 Task: Search one way flight ticket for 1 adult, 5 children, 2 infants in seat and 1 infant on lap in first from Dothan: Dothan Regional Airport to Riverton: Central Wyoming Regional Airport (was Riverton Regional) on 5-4-2023. Choice of flights is Singapure airlines. Number of bags: 7 checked bags. Price is upto 97000. Outbound departure time preference is 22:30.
Action: Mouse moved to (401, 343)
Screenshot: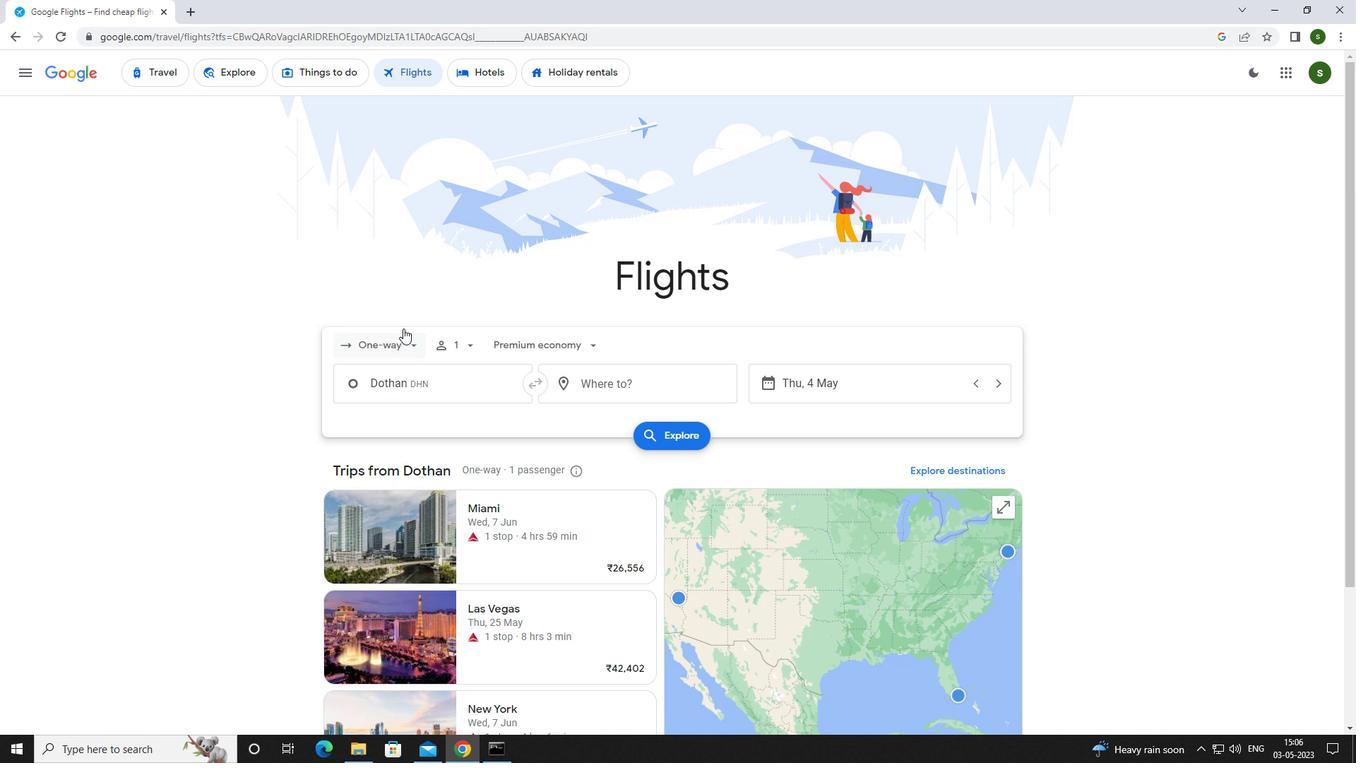 
Action: Mouse pressed left at (401, 343)
Screenshot: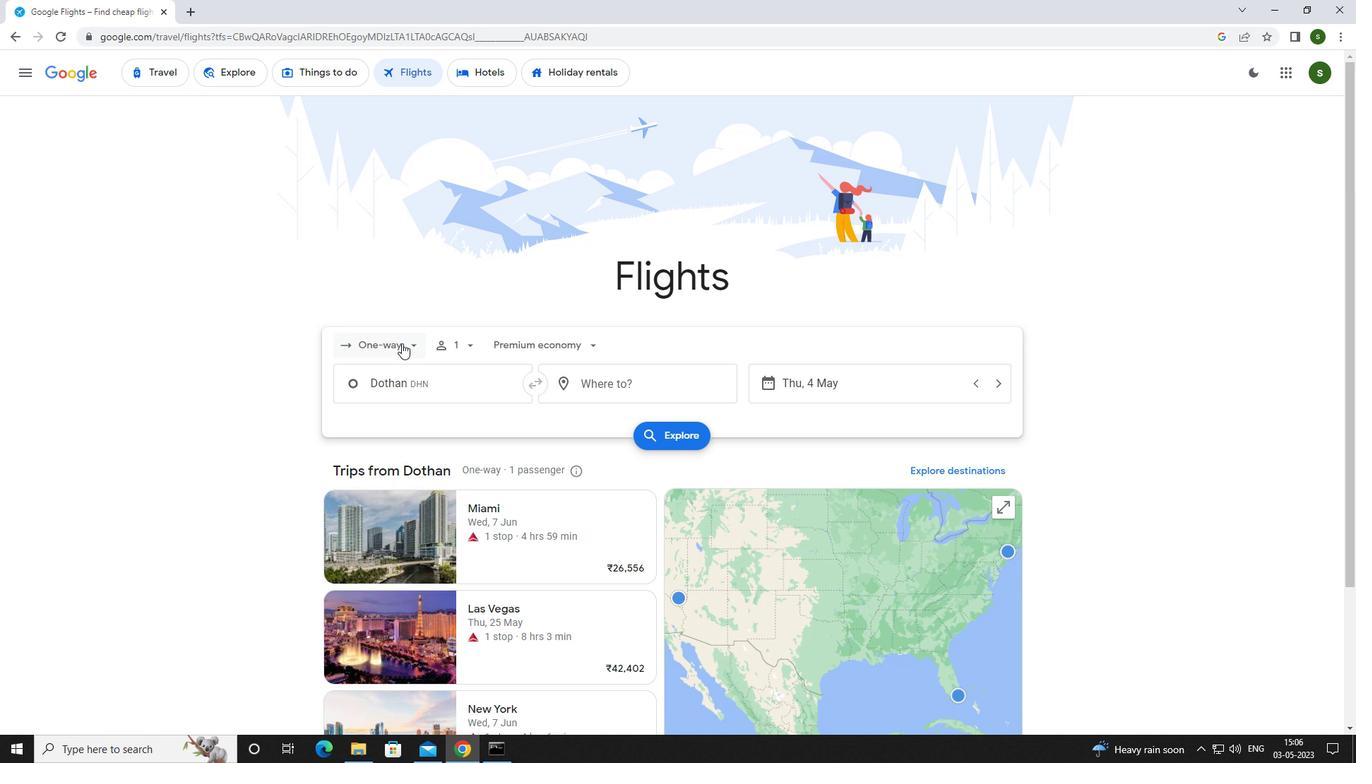 
Action: Mouse moved to (395, 411)
Screenshot: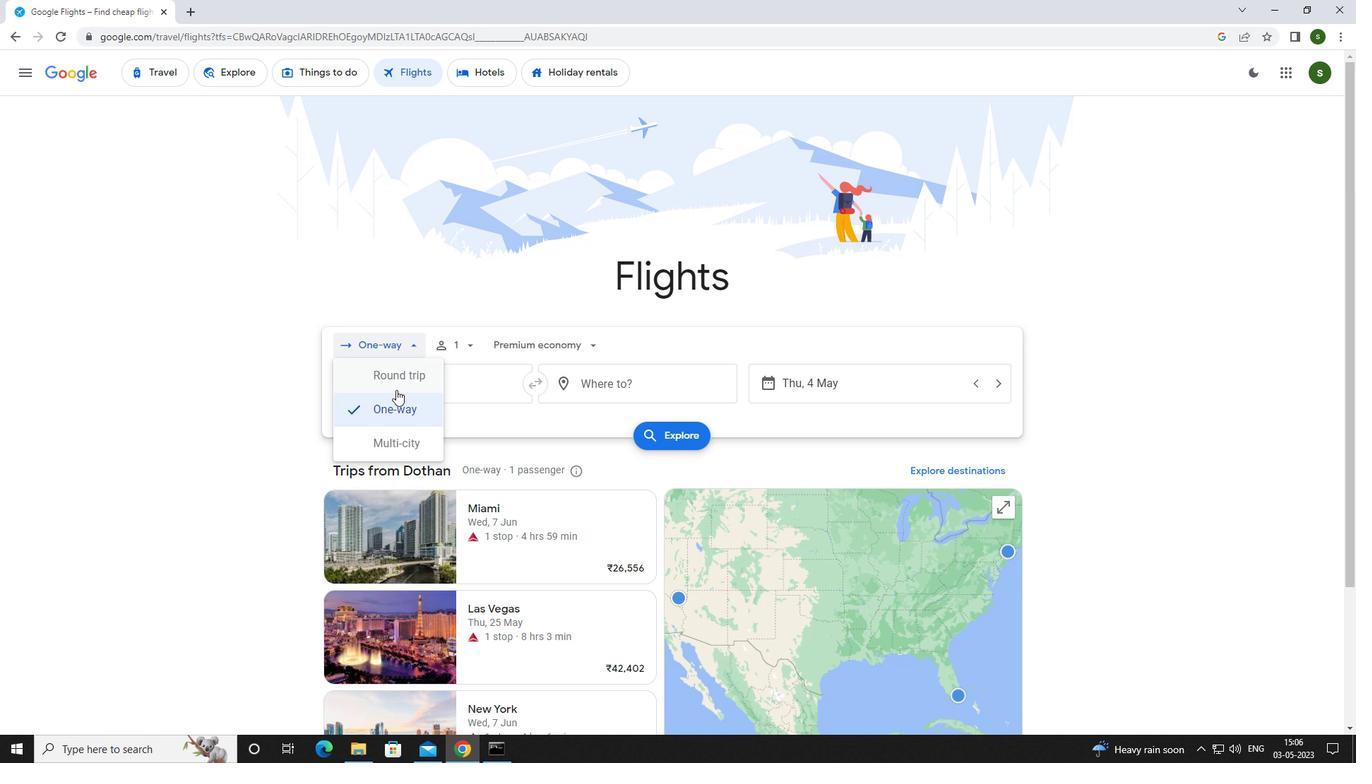 
Action: Mouse pressed left at (395, 411)
Screenshot: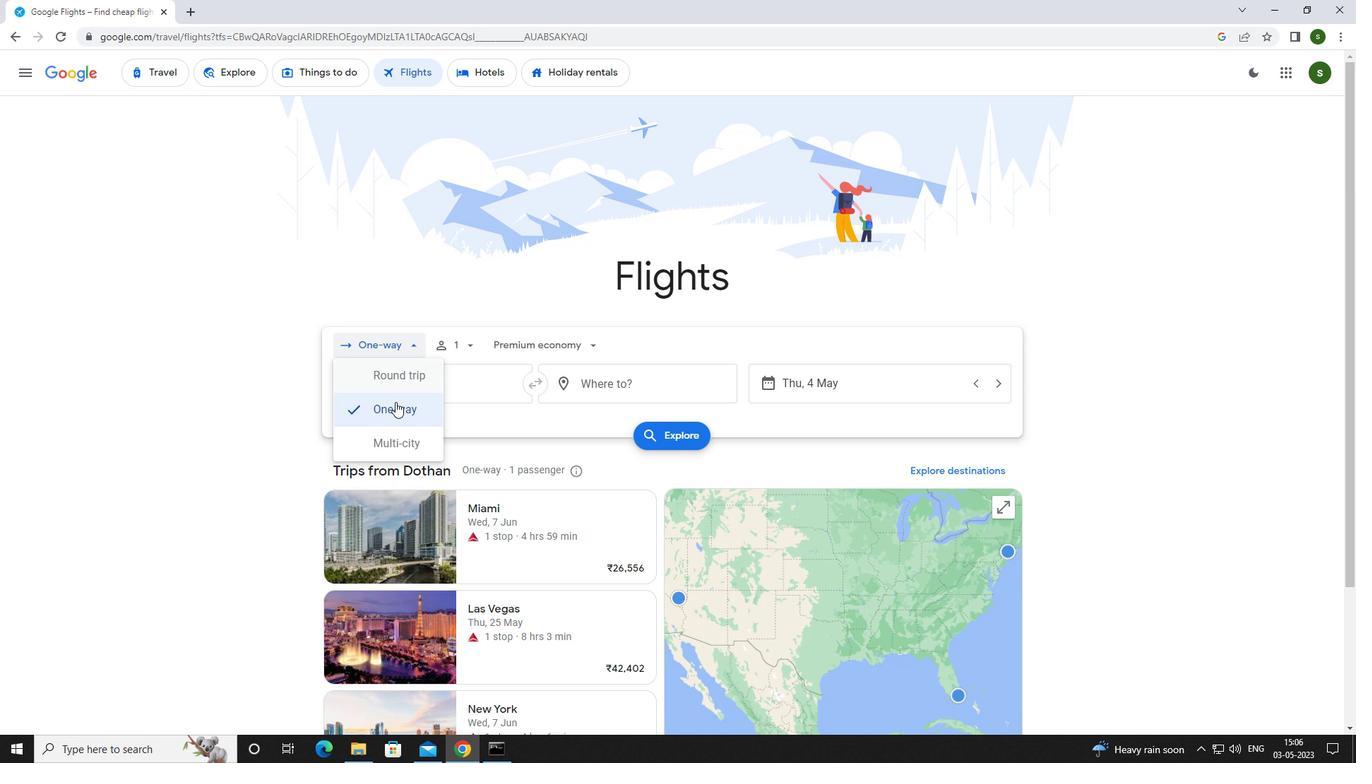 
Action: Mouse moved to (462, 346)
Screenshot: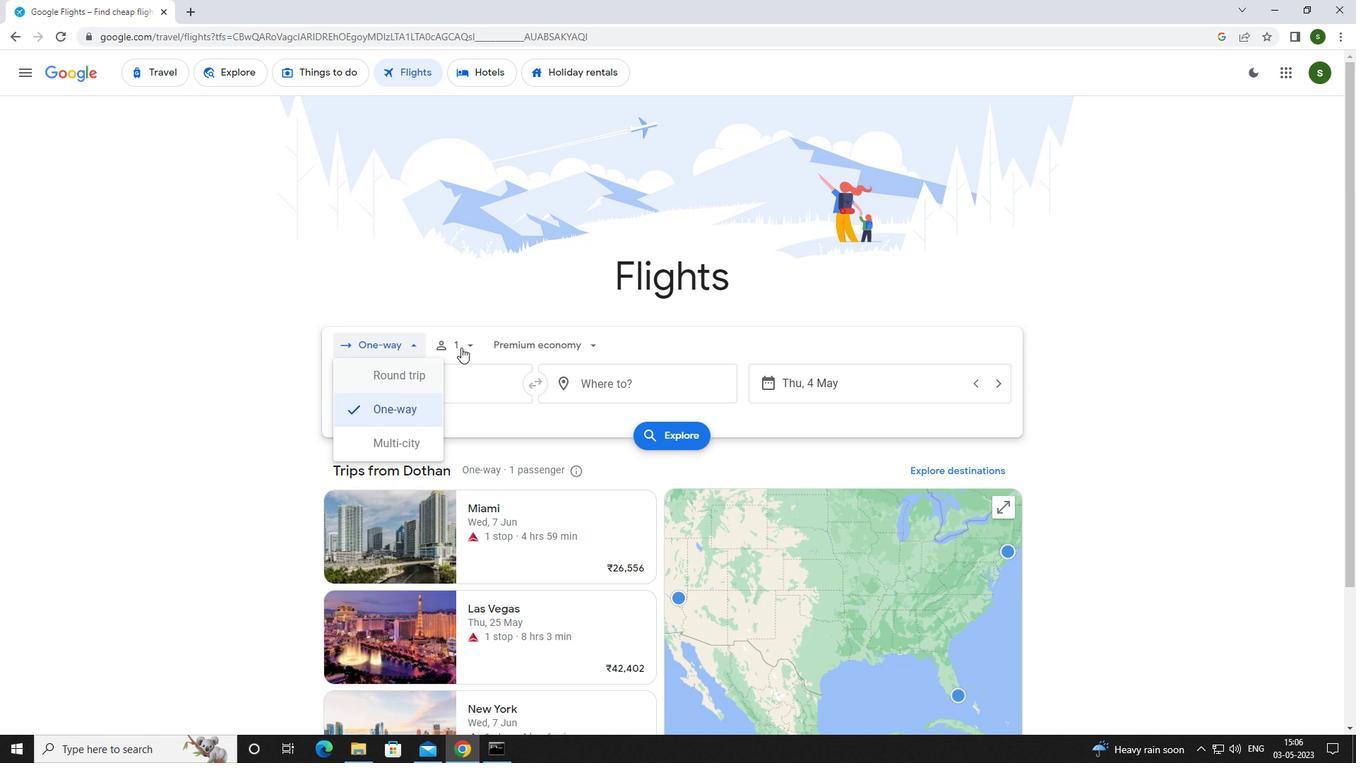 
Action: Mouse pressed left at (462, 346)
Screenshot: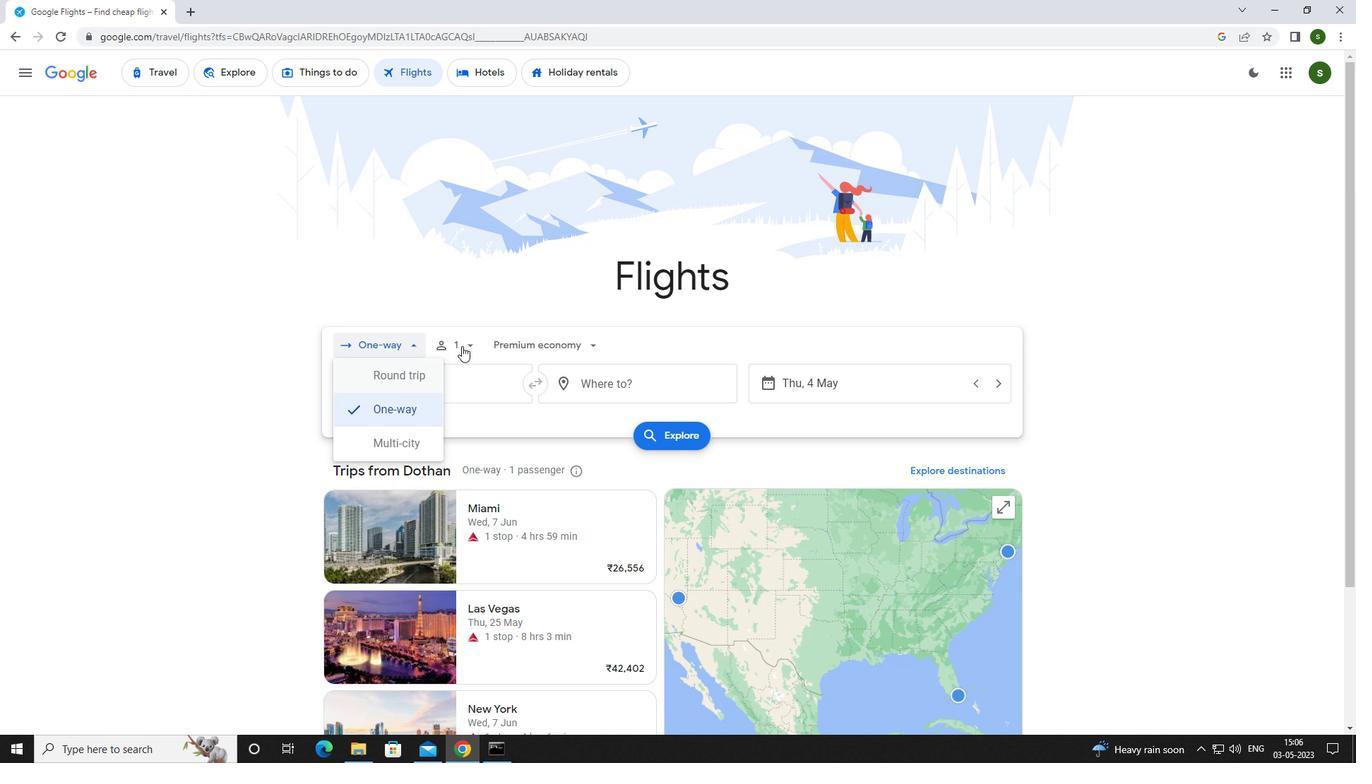 
Action: Mouse moved to (577, 415)
Screenshot: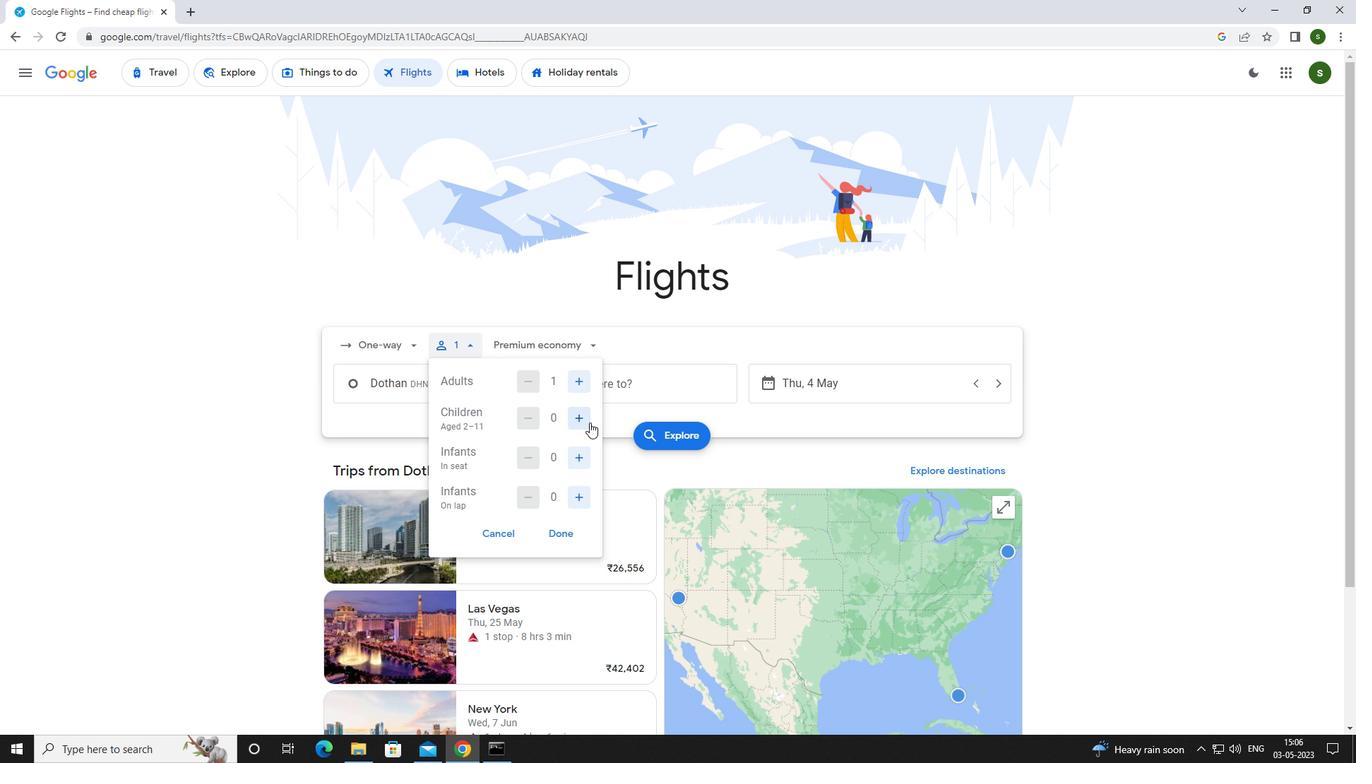 
Action: Mouse pressed left at (577, 415)
Screenshot: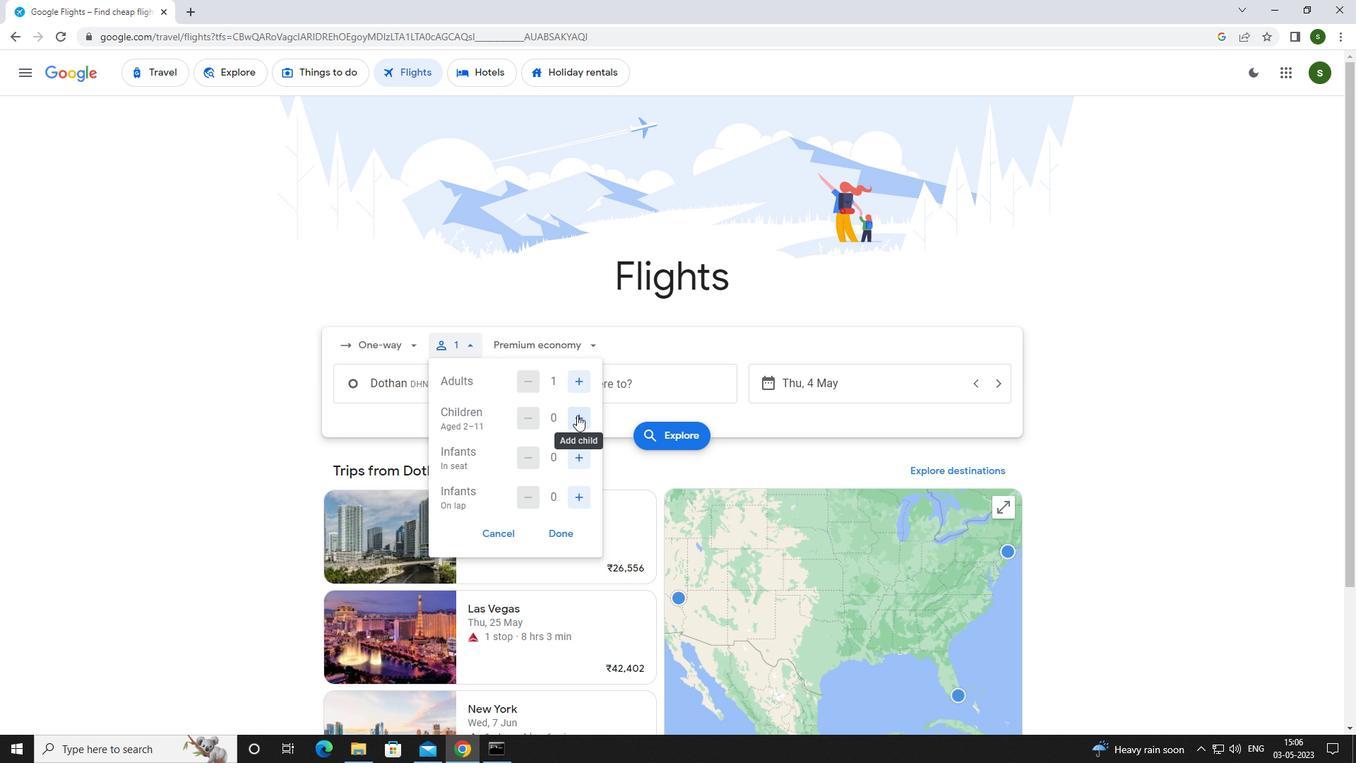 
Action: Mouse pressed left at (577, 415)
Screenshot: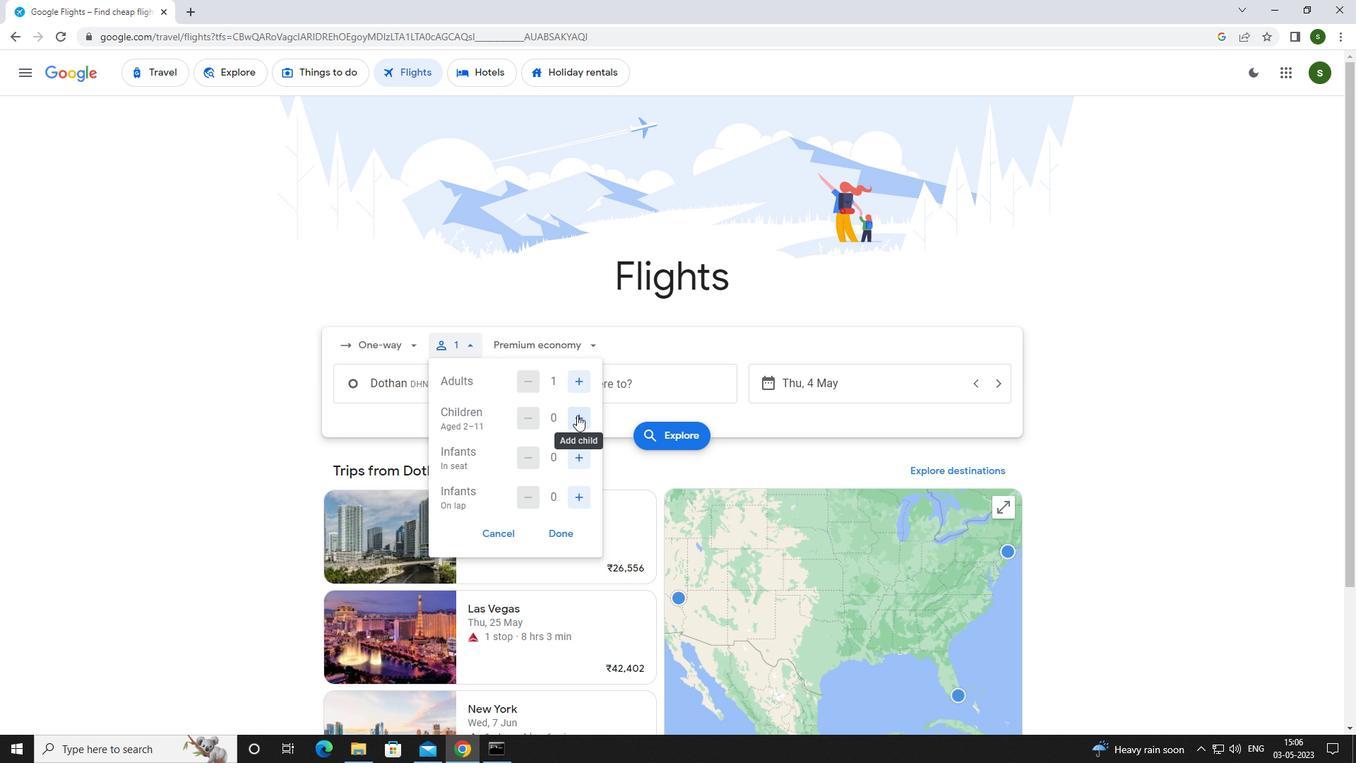 
Action: Mouse pressed left at (577, 415)
Screenshot: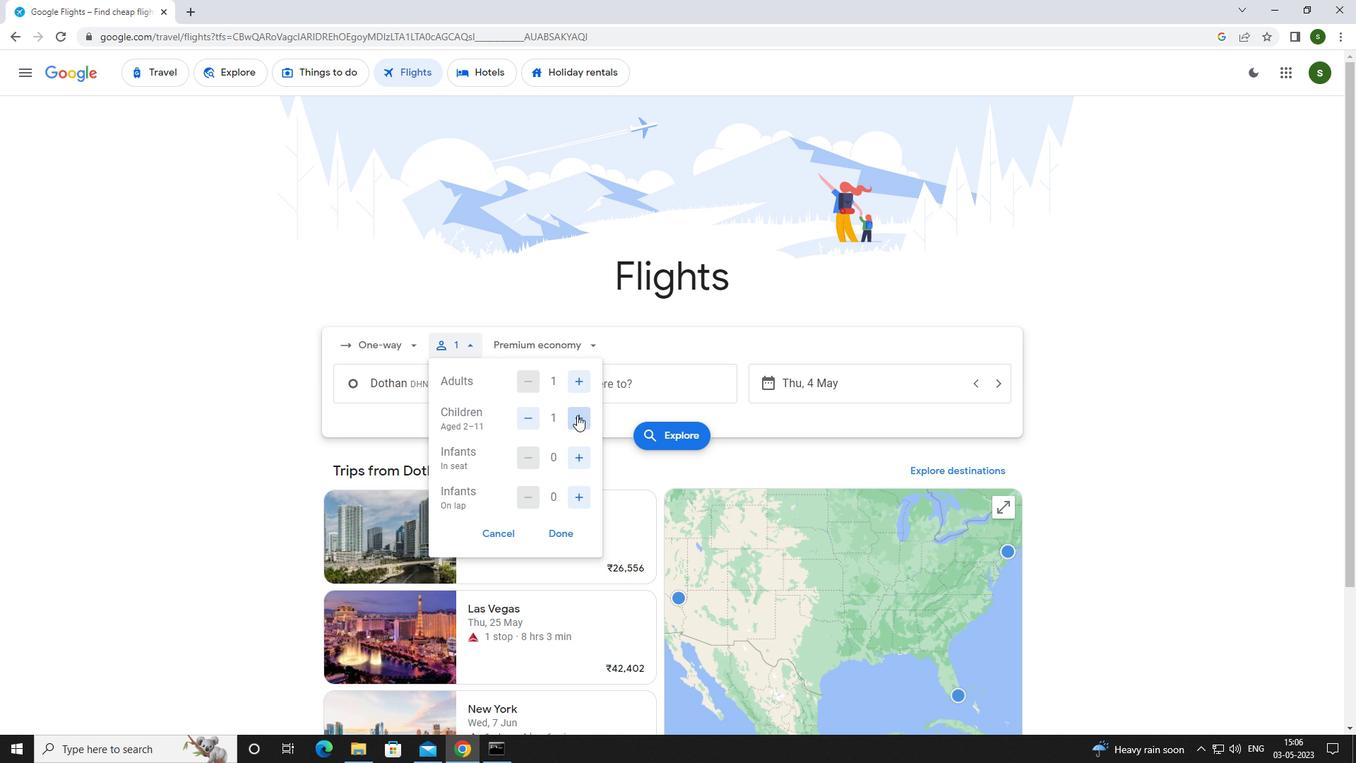
Action: Mouse pressed left at (577, 415)
Screenshot: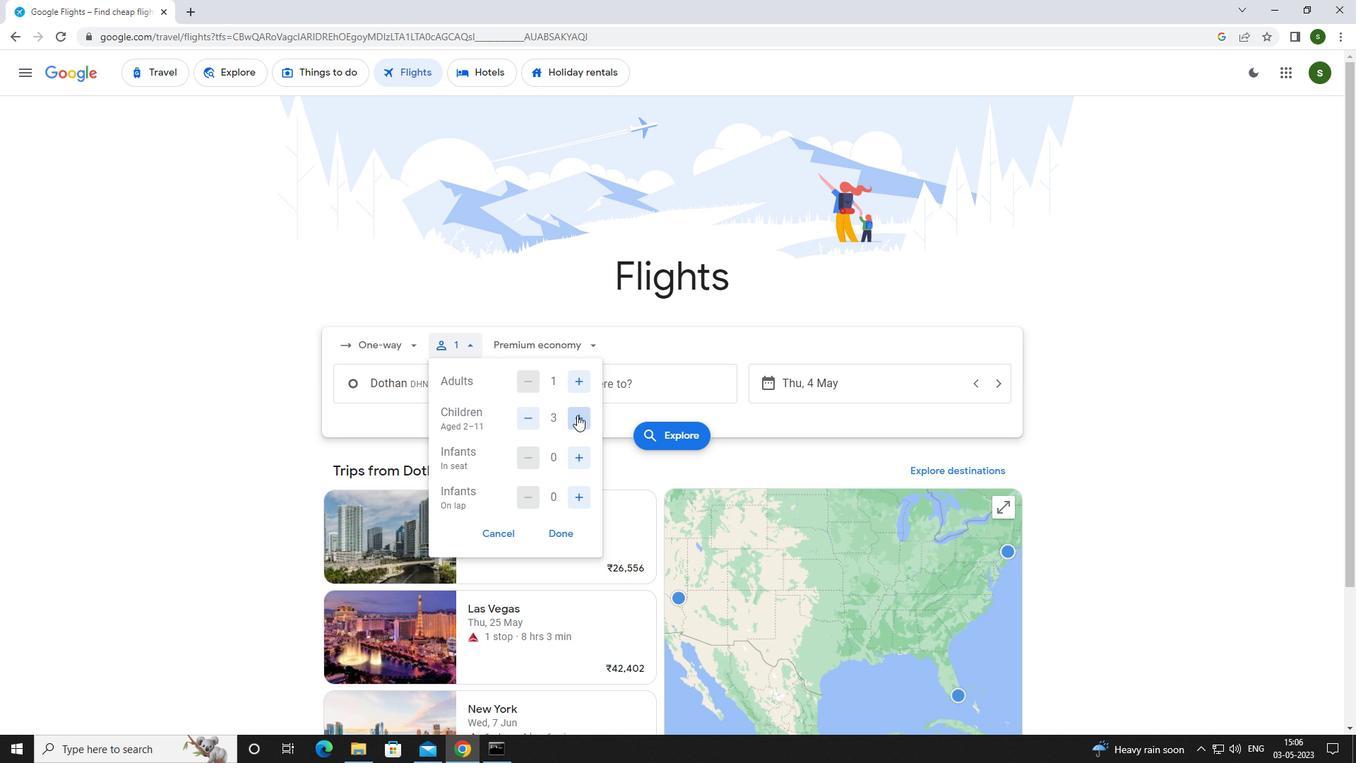 
Action: Mouse pressed left at (577, 415)
Screenshot: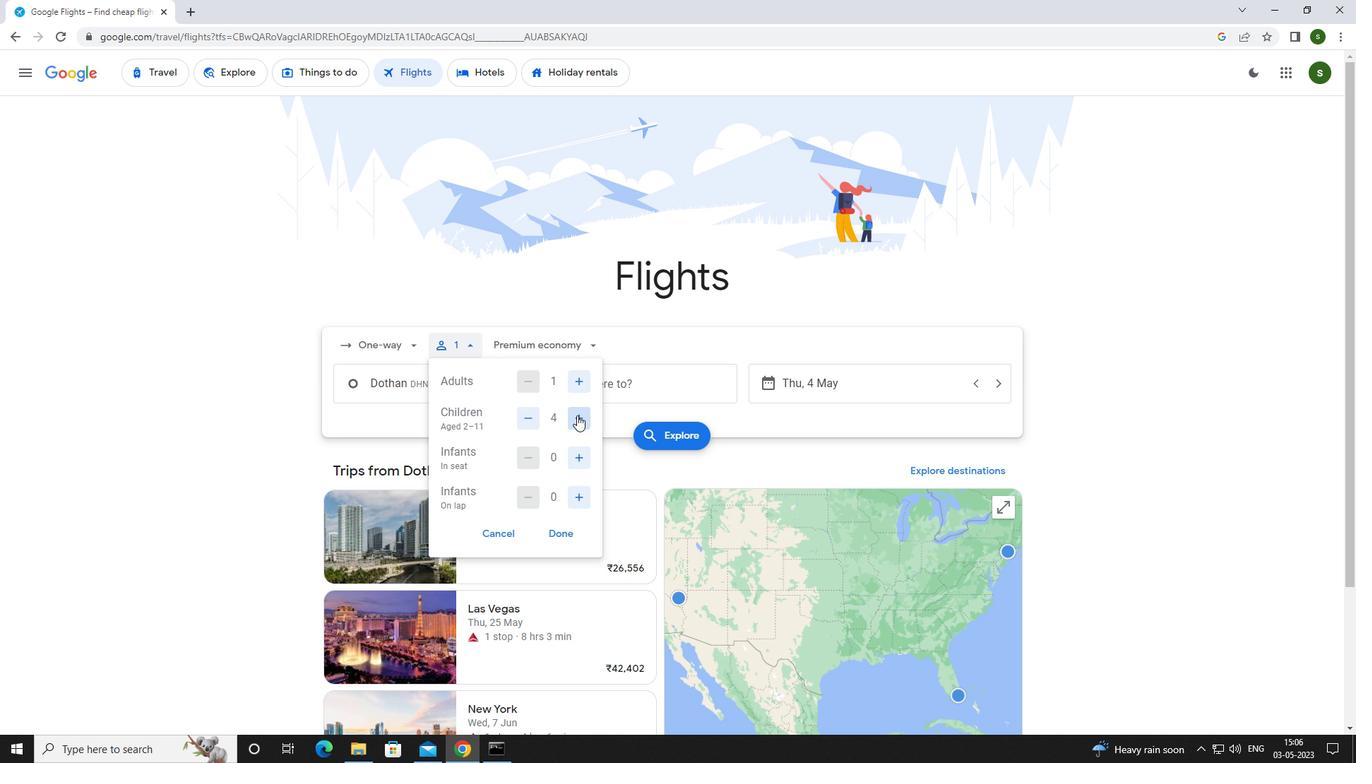 
Action: Mouse moved to (578, 456)
Screenshot: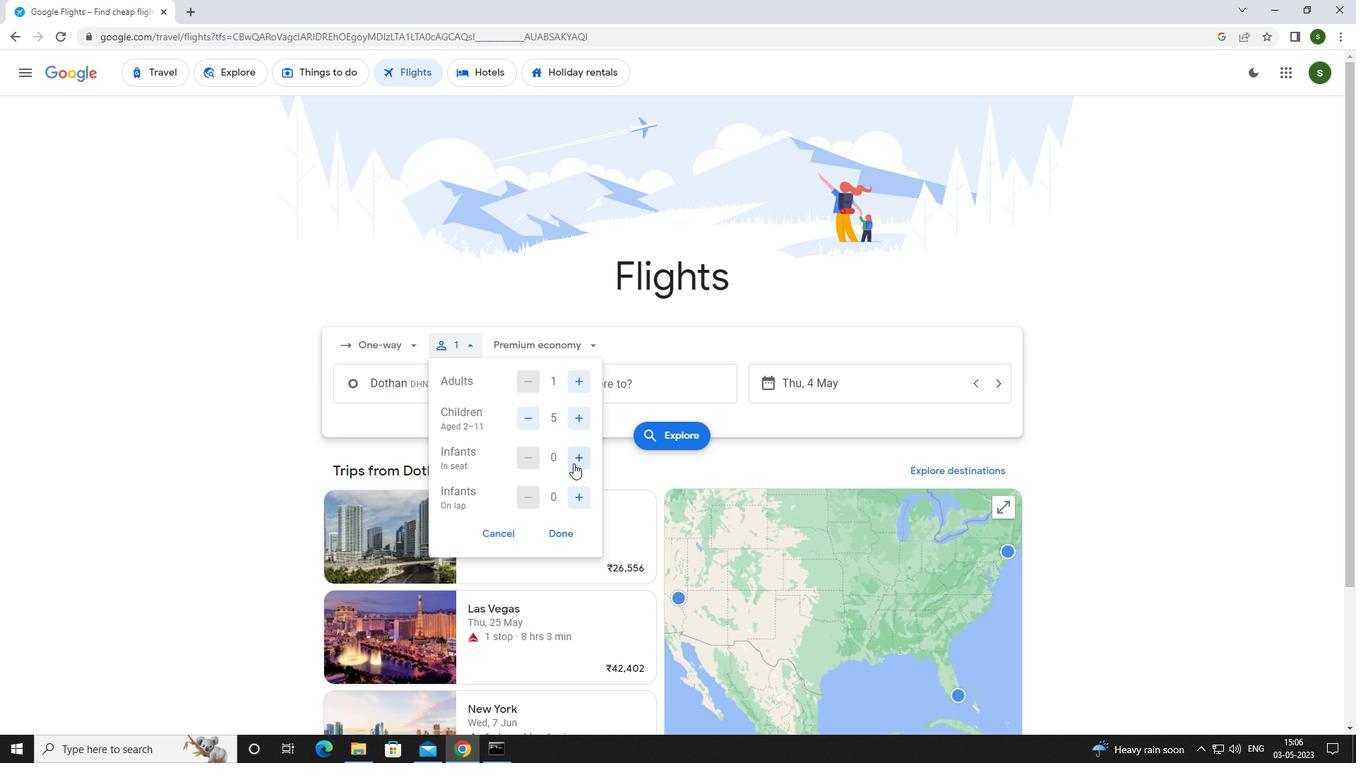 
Action: Mouse pressed left at (578, 456)
Screenshot: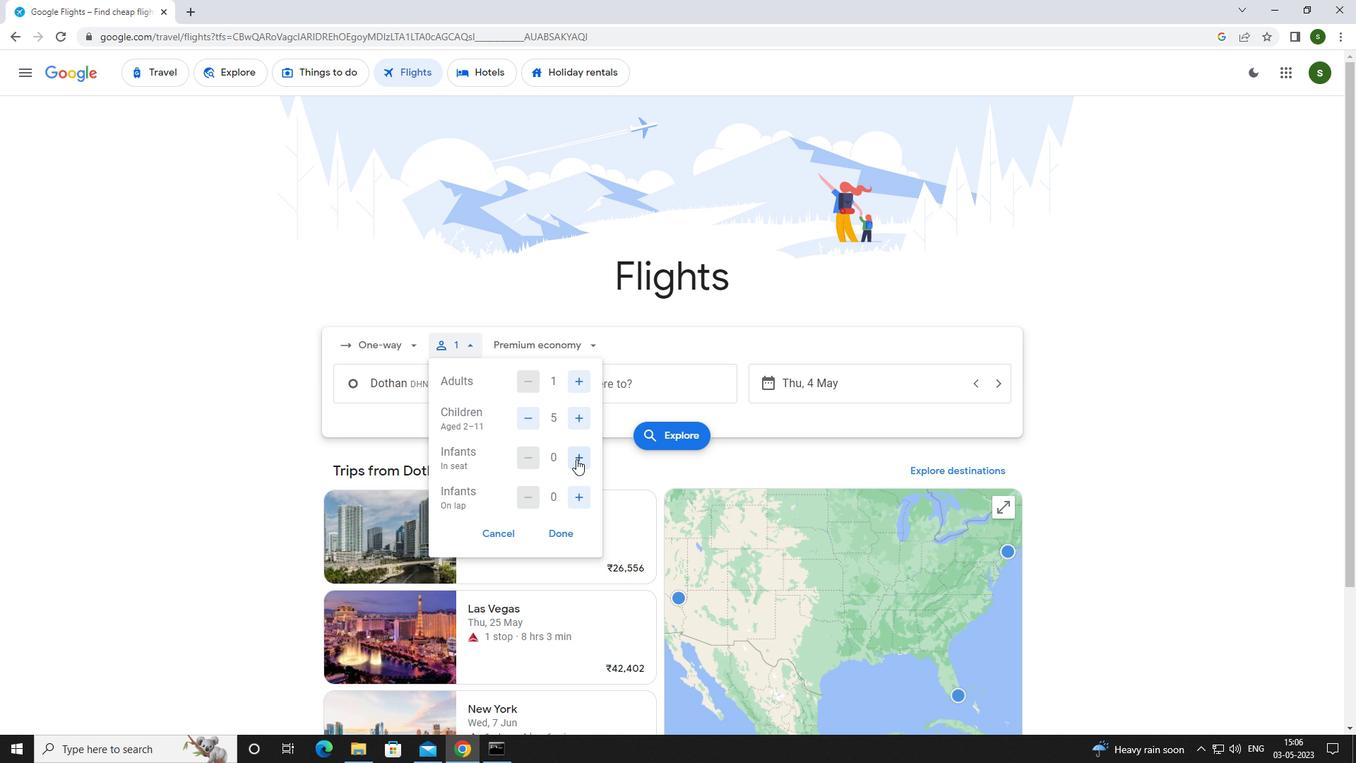 
Action: Mouse pressed left at (578, 456)
Screenshot: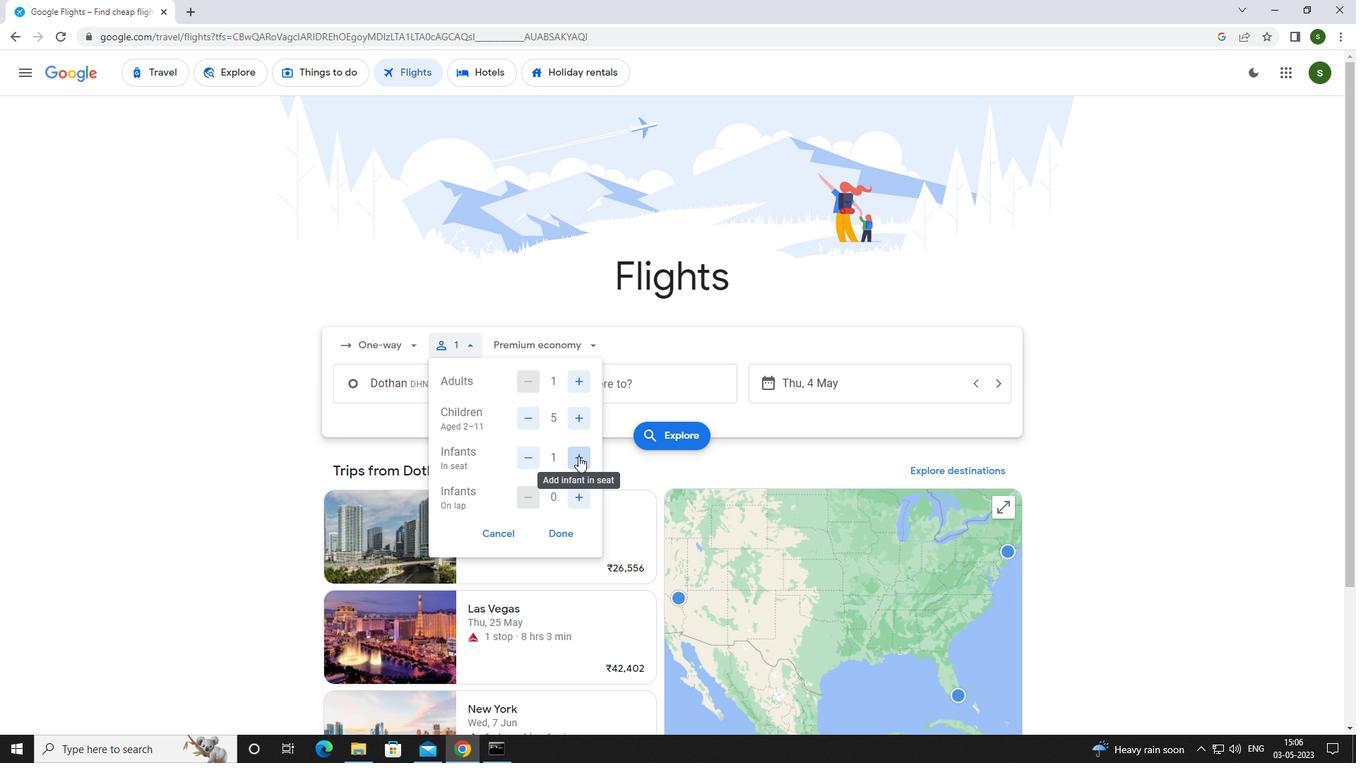 
Action: Mouse moved to (576, 488)
Screenshot: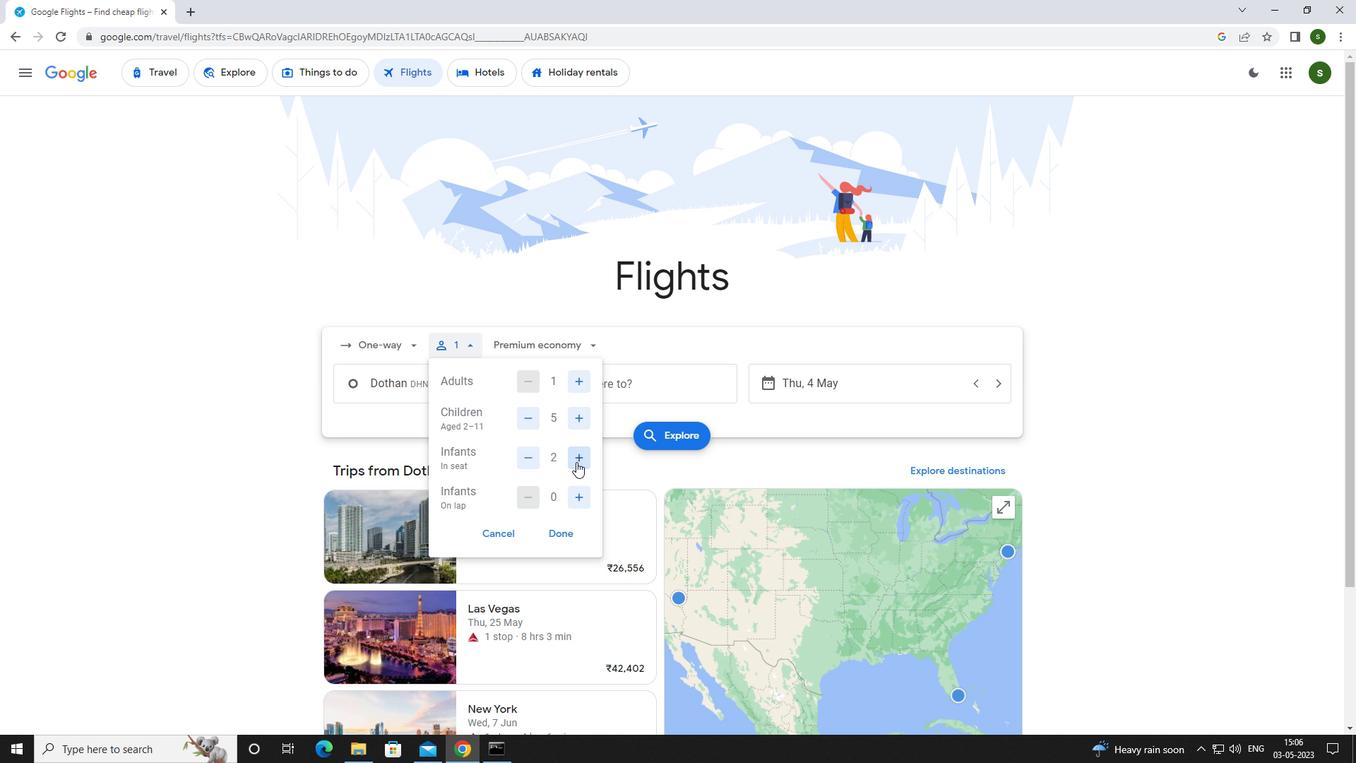 
Action: Mouse pressed left at (576, 488)
Screenshot: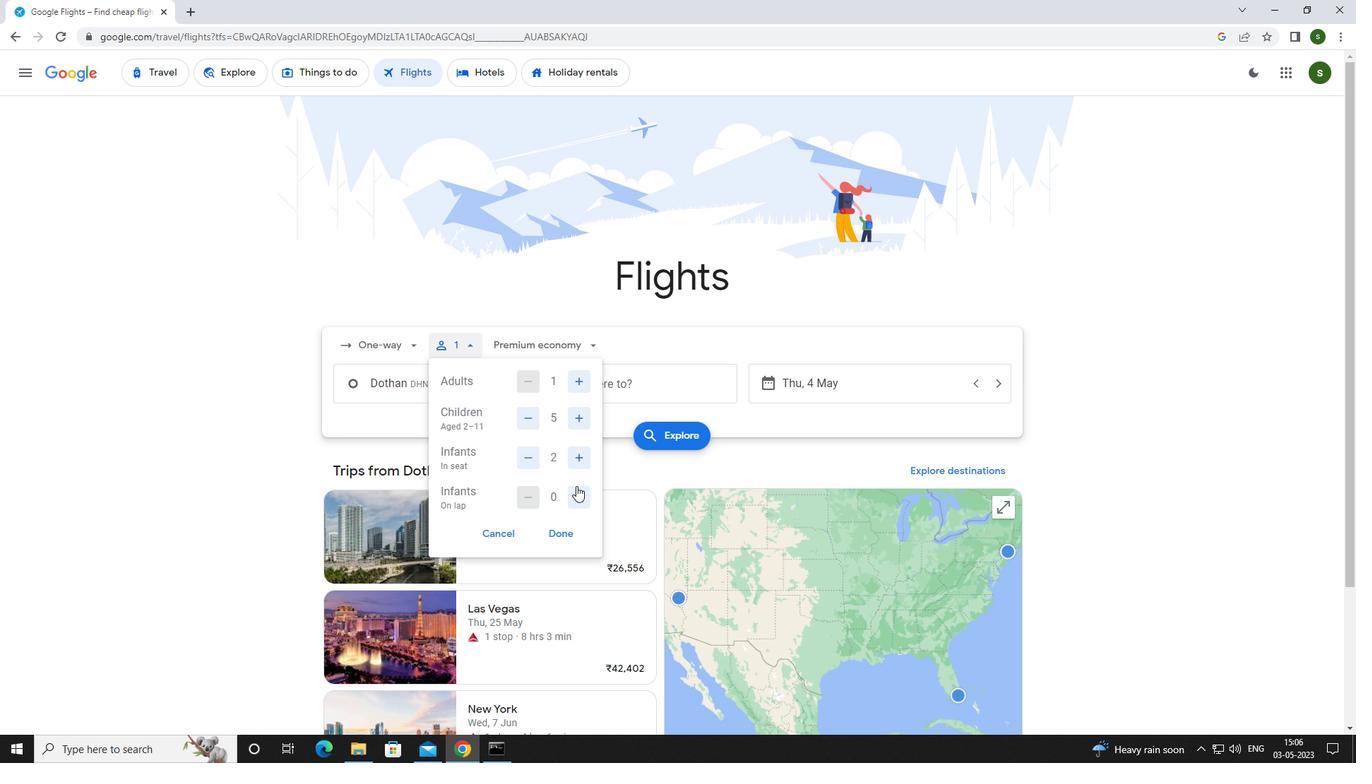 
Action: Mouse moved to (527, 457)
Screenshot: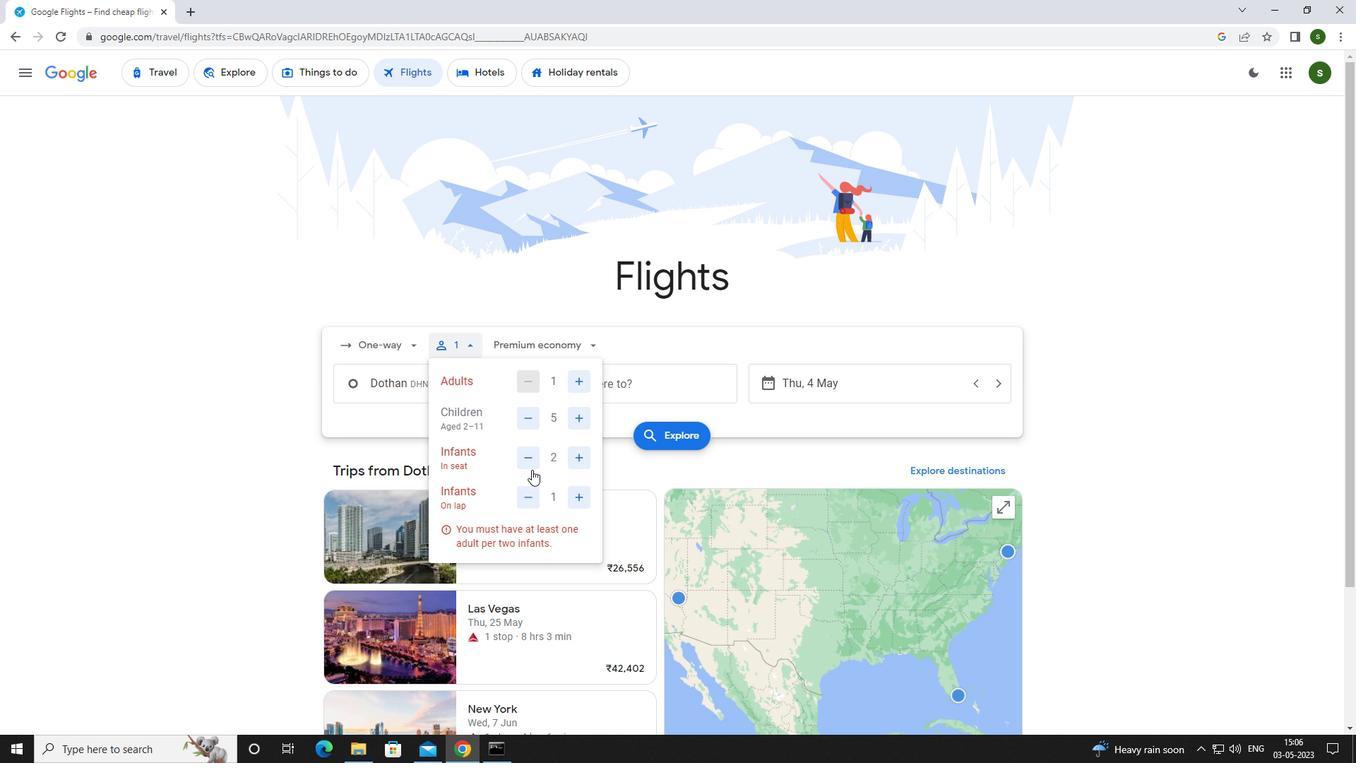 
Action: Mouse pressed left at (527, 457)
Screenshot: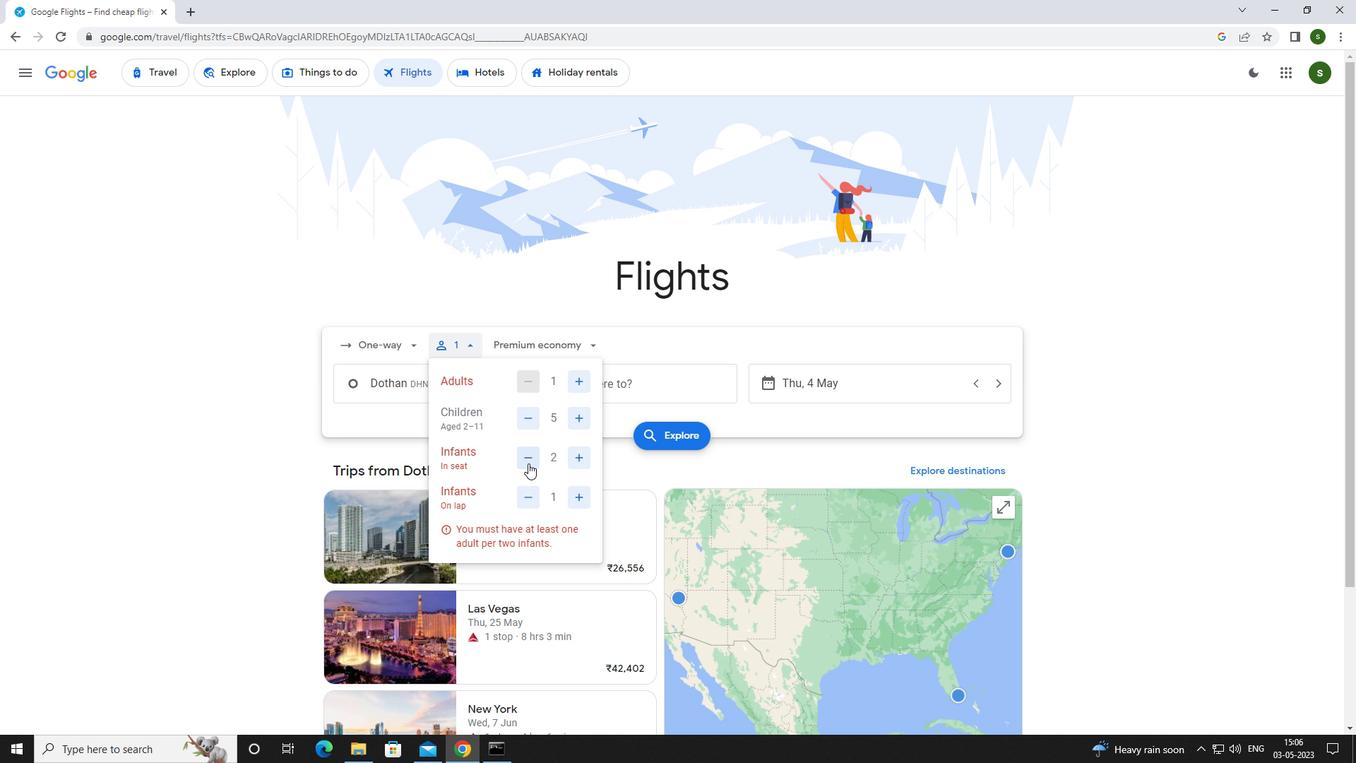 
Action: Mouse moved to (590, 344)
Screenshot: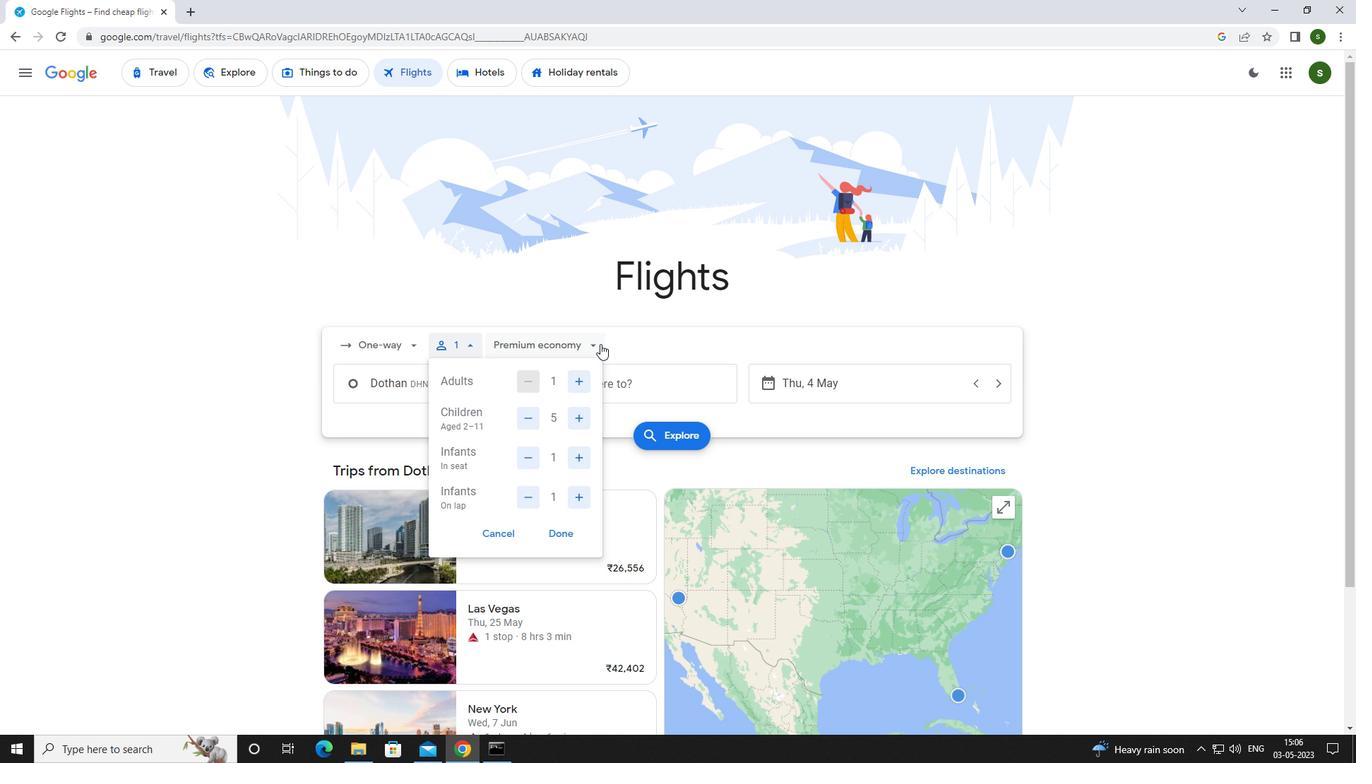 
Action: Mouse pressed left at (590, 344)
Screenshot: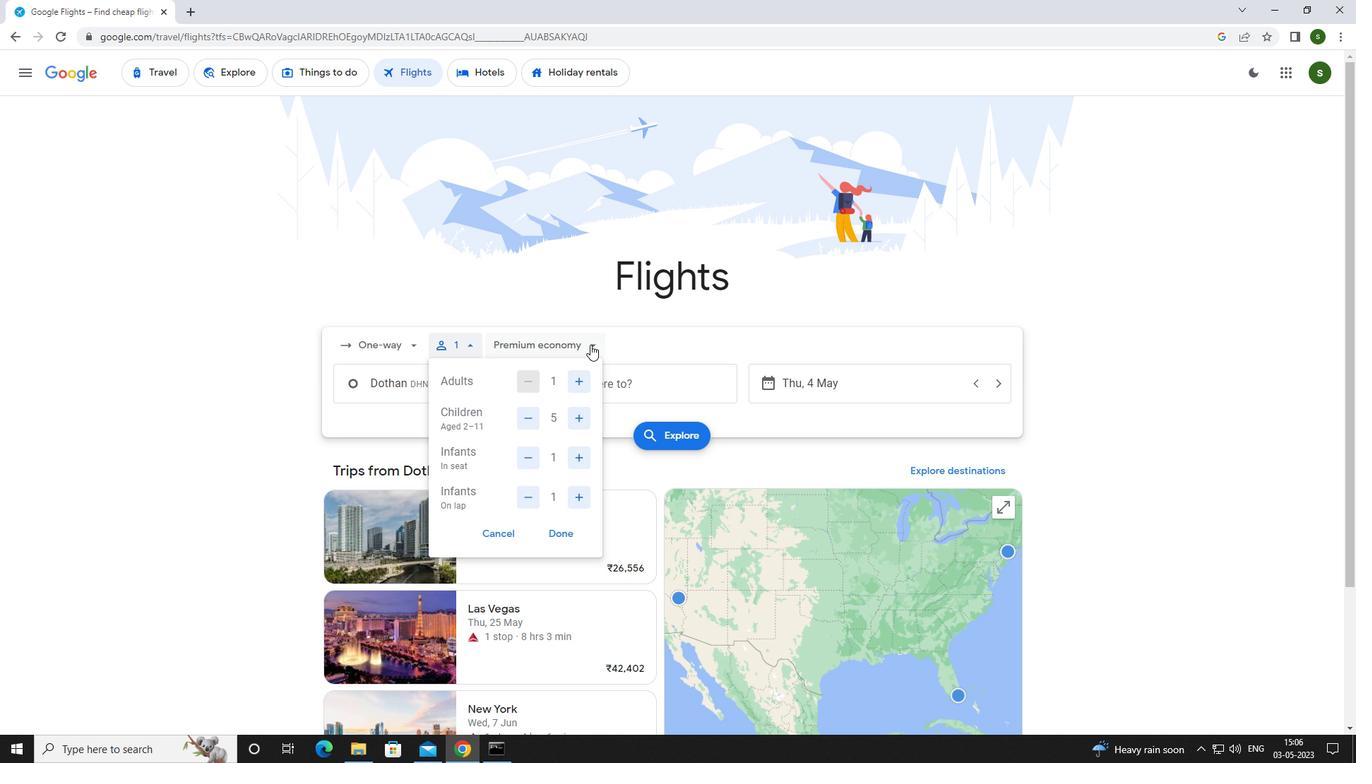 
Action: Mouse moved to (546, 476)
Screenshot: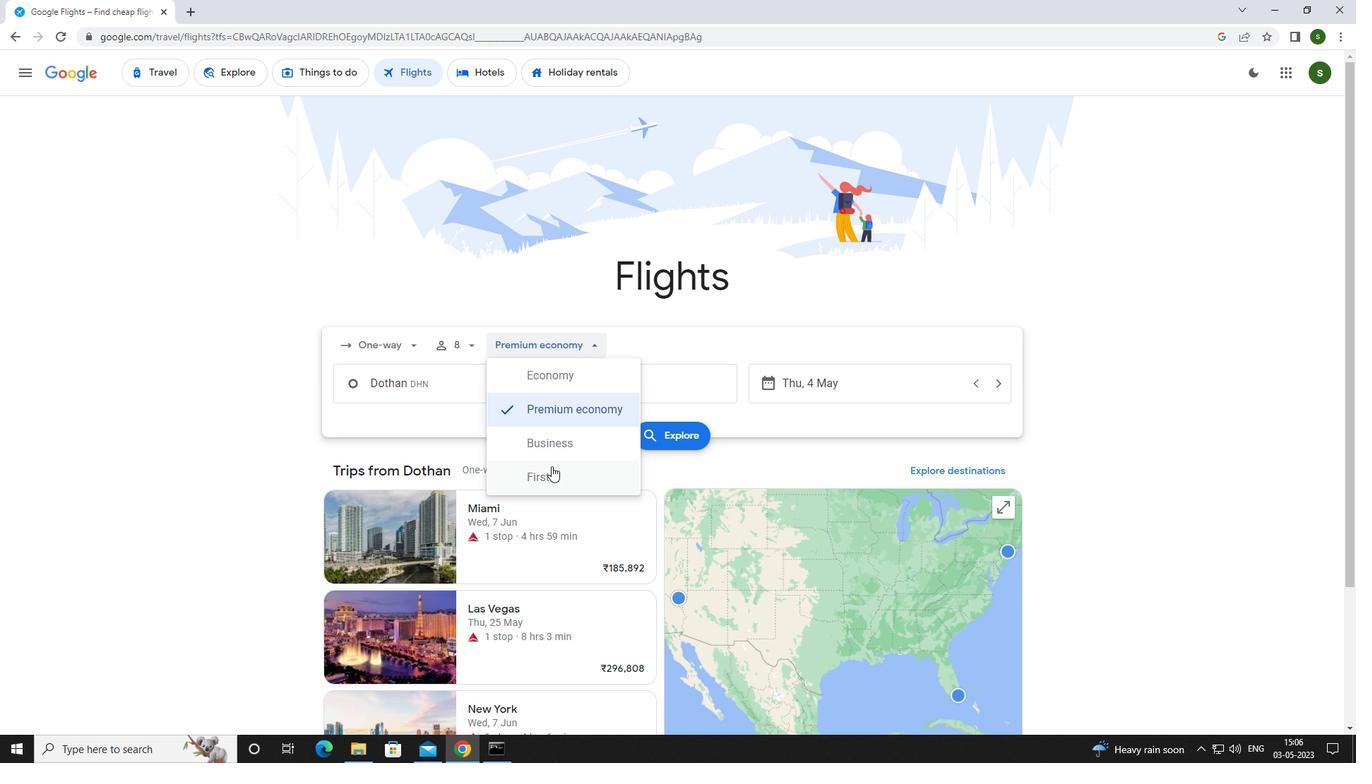 
Action: Mouse pressed left at (546, 476)
Screenshot: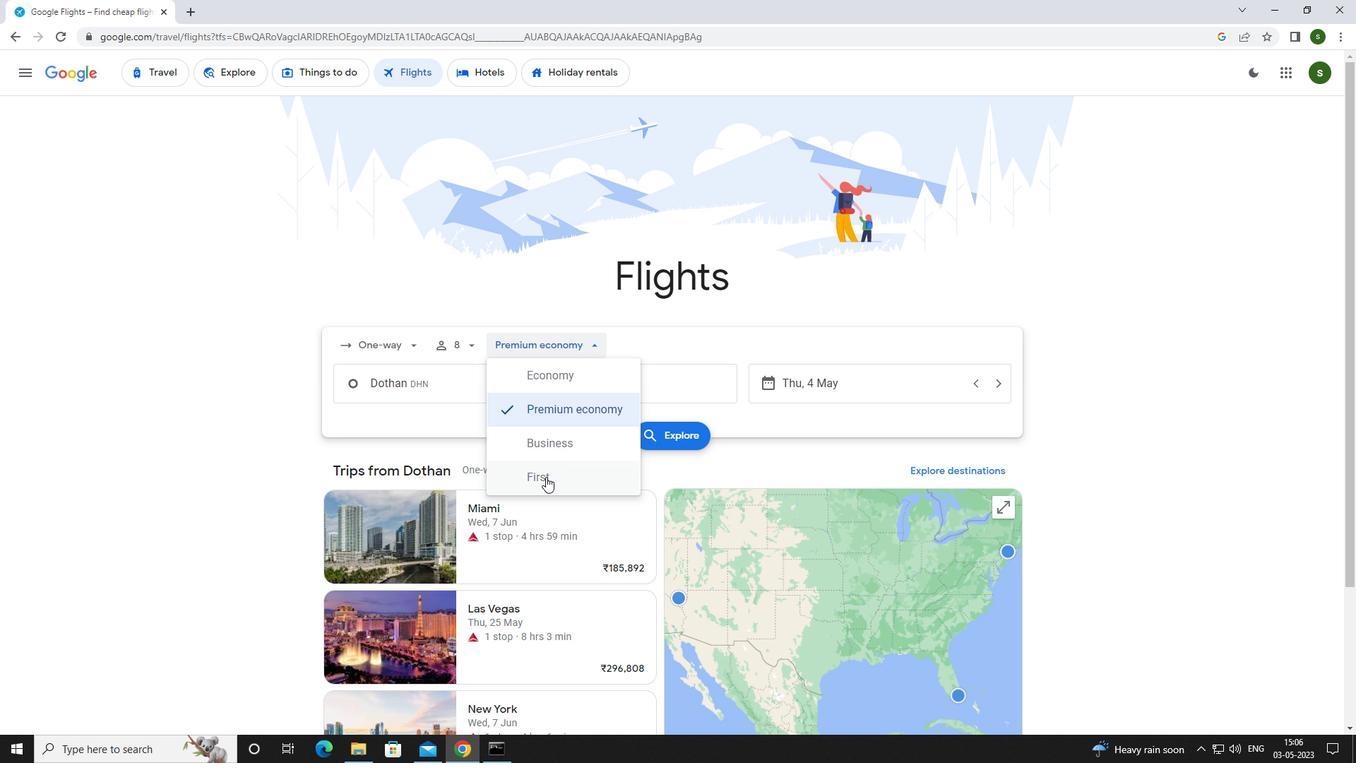 
Action: Mouse moved to (438, 385)
Screenshot: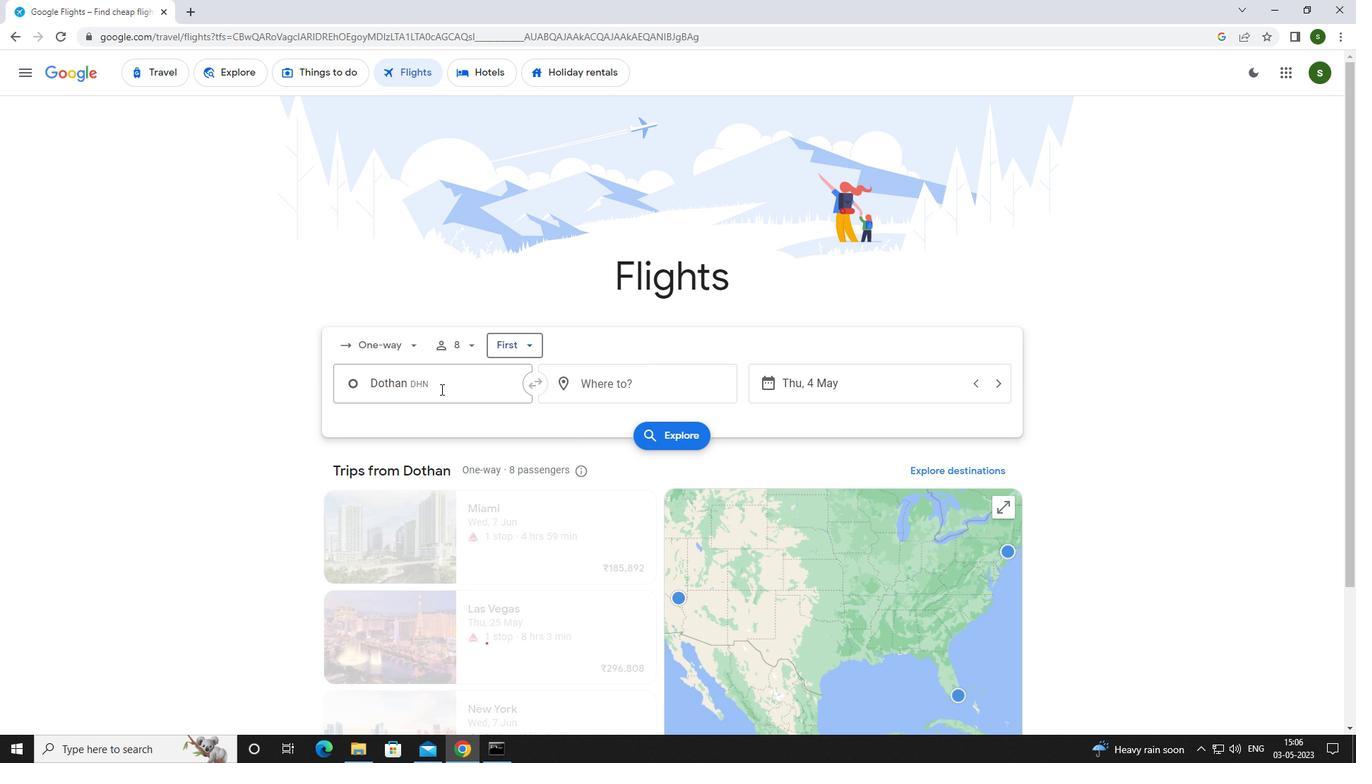 
Action: Mouse pressed left at (438, 385)
Screenshot: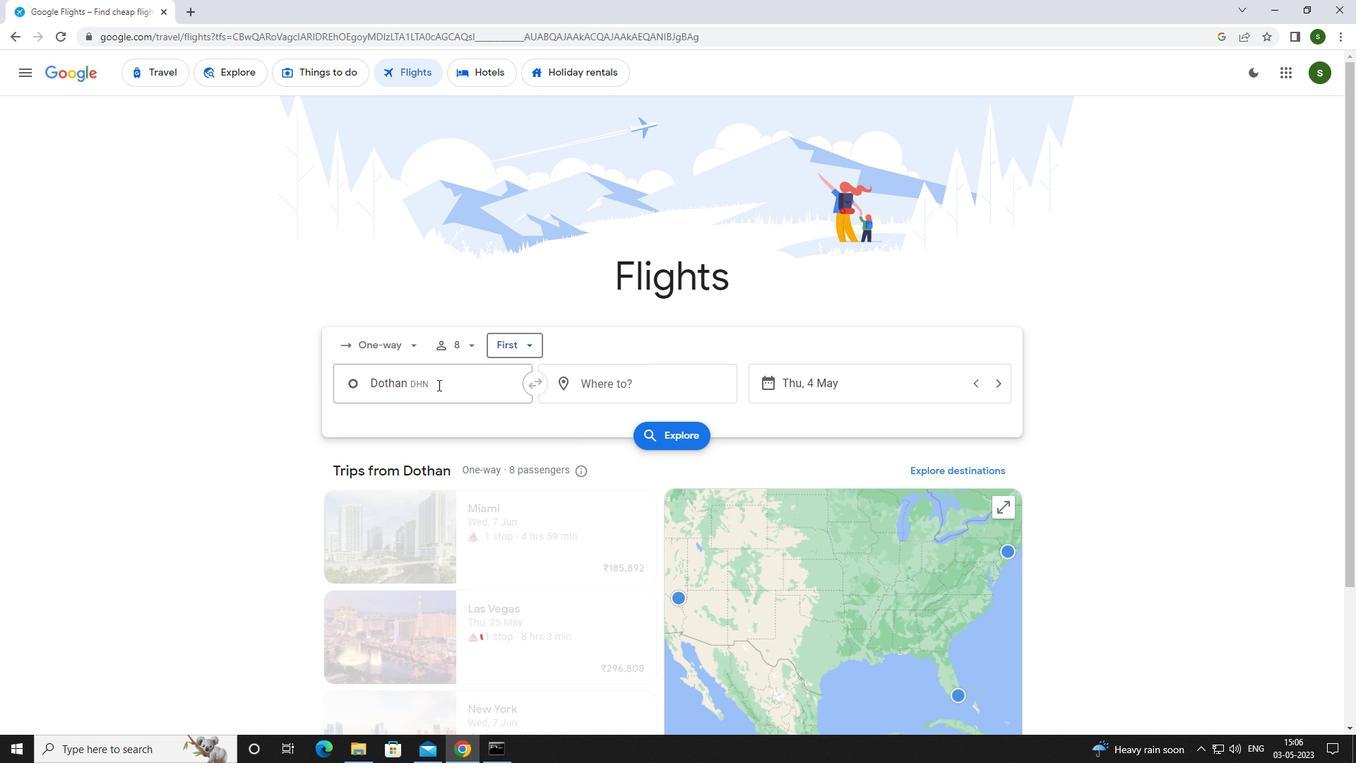 
Action: Mouse moved to (440, 383)
Screenshot: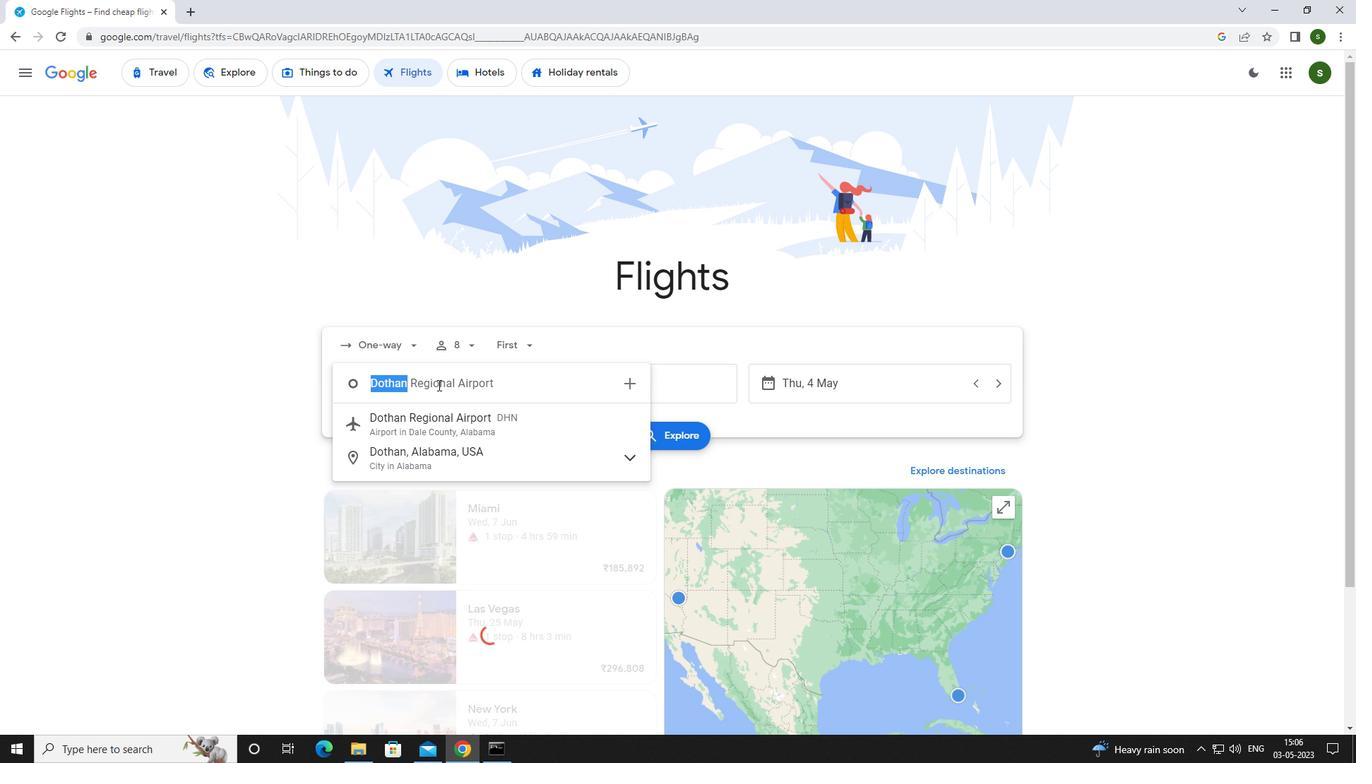 
Action: Key pressed <Key.backspace>d<Key.caps_lock>othan
Screenshot: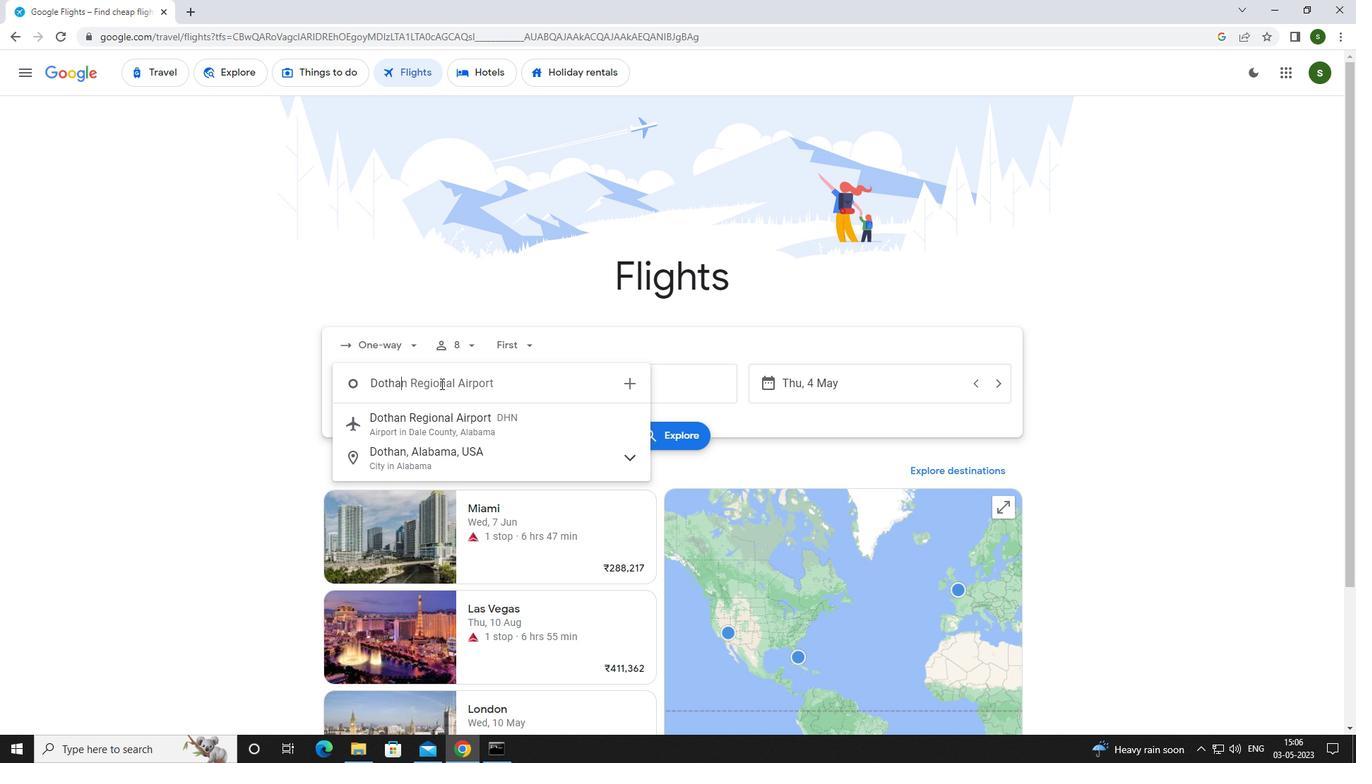 
Action: Mouse moved to (443, 430)
Screenshot: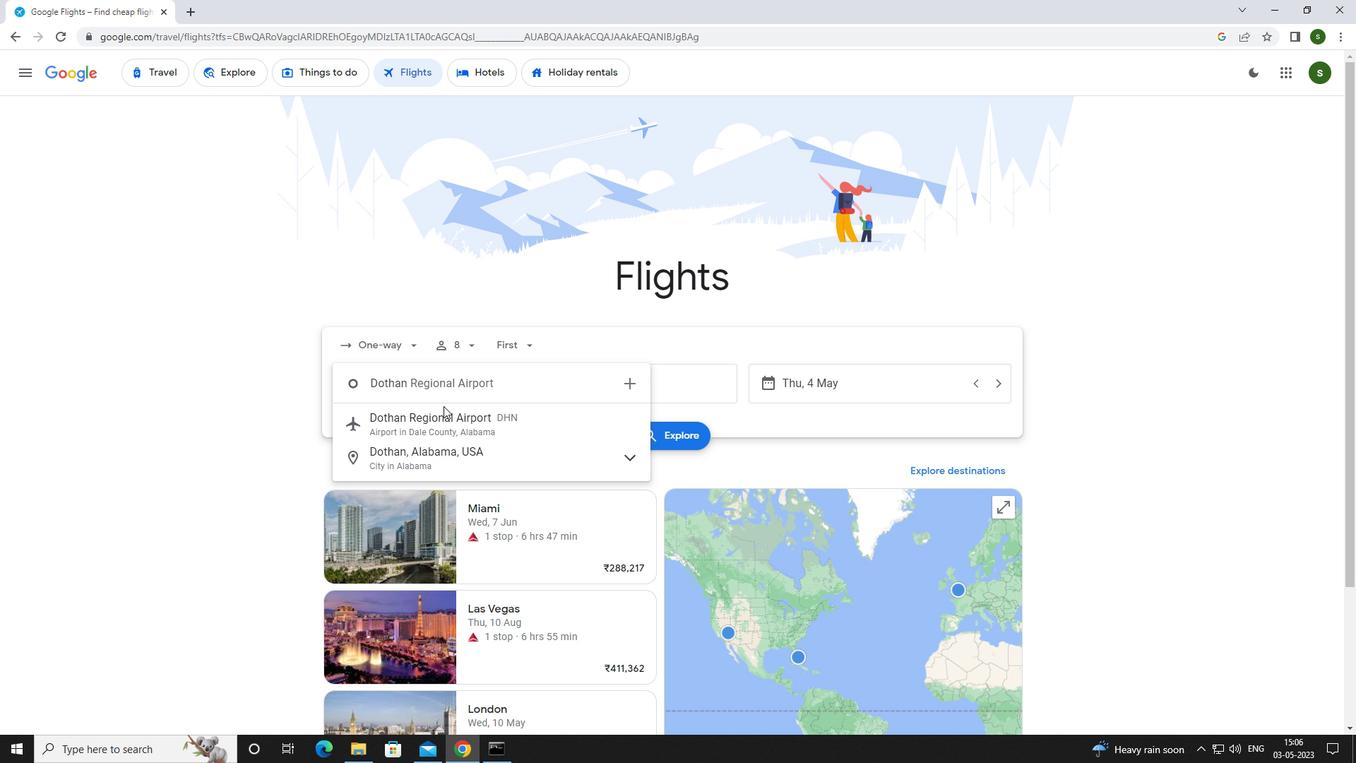 
Action: Mouse pressed left at (443, 430)
Screenshot: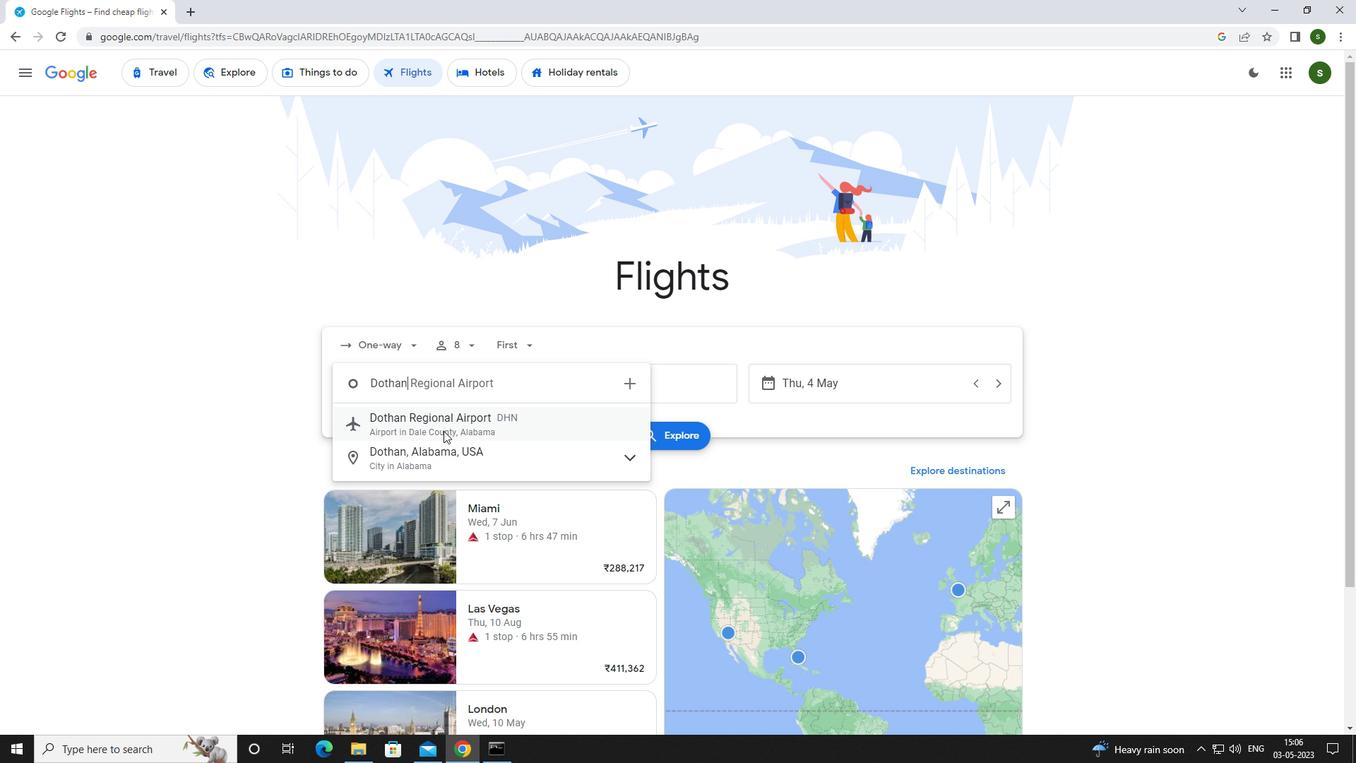 
Action: Mouse moved to (637, 382)
Screenshot: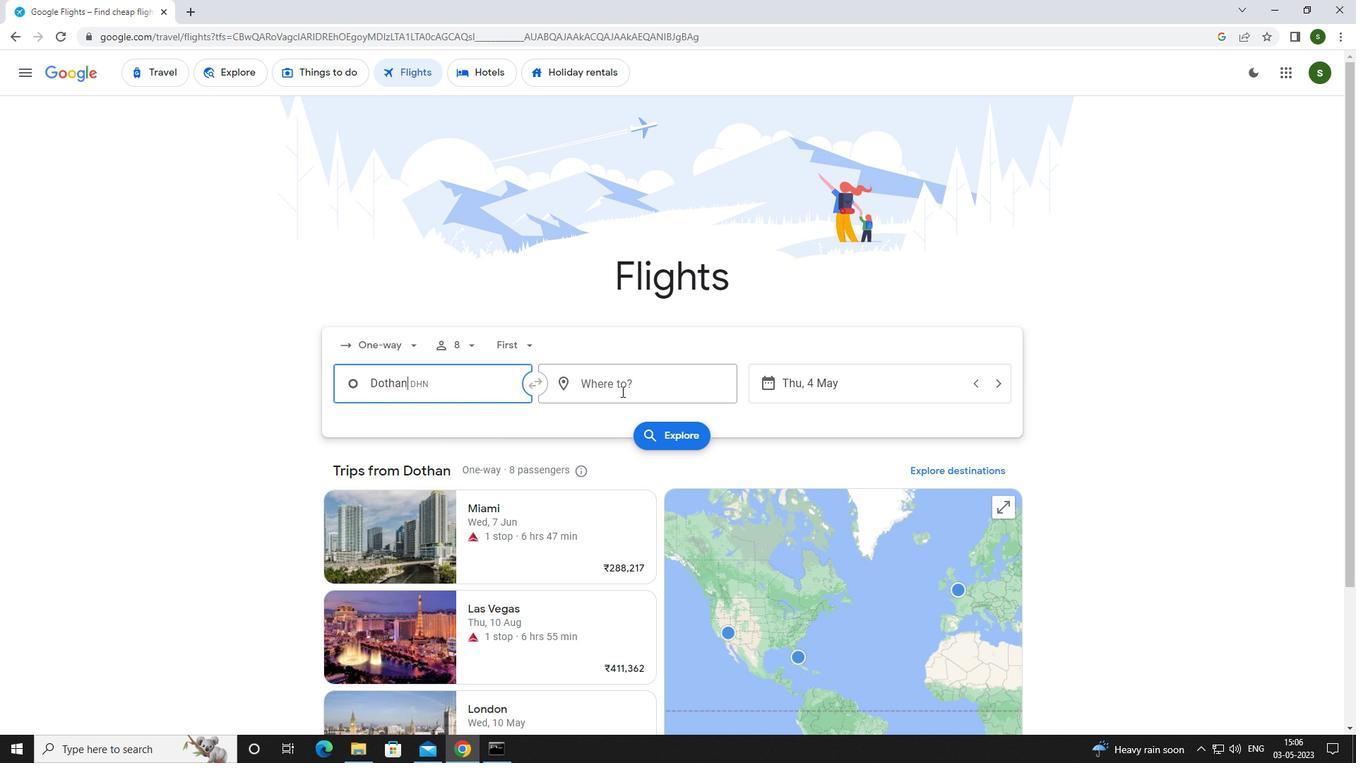 
Action: Mouse pressed left at (637, 382)
Screenshot: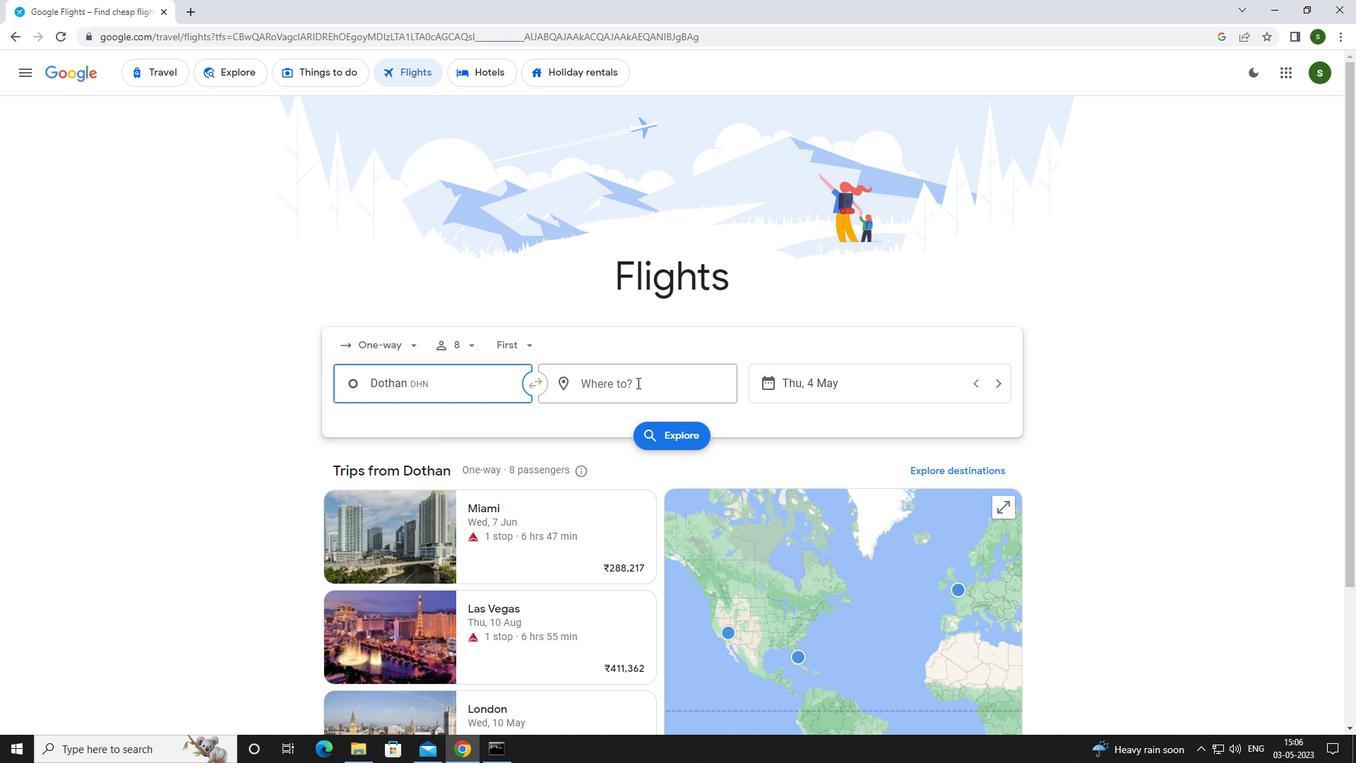 
Action: Mouse moved to (625, 385)
Screenshot: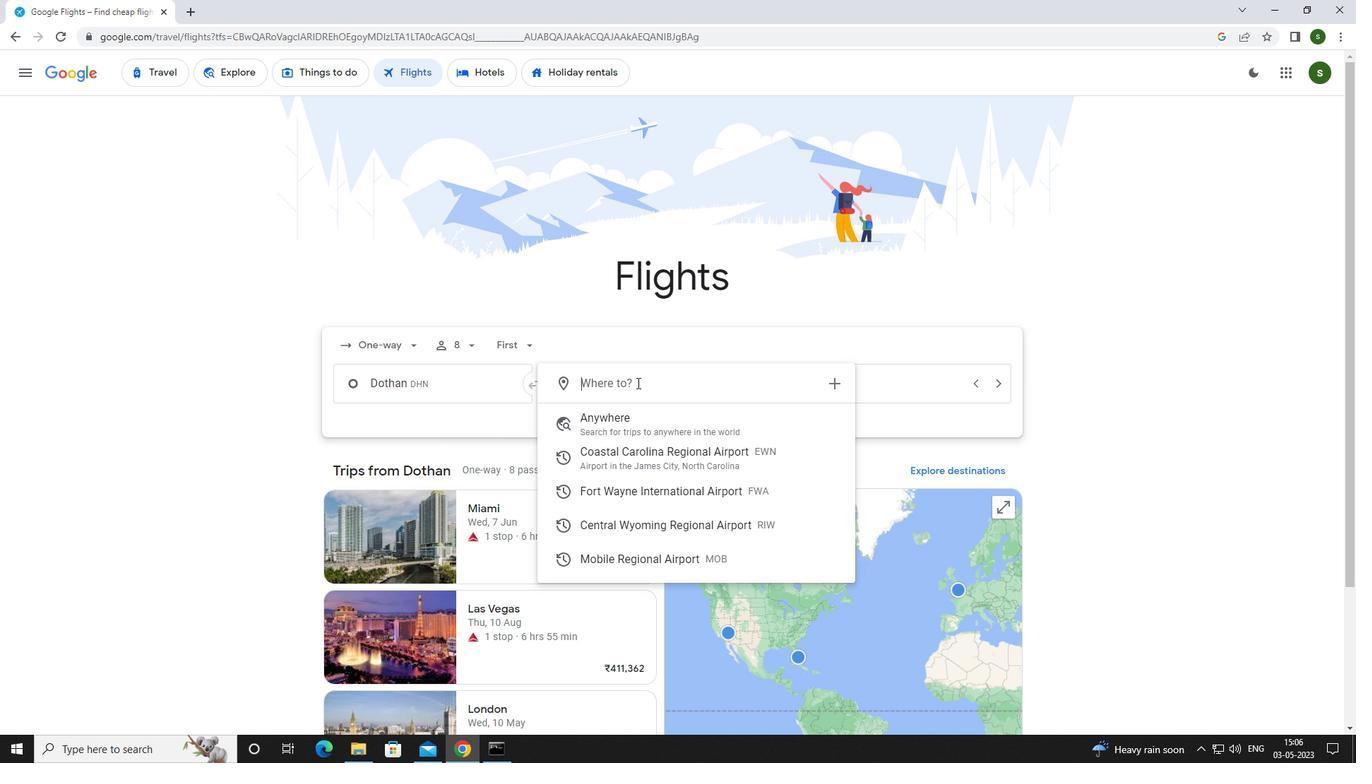 
Action: Key pressed <Key.caps_lock>r<Key.caps_lock>iverton
Screenshot: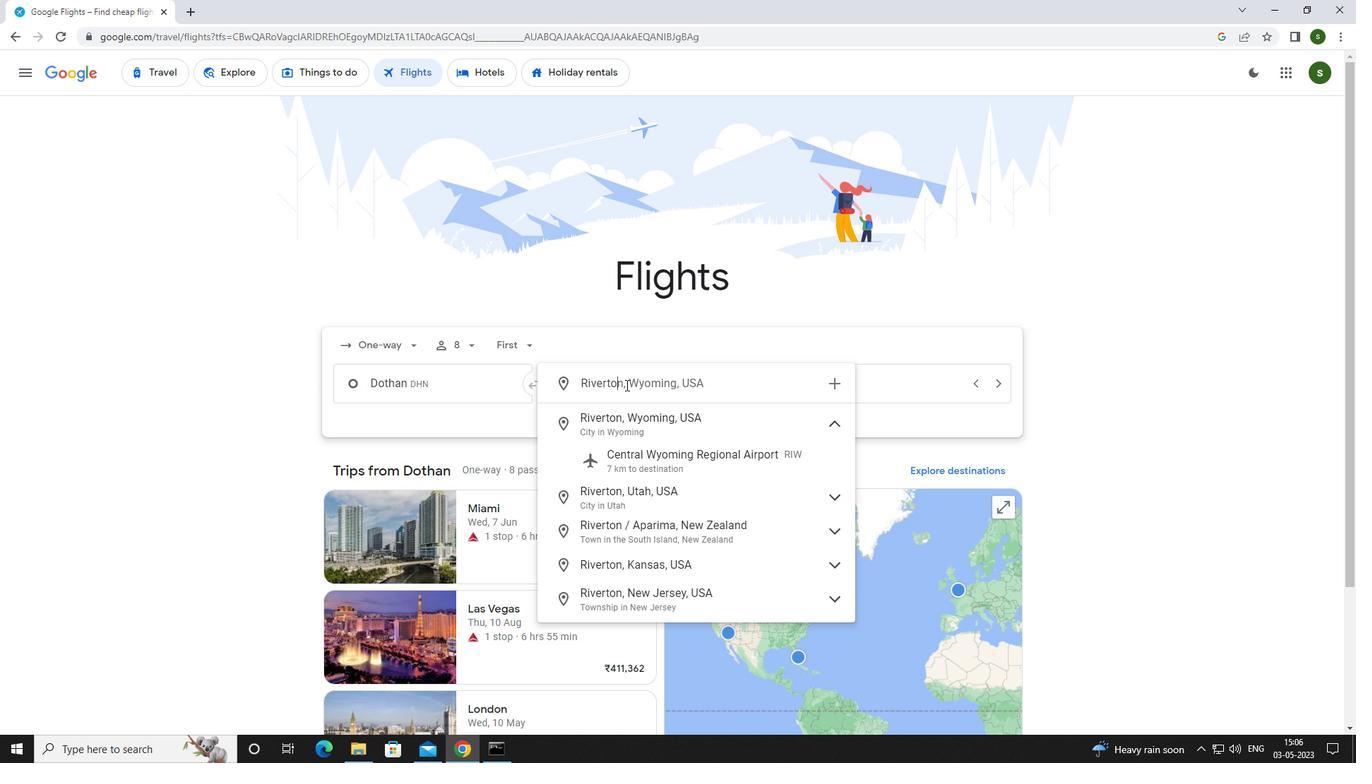 
Action: Mouse moved to (642, 458)
Screenshot: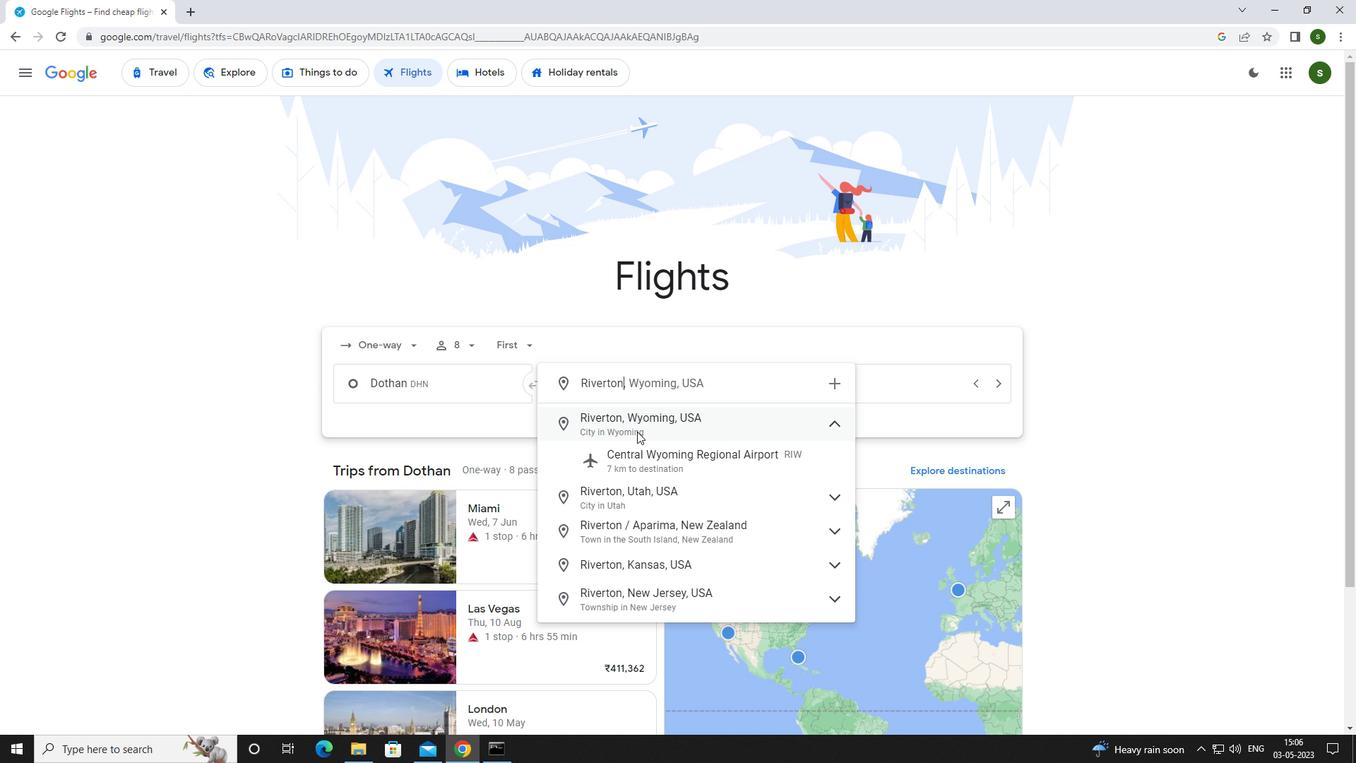 
Action: Mouse pressed left at (642, 458)
Screenshot: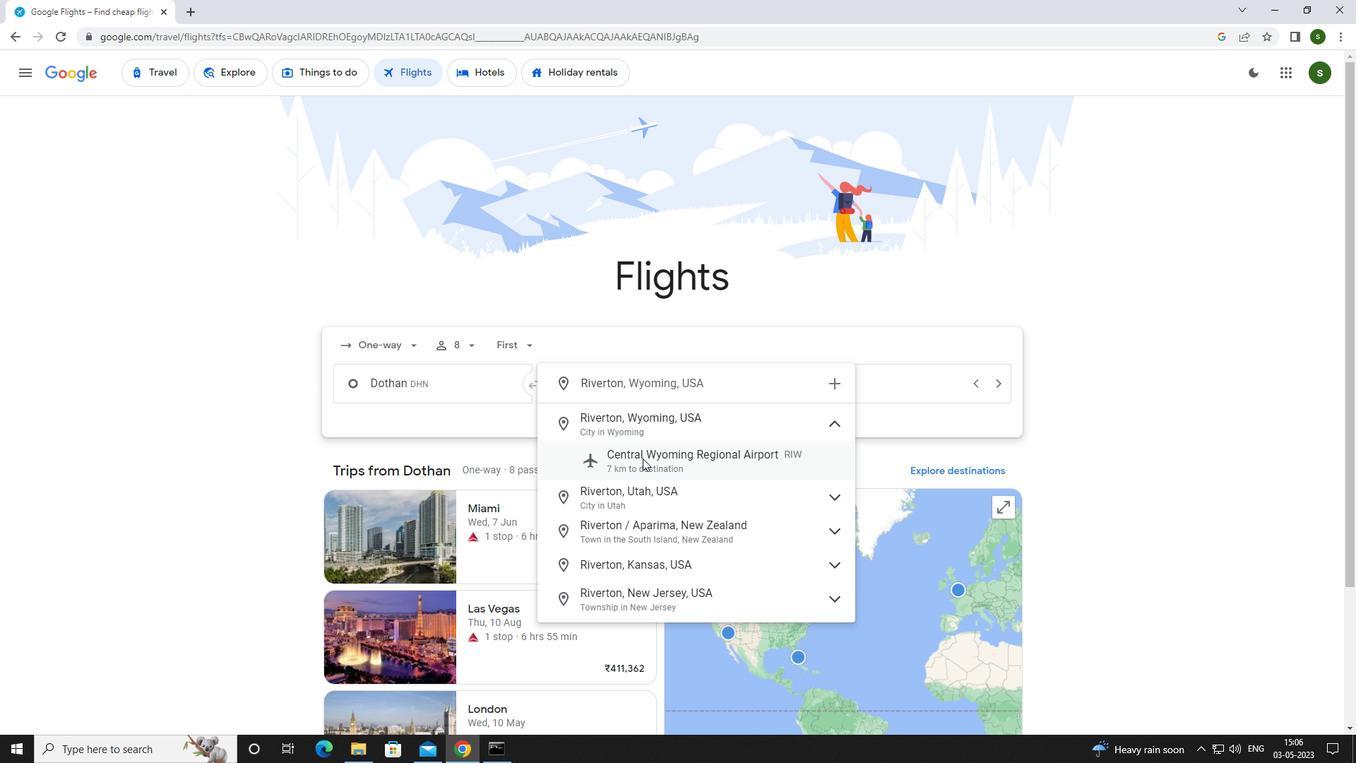 
Action: Mouse moved to (842, 378)
Screenshot: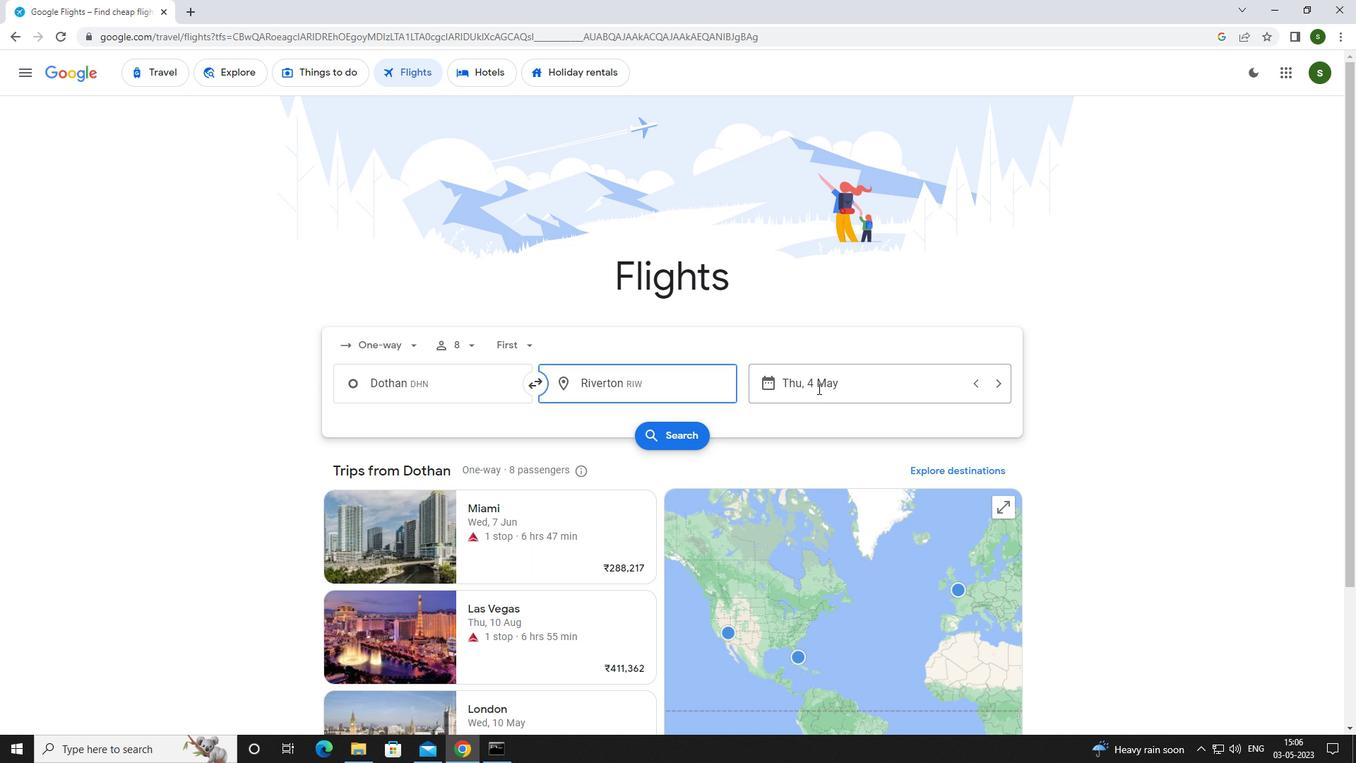 
Action: Mouse pressed left at (842, 378)
Screenshot: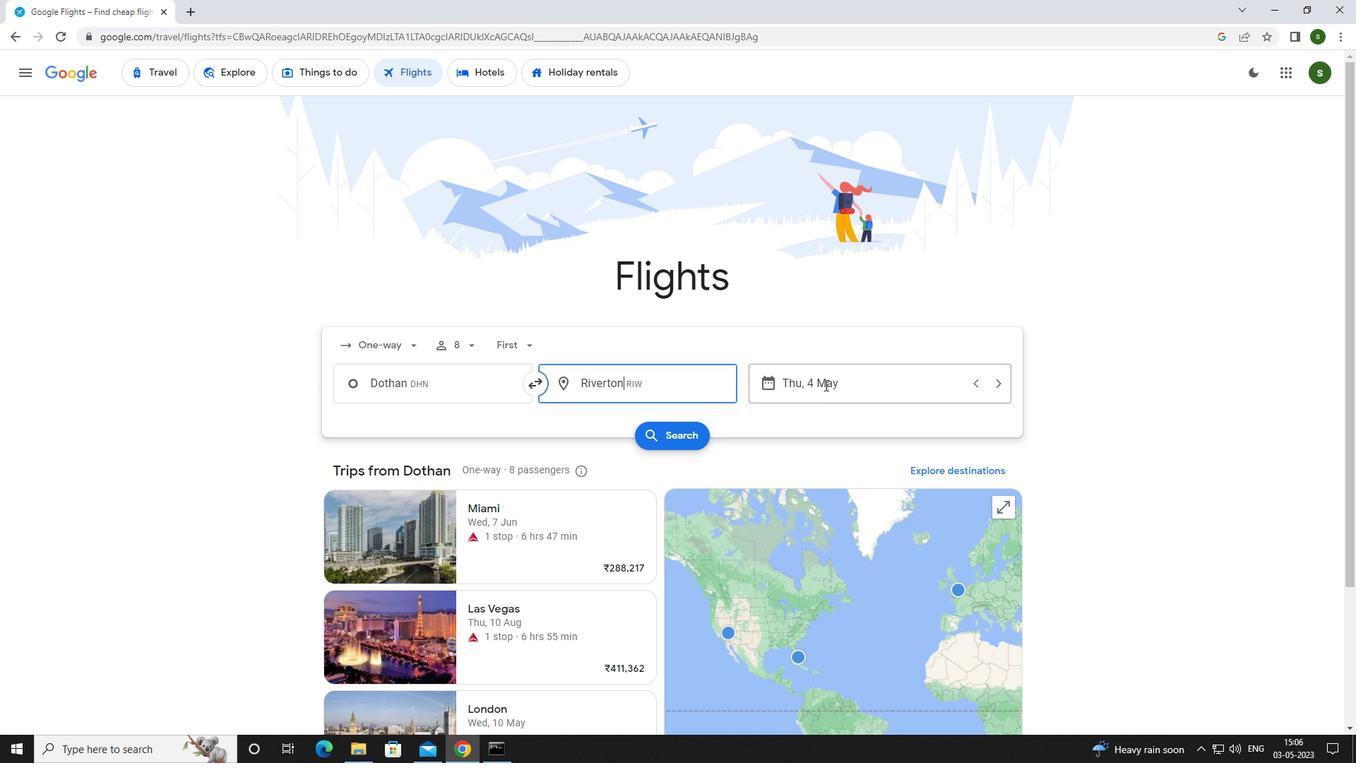 
Action: Mouse moved to (656, 479)
Screenshot: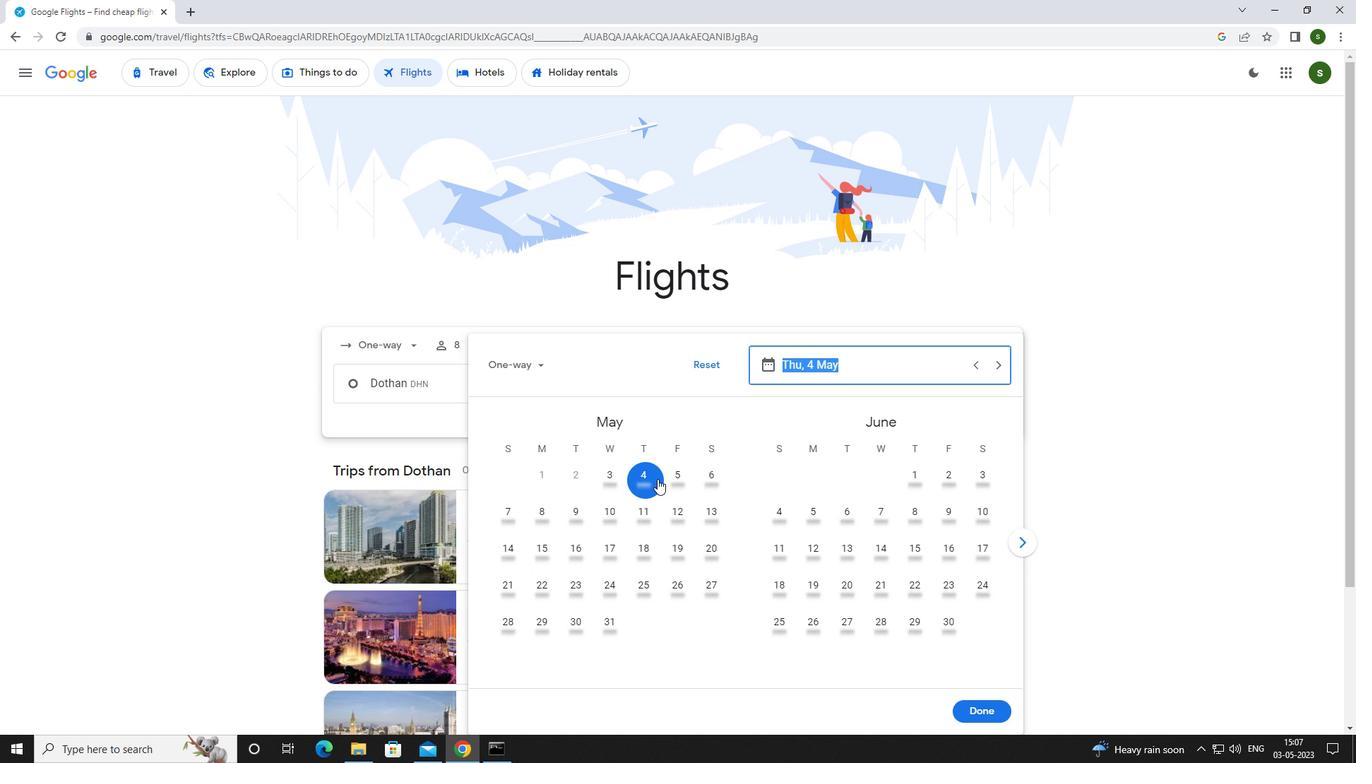 
Action: Mouse pressed left at (656, 479)
Screenshot: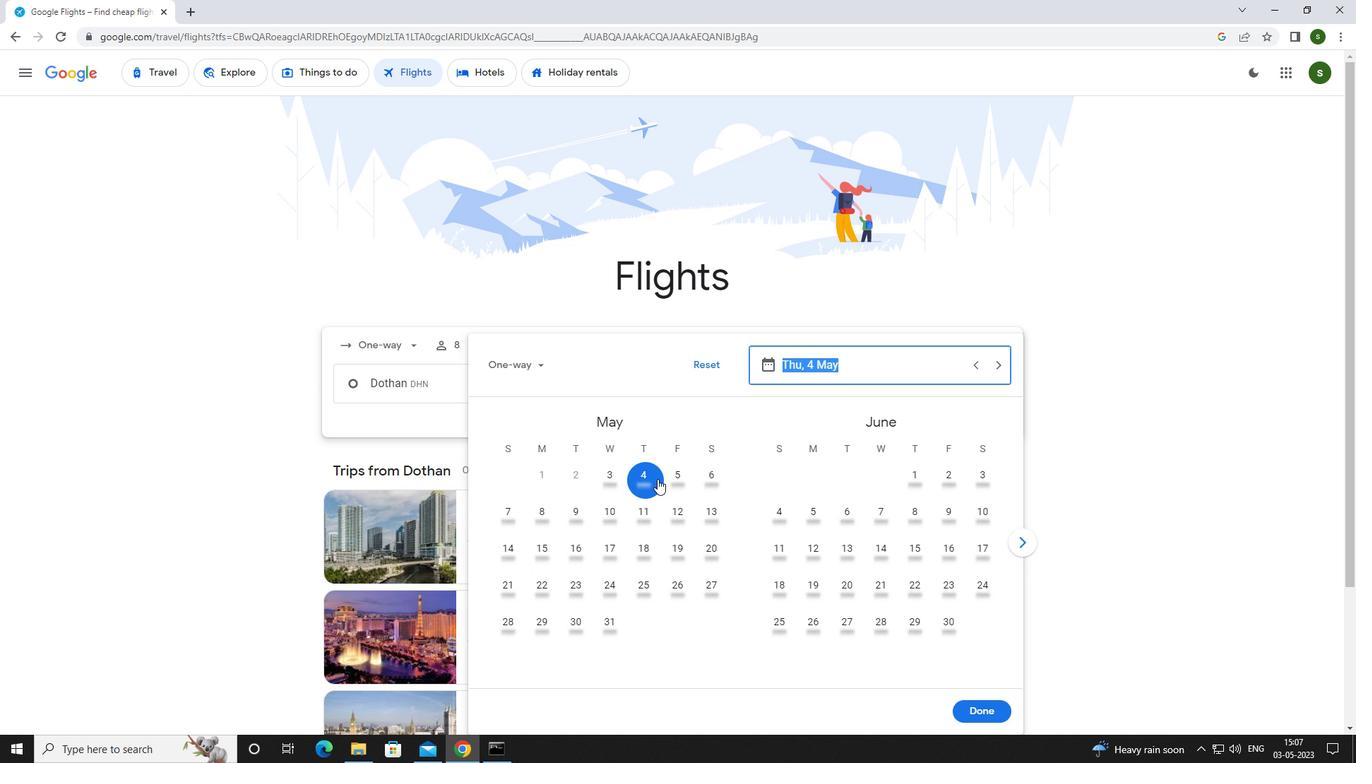 
Action: Mouse moved to (984, 715)
Screenshot: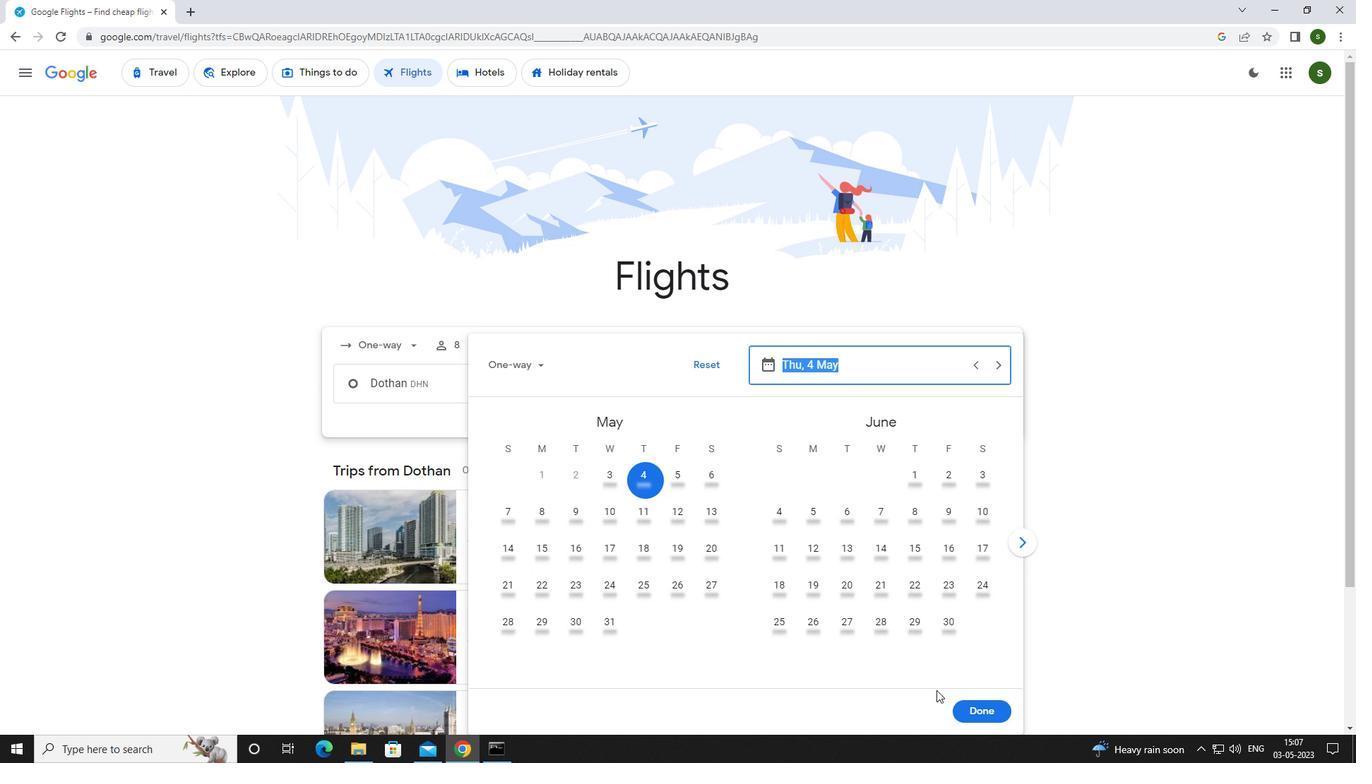 
Action: Mouse pressed left at (984, 715)
Screenshot: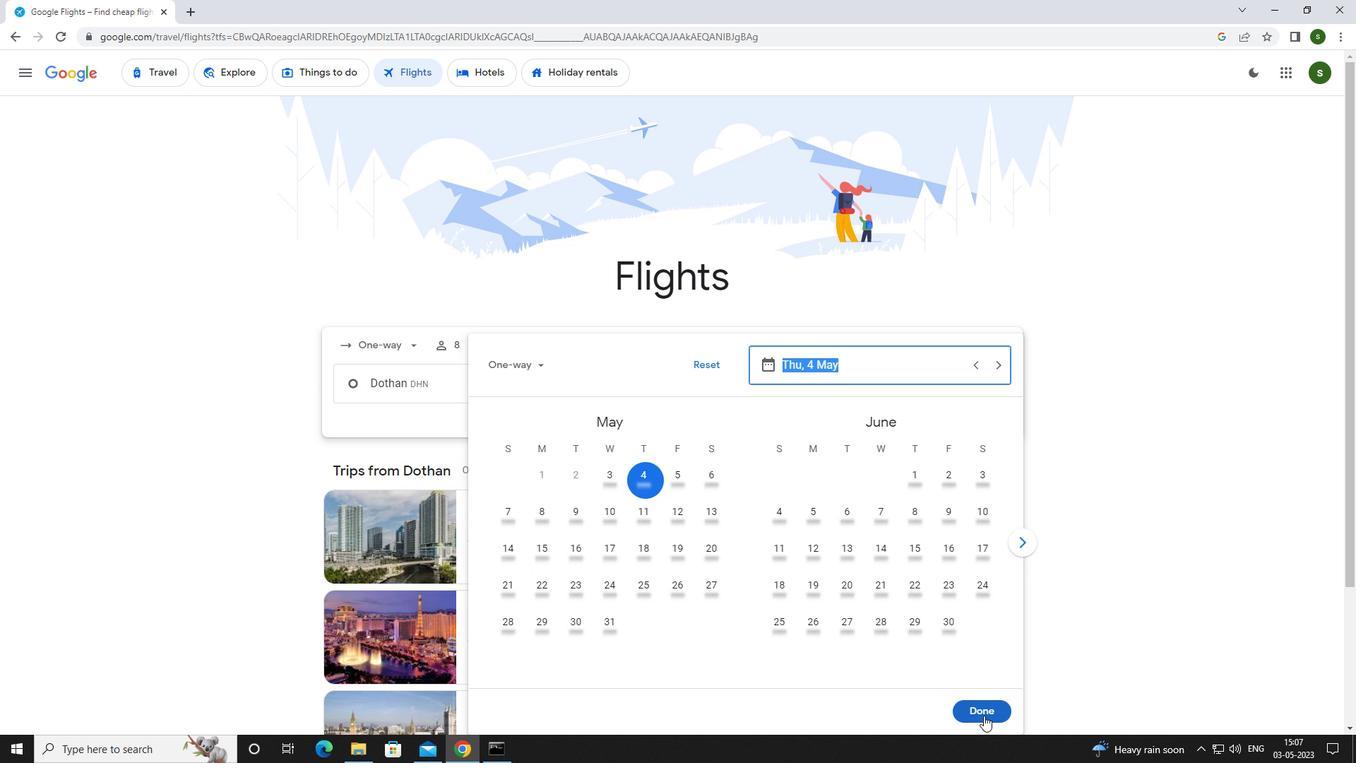 
Action: Mouse moved to (681, 430)
Screenshot: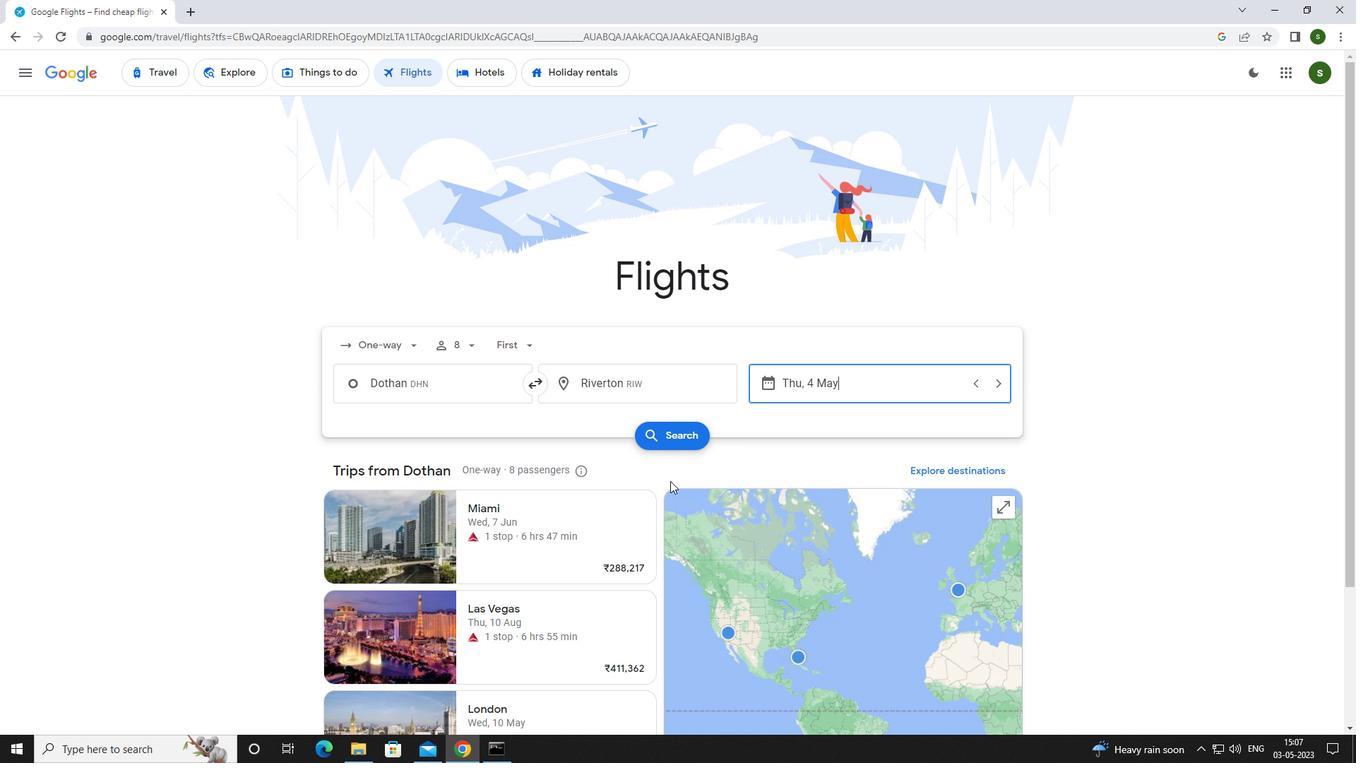 
Action: Mouse pressed left at (681, 430)
Screenshot: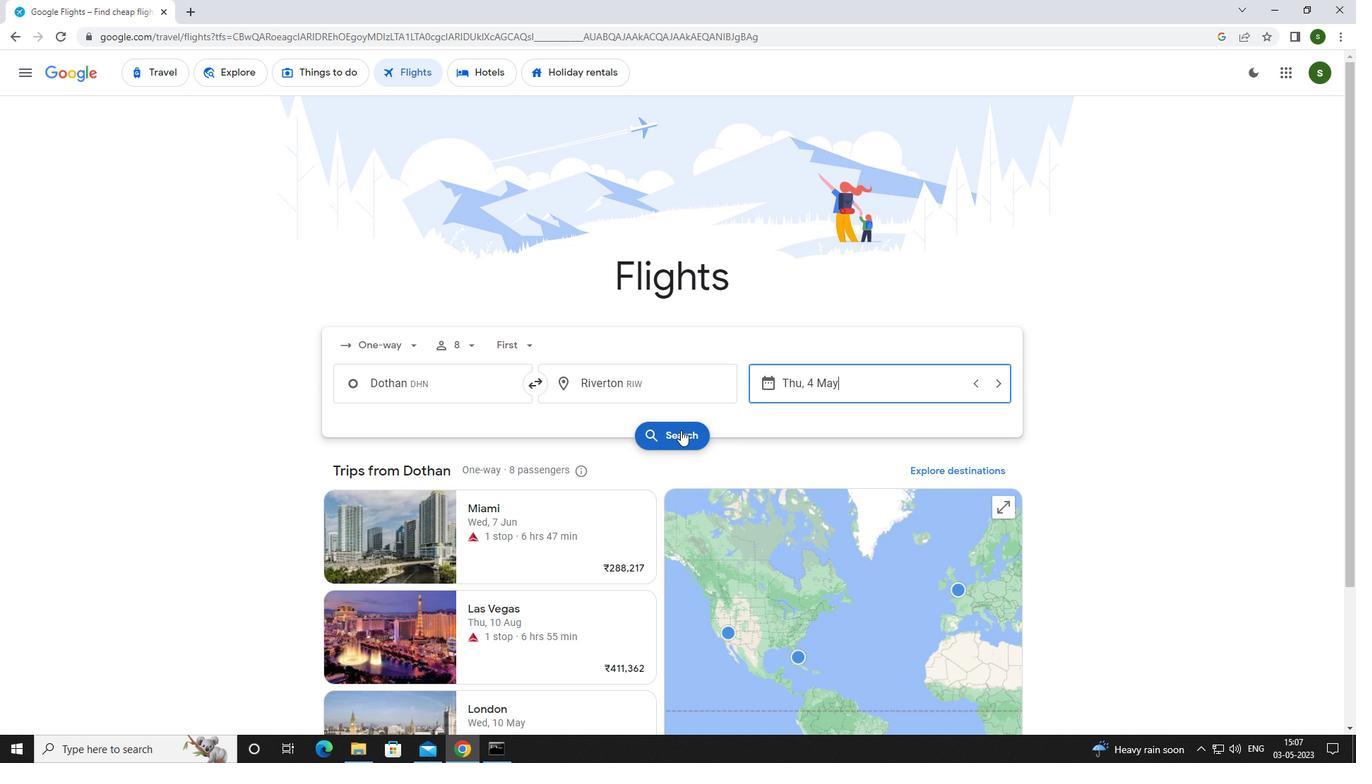 
Action: Mouse moved to (366, 203)
Screenshot: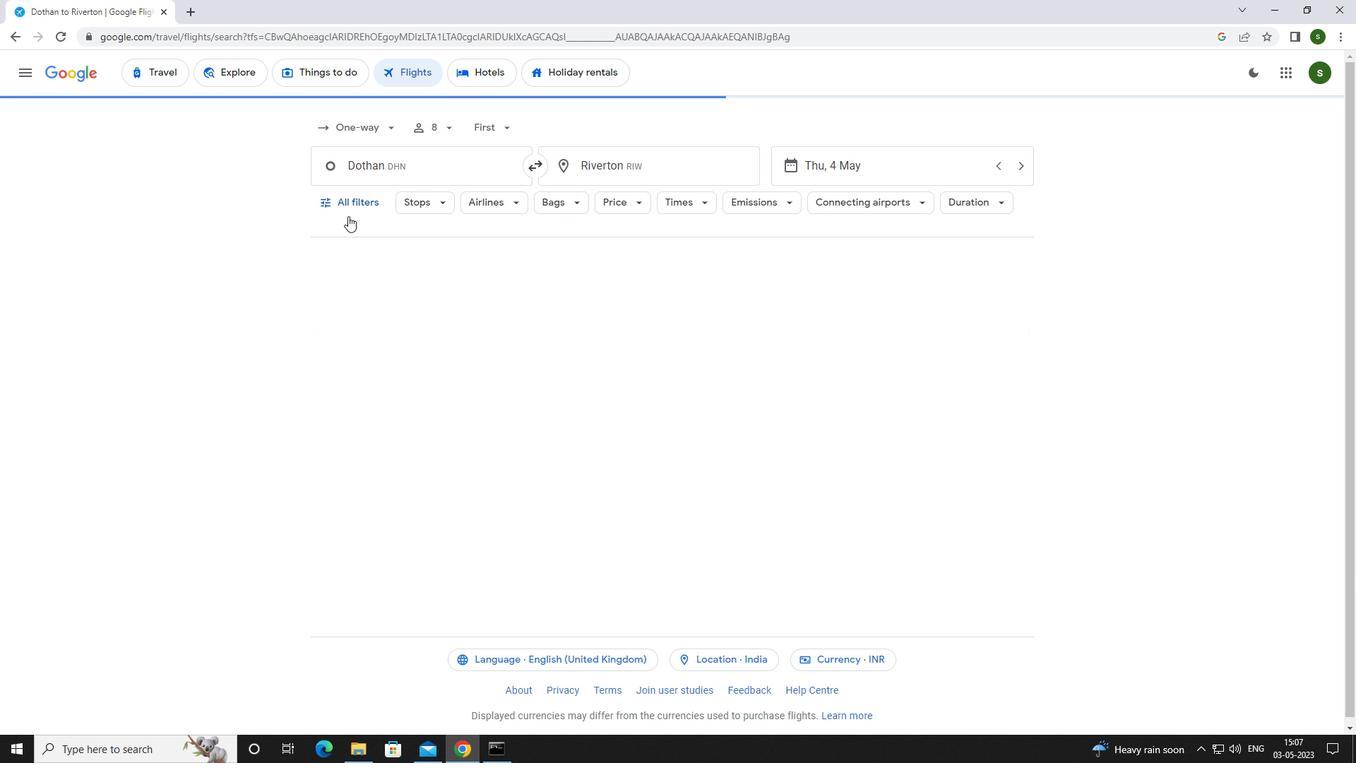 
Action: Mouse pressed left at (366, 203)
Screenshot: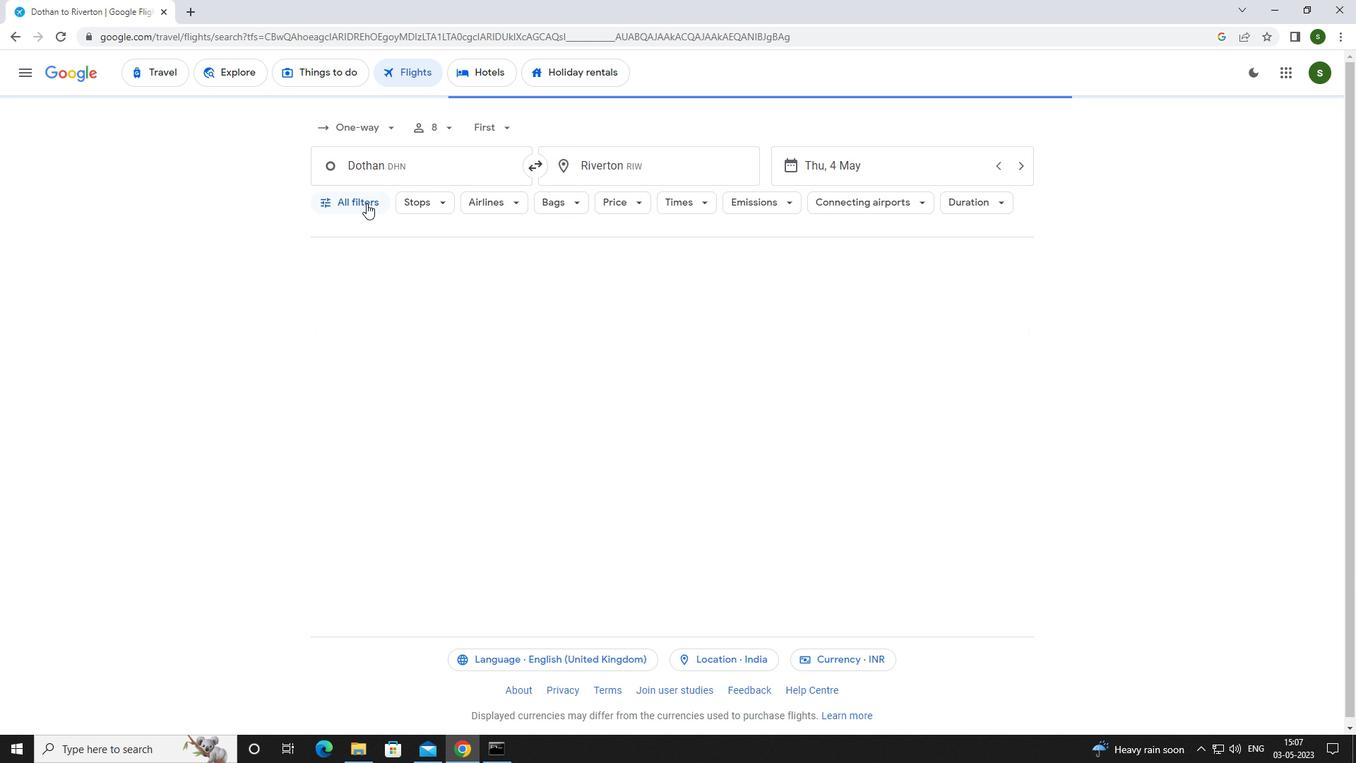 
Action: Mouse moved to (524, 503)
Screenshot: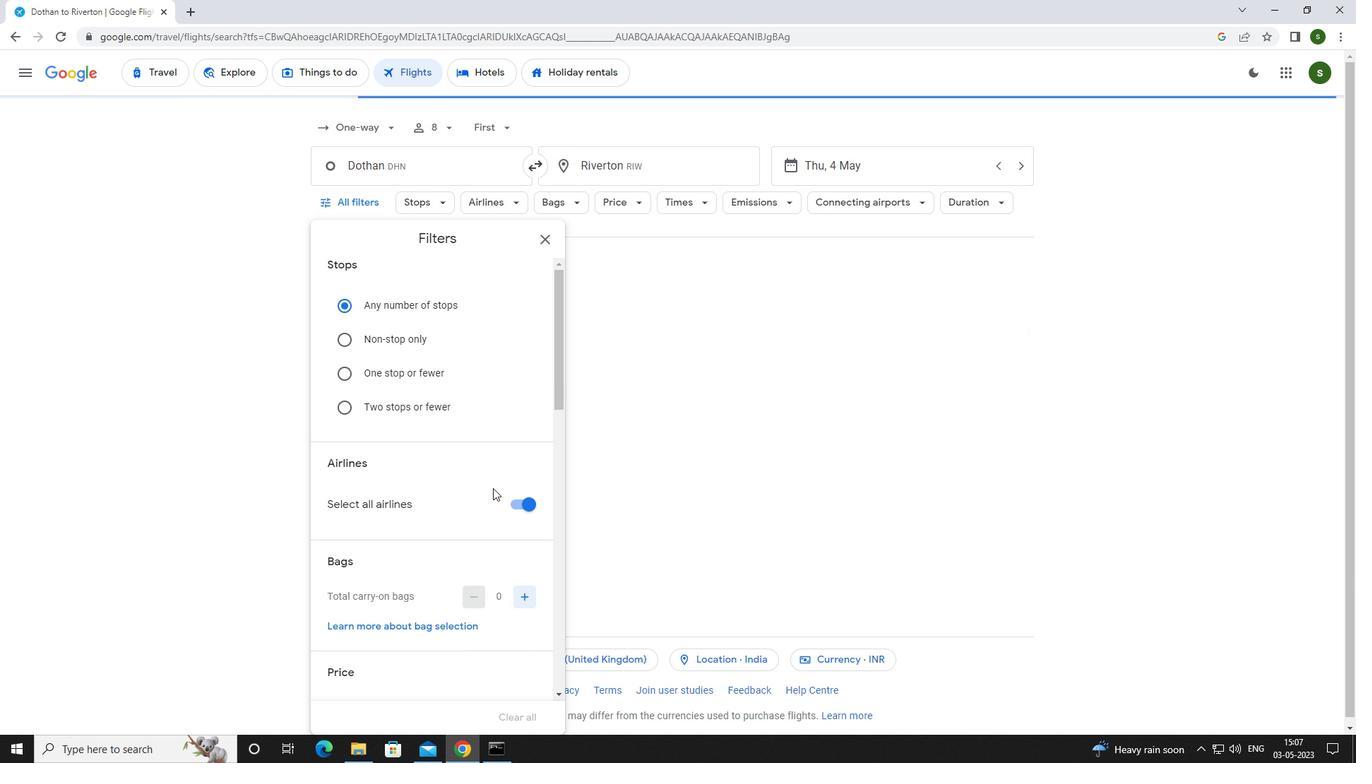 
Action: Mouse pressed left at (524, 503)
Screenshot: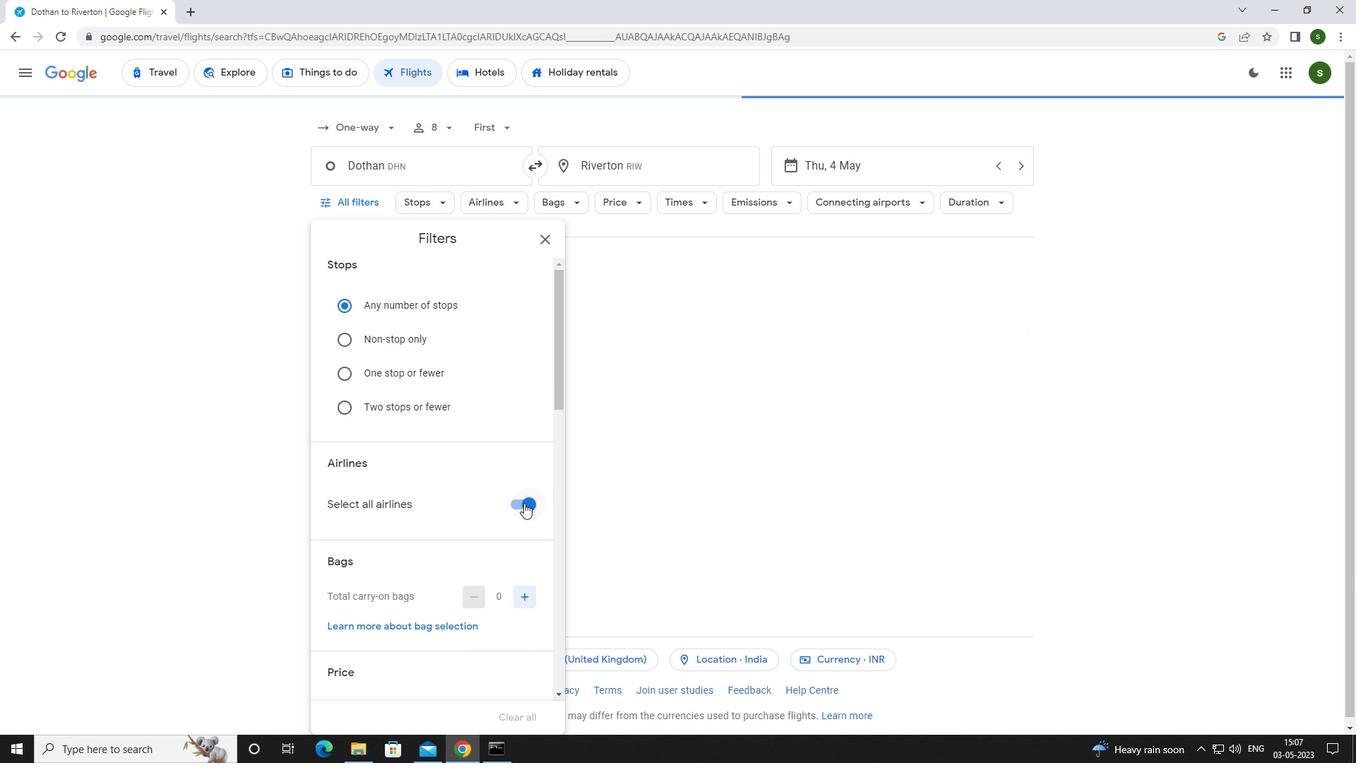 
Action: Mouse moved to (497, 438)
Screenshot: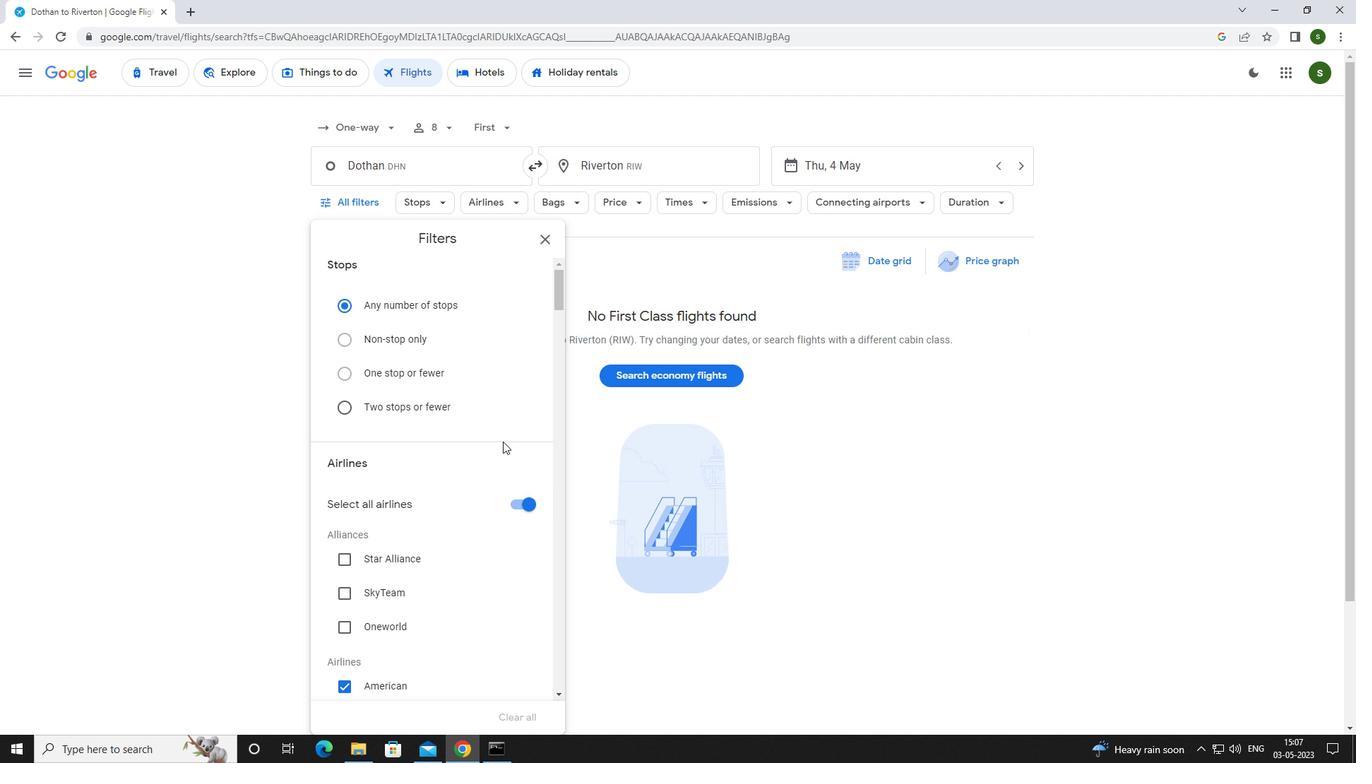 
Action: Mouse scrolled (497, 438) with delta (0, 0)
Screenshot: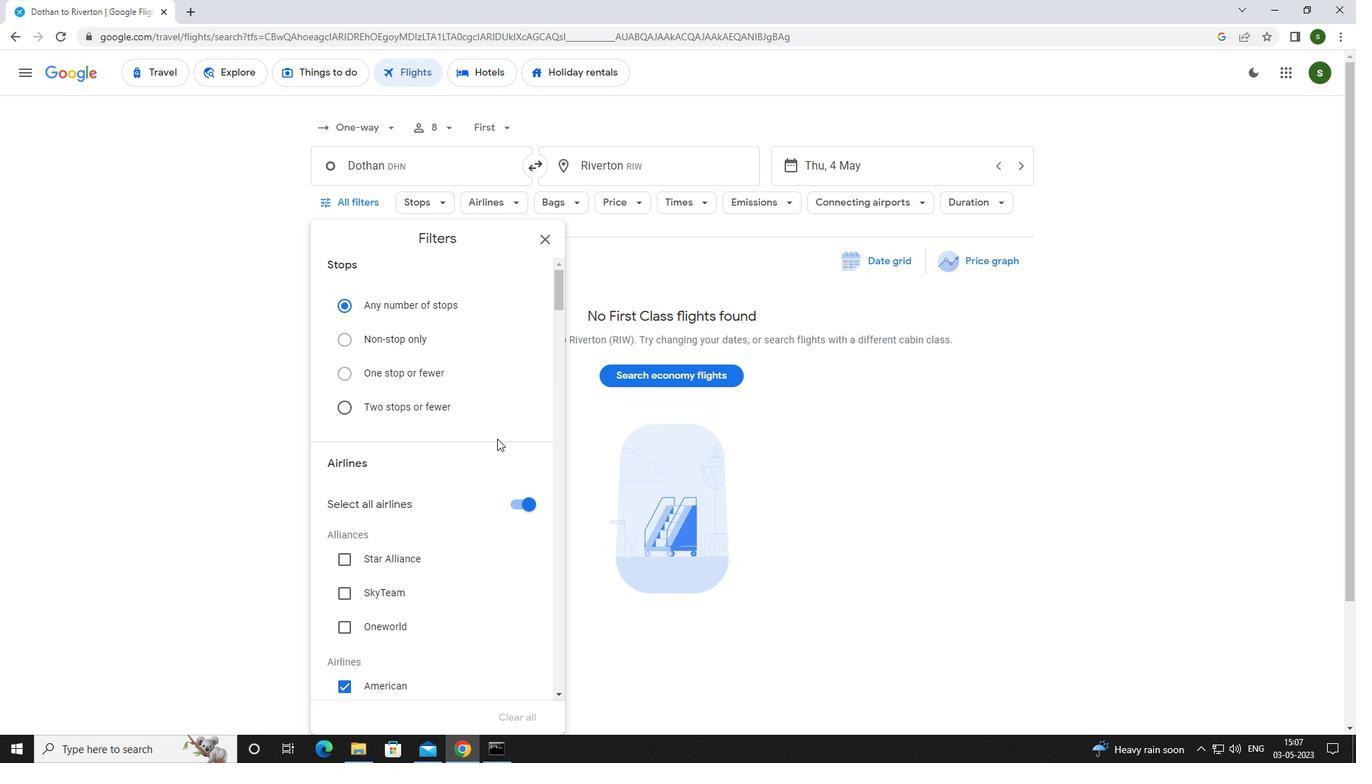 
Action: Mouse moved to (534, 437)
Screenshot: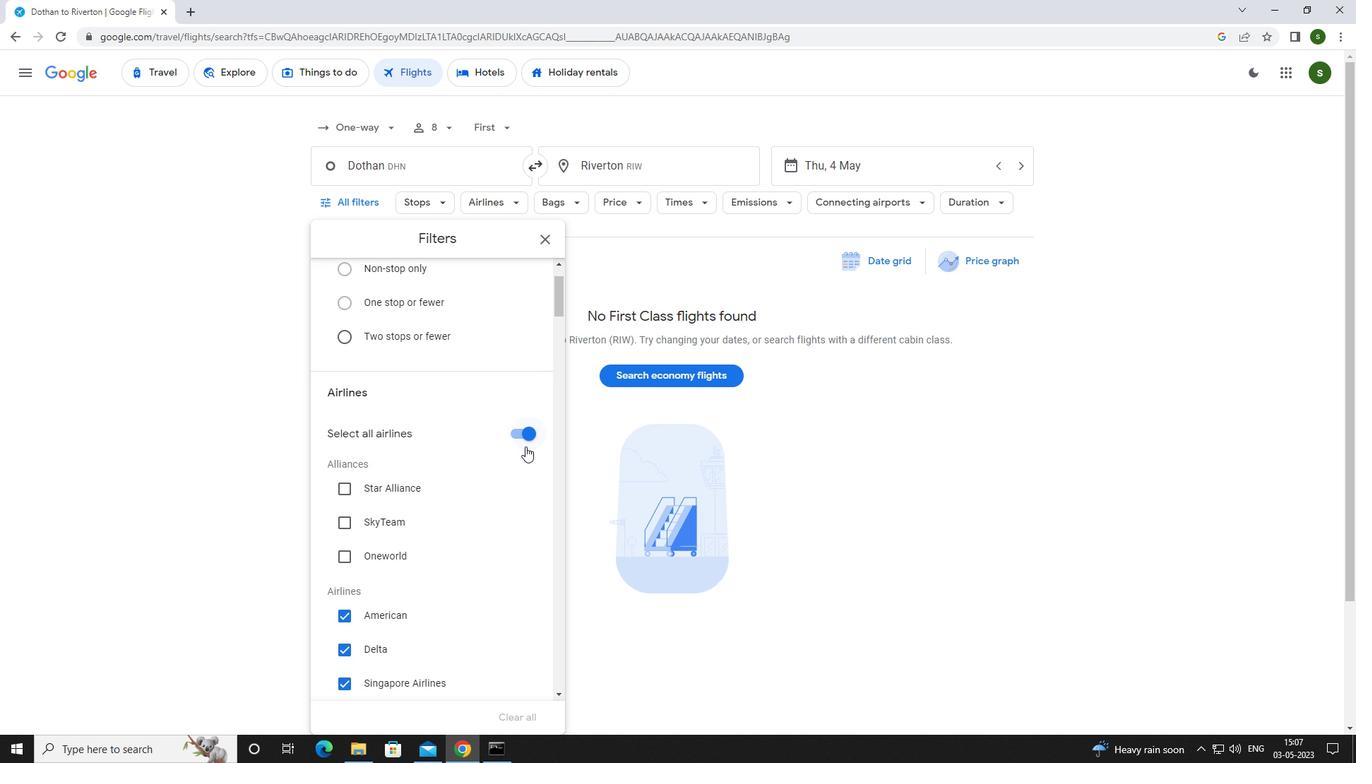 
Action: Mouse pressed left at (534, 437)
Screenshot: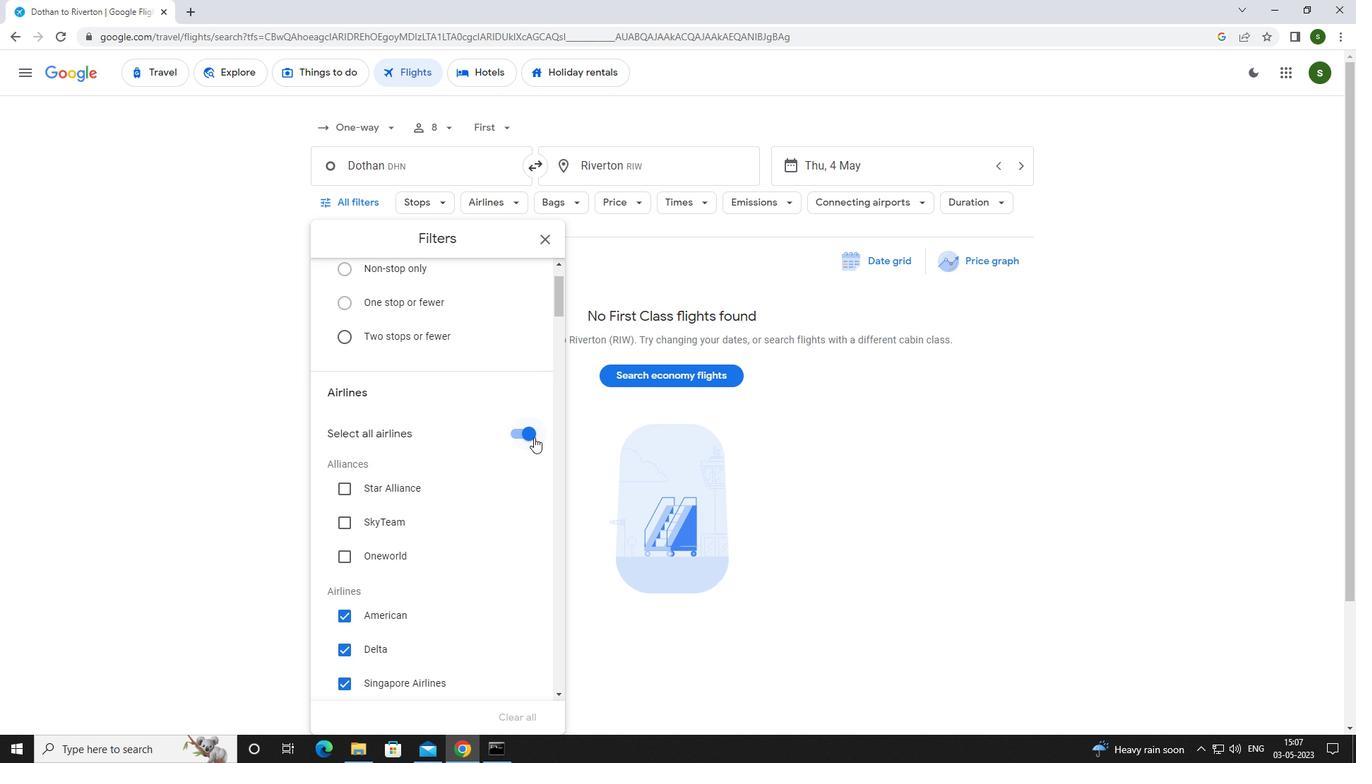 
Action: Mouse moved to (534, 436)
Screenshot: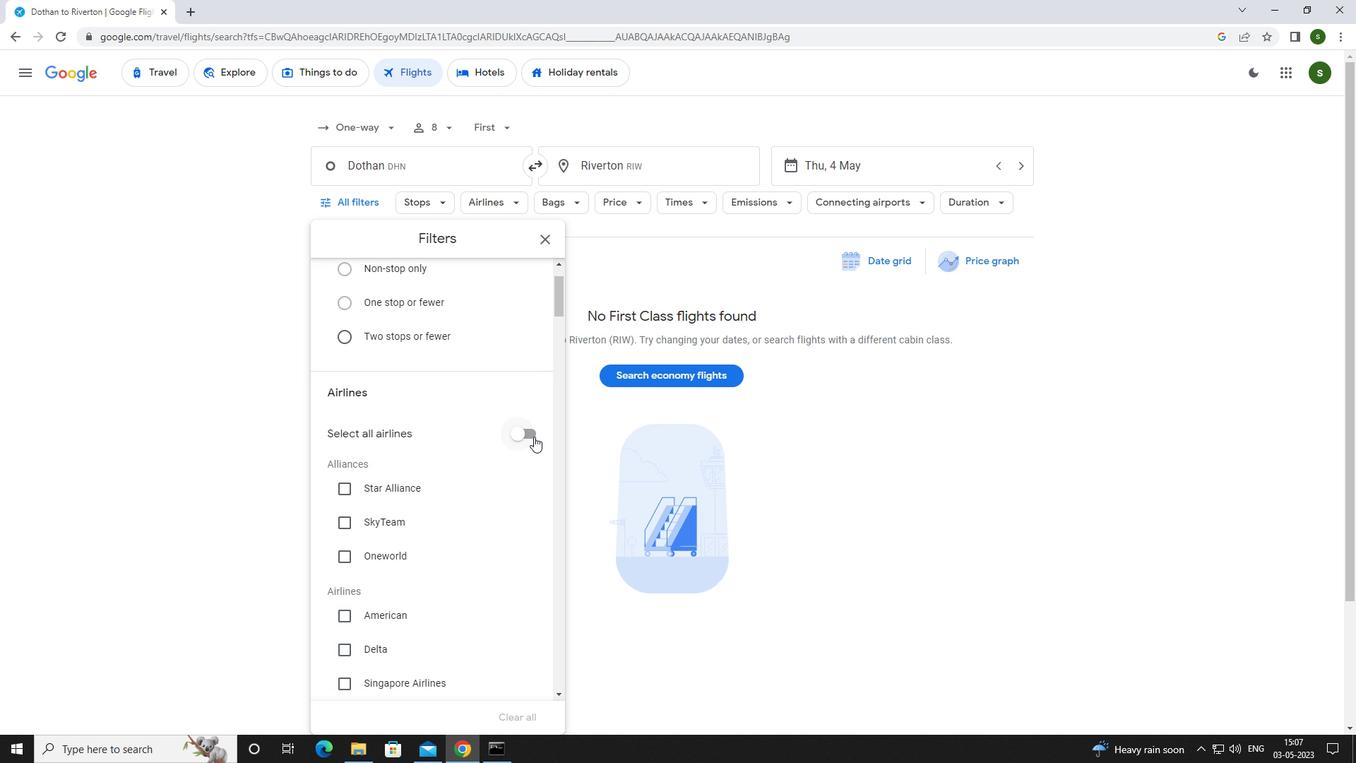 
Action: Mouse scrolled (534, 435) with delta (0, 0)
Screenshot: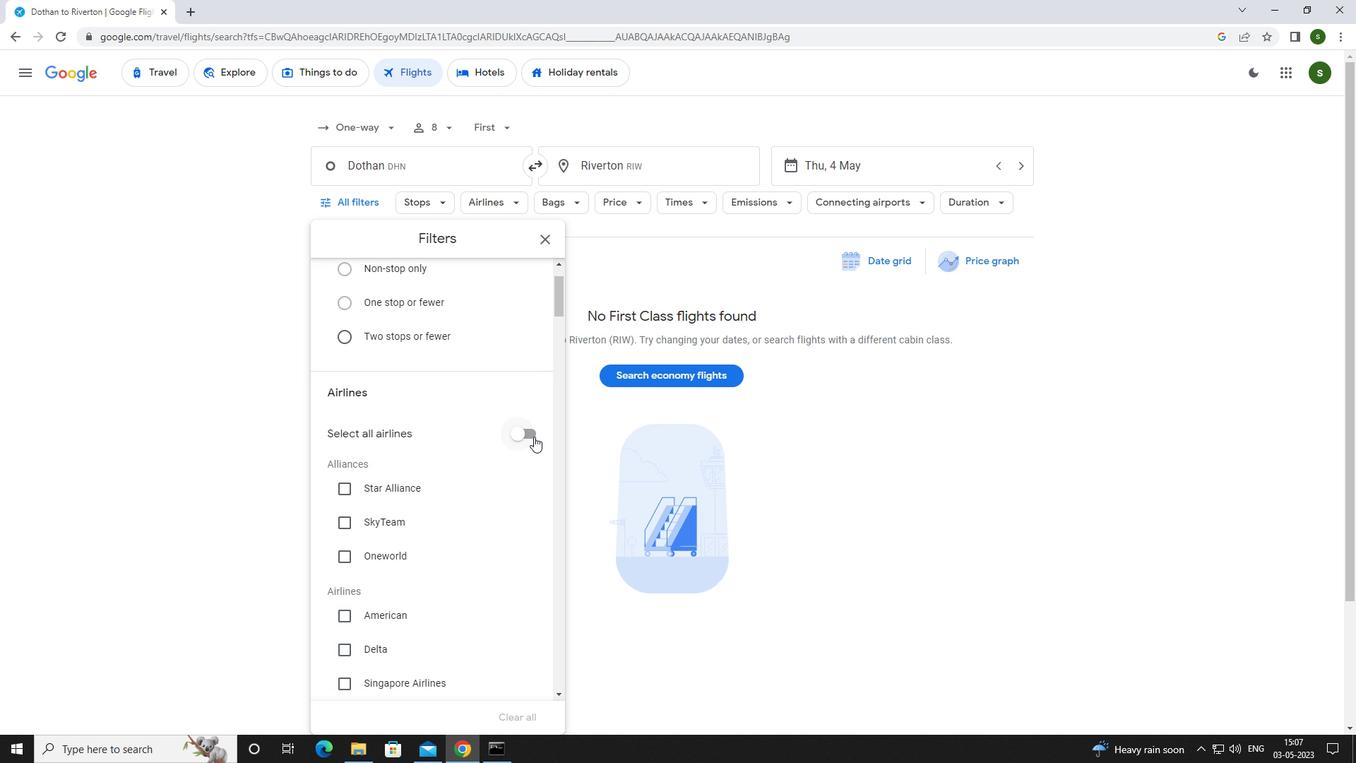 
Action: Mouse moved to (532, 436)
Screenshot: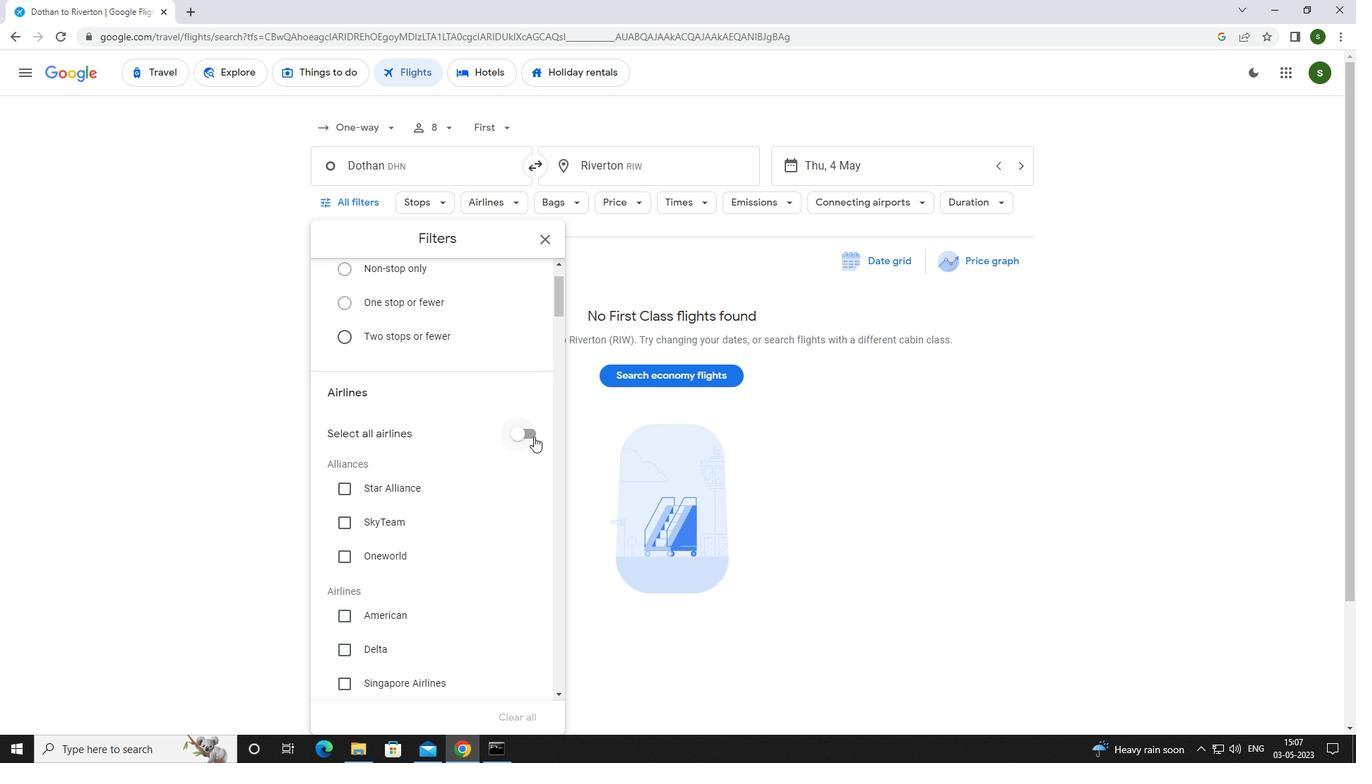 
Action: Mouse scrolled (532, 435) with delta (0, 0)
Screenshot: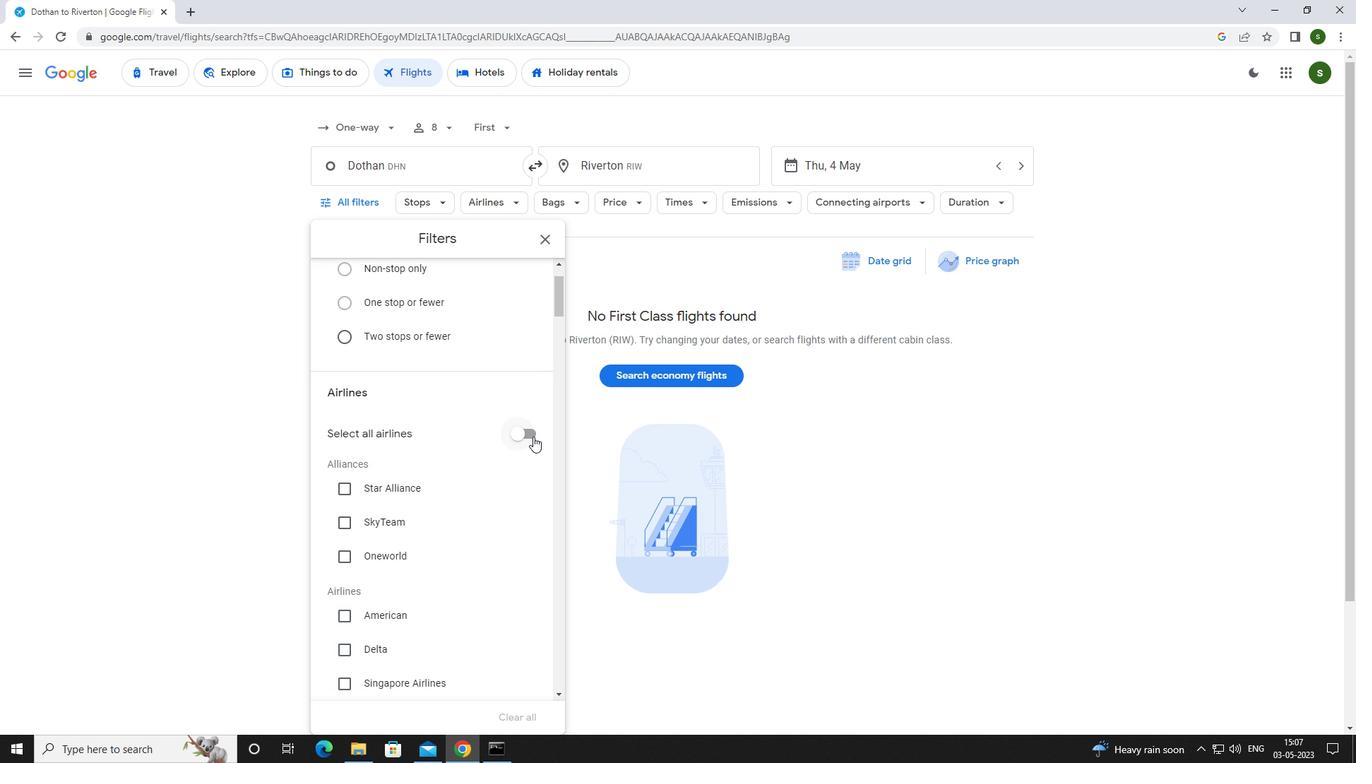 
Action: Mouse scrolled (532, 435) with delta (0, 0)
Screenshot: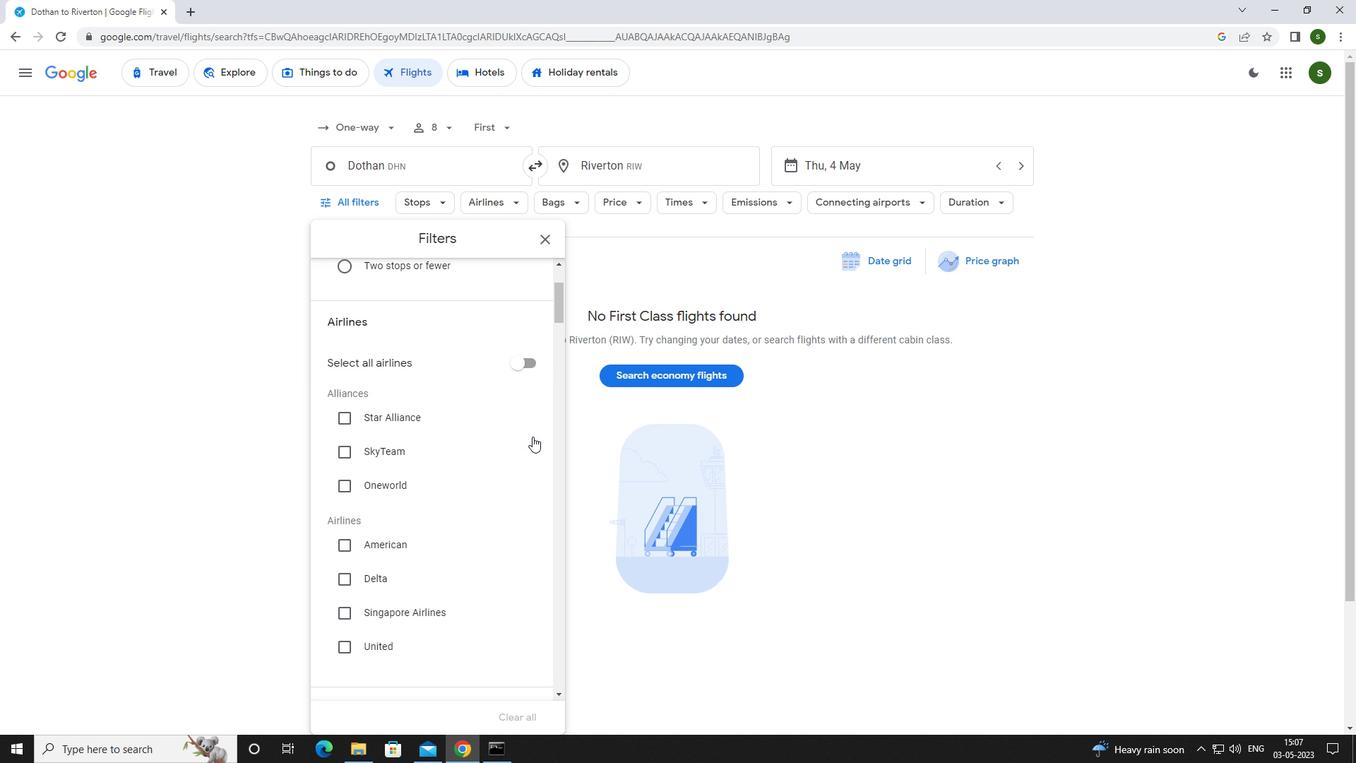 
Action: Mouse moved to (401, 477)
Screenshot: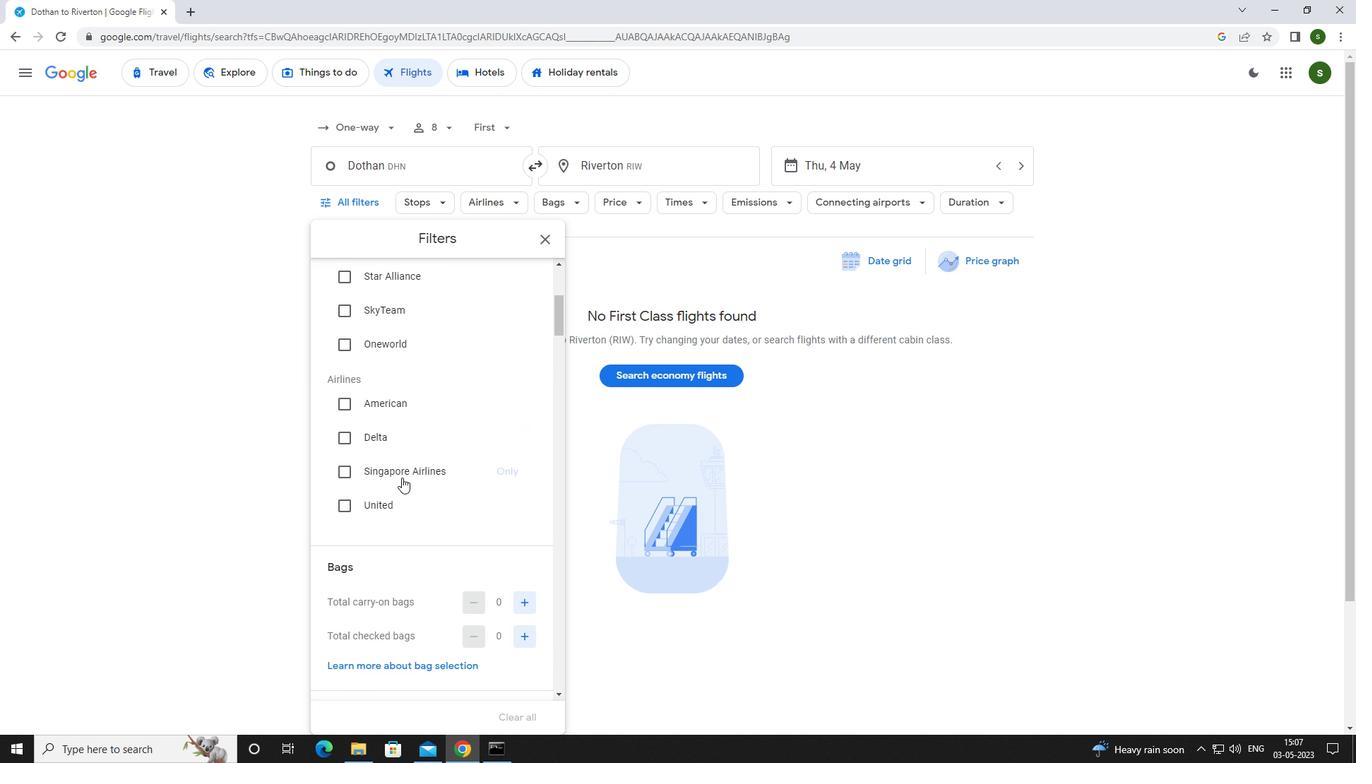 
Action: Mouse pressed left at (401, 477)
Screenshot: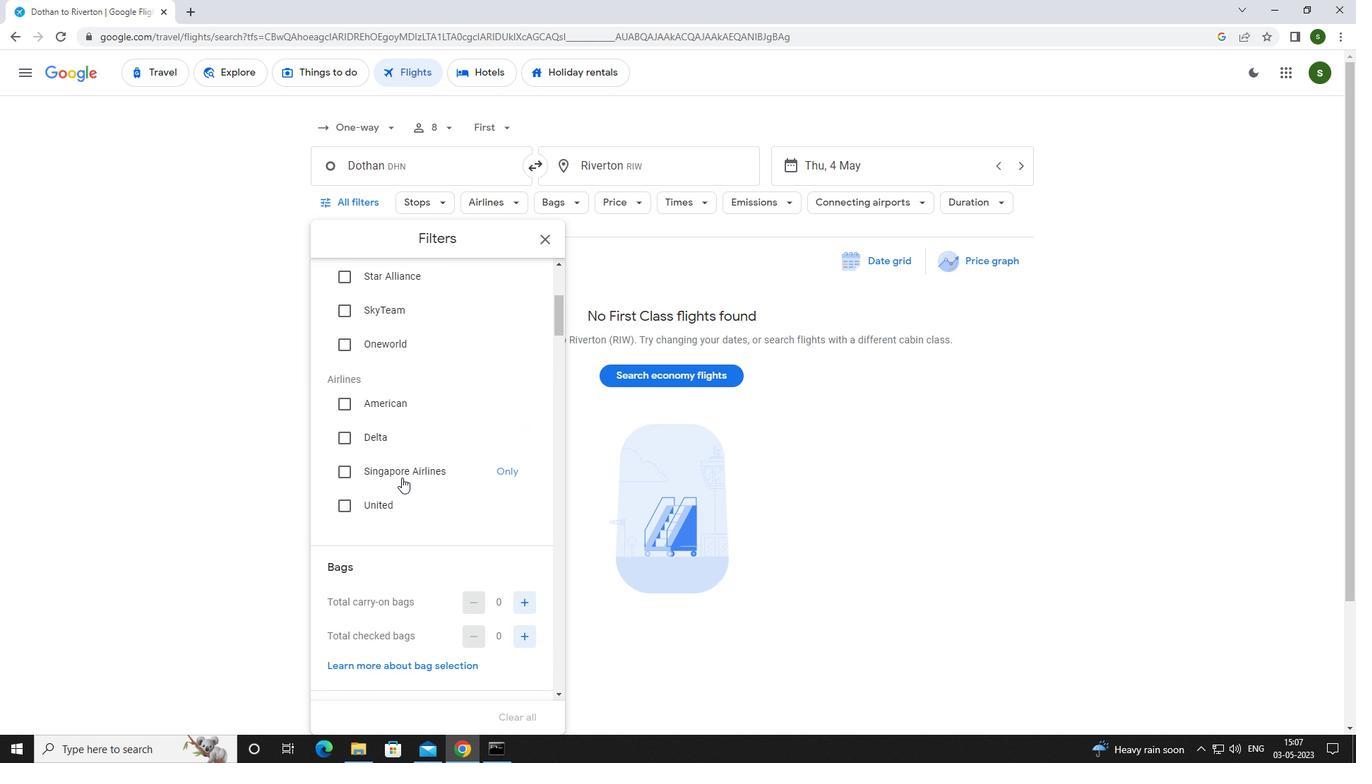 
Action: Mouse moved to (401, 476)
Screenshot: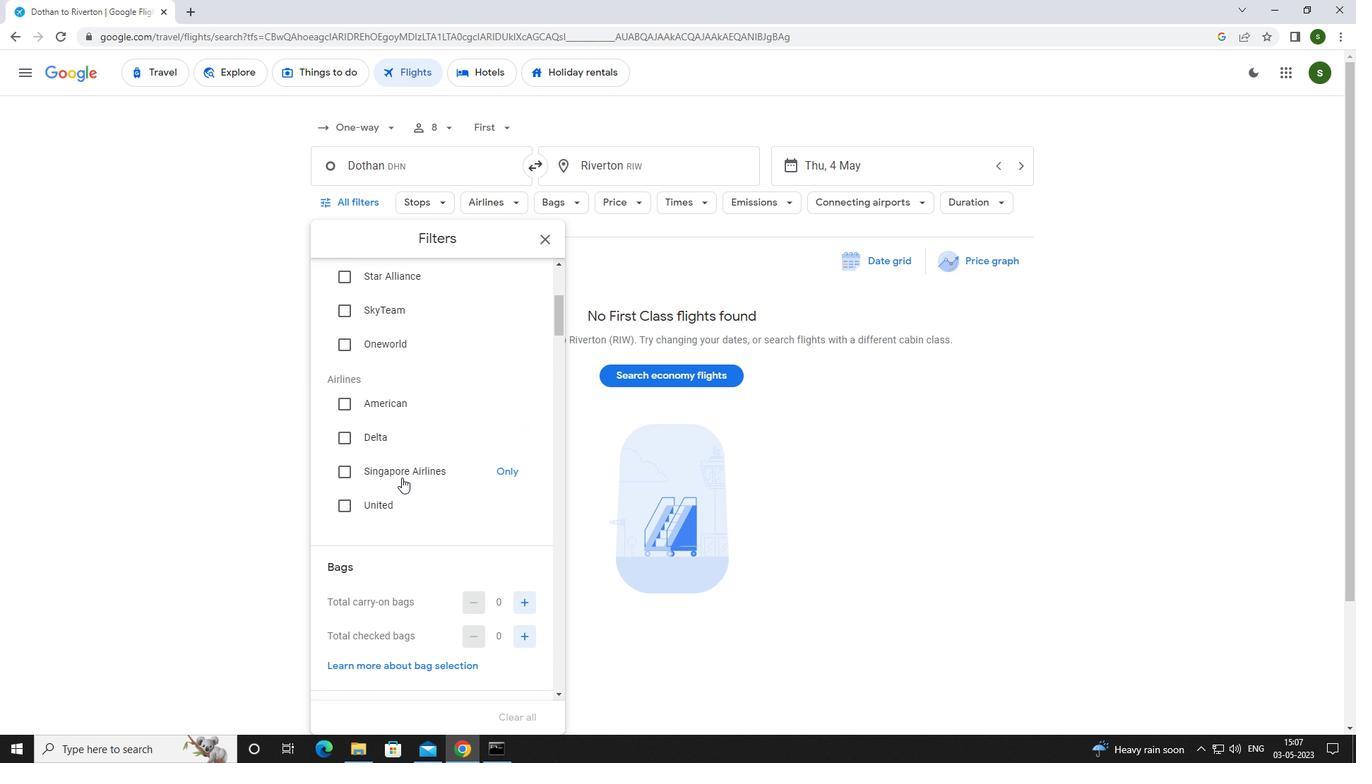 
Action: Mouse scrolled (401, 476) with delta (0, 0)
Screenshot: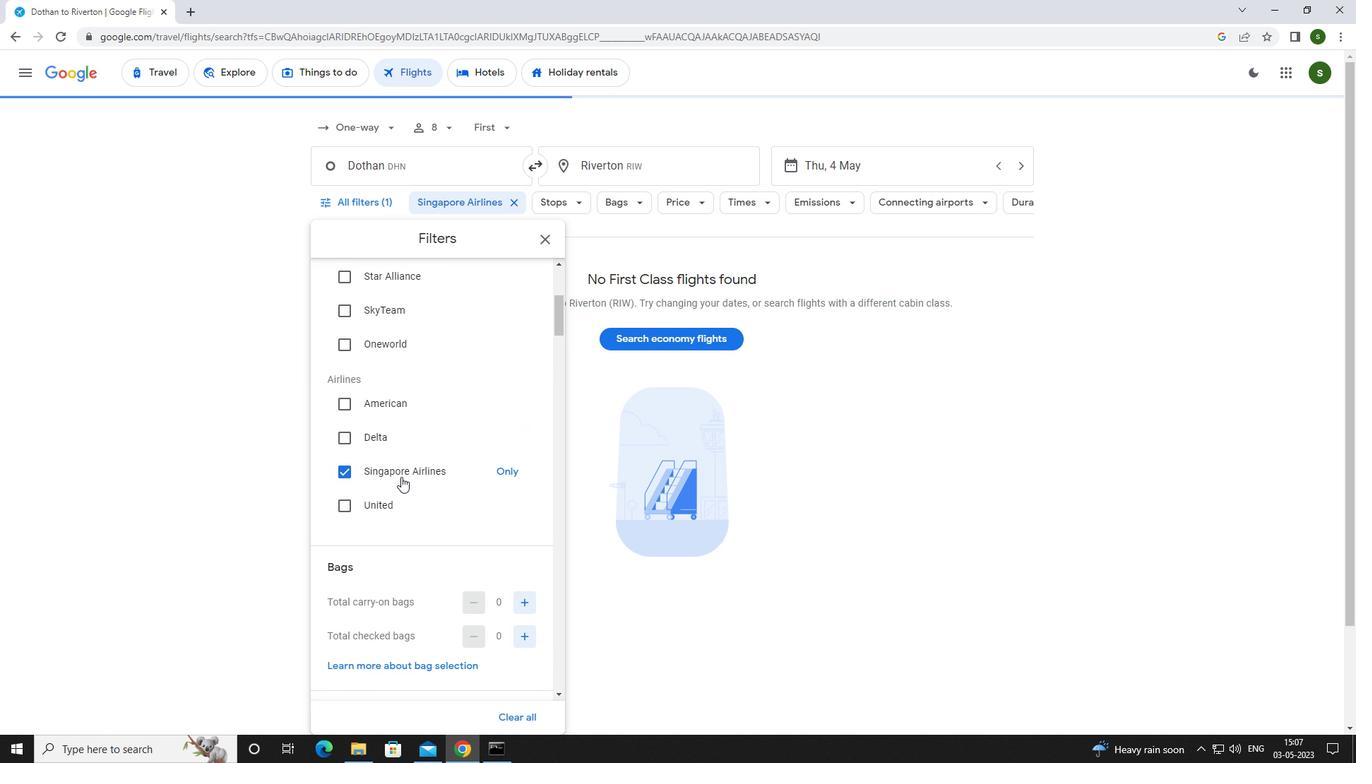 
Action: Mouse scrolled (401, 476) with delta (0, 0)
Screenshot: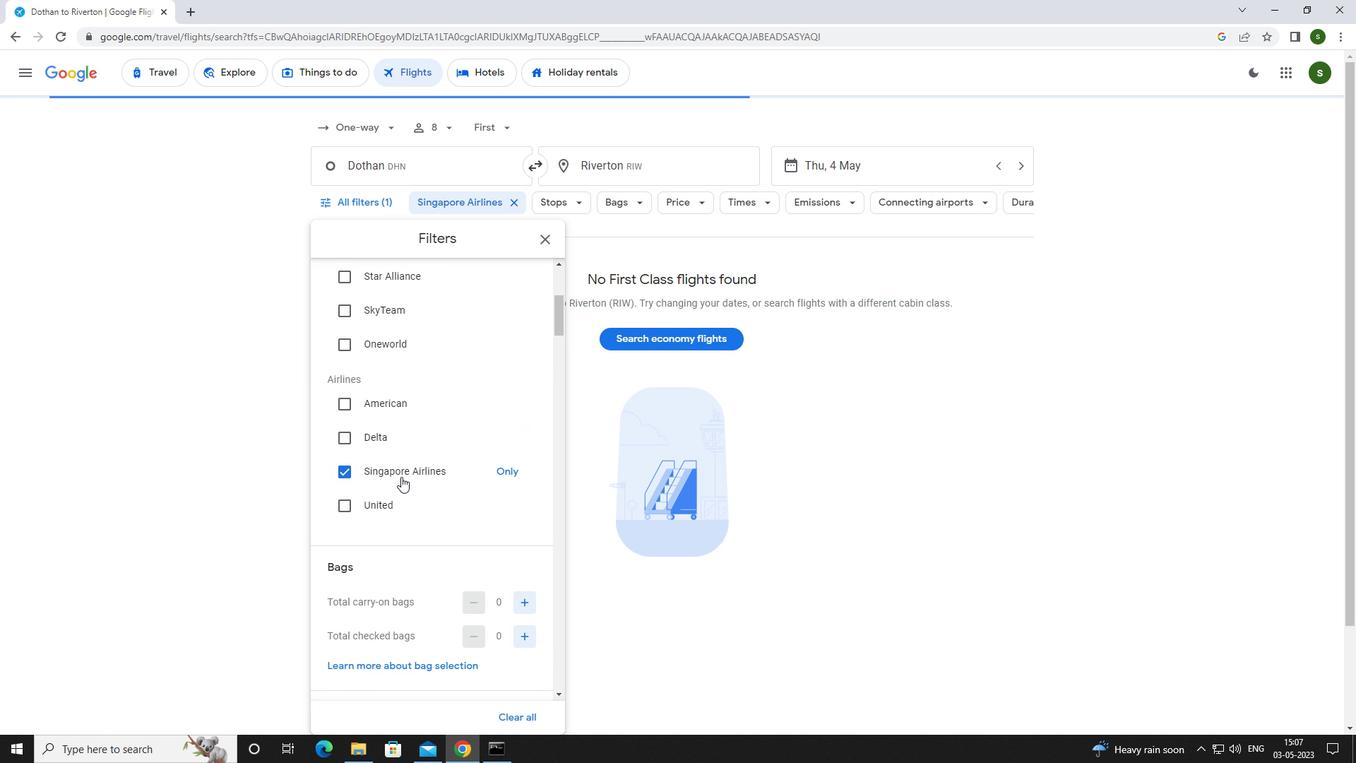 
Action: Mouse moved to (520, 493)
Screenshot: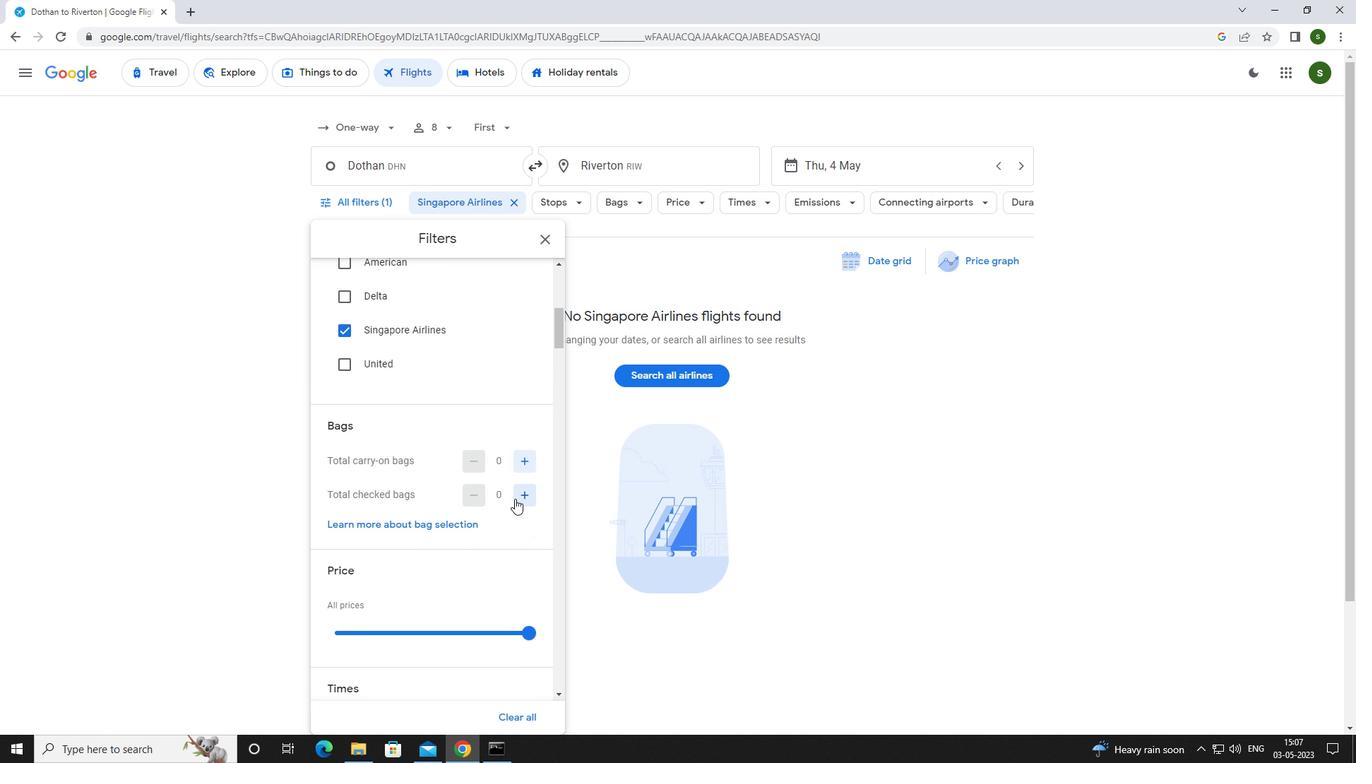 
Action: Mouse pressed left at (520, 493)
Screenshot: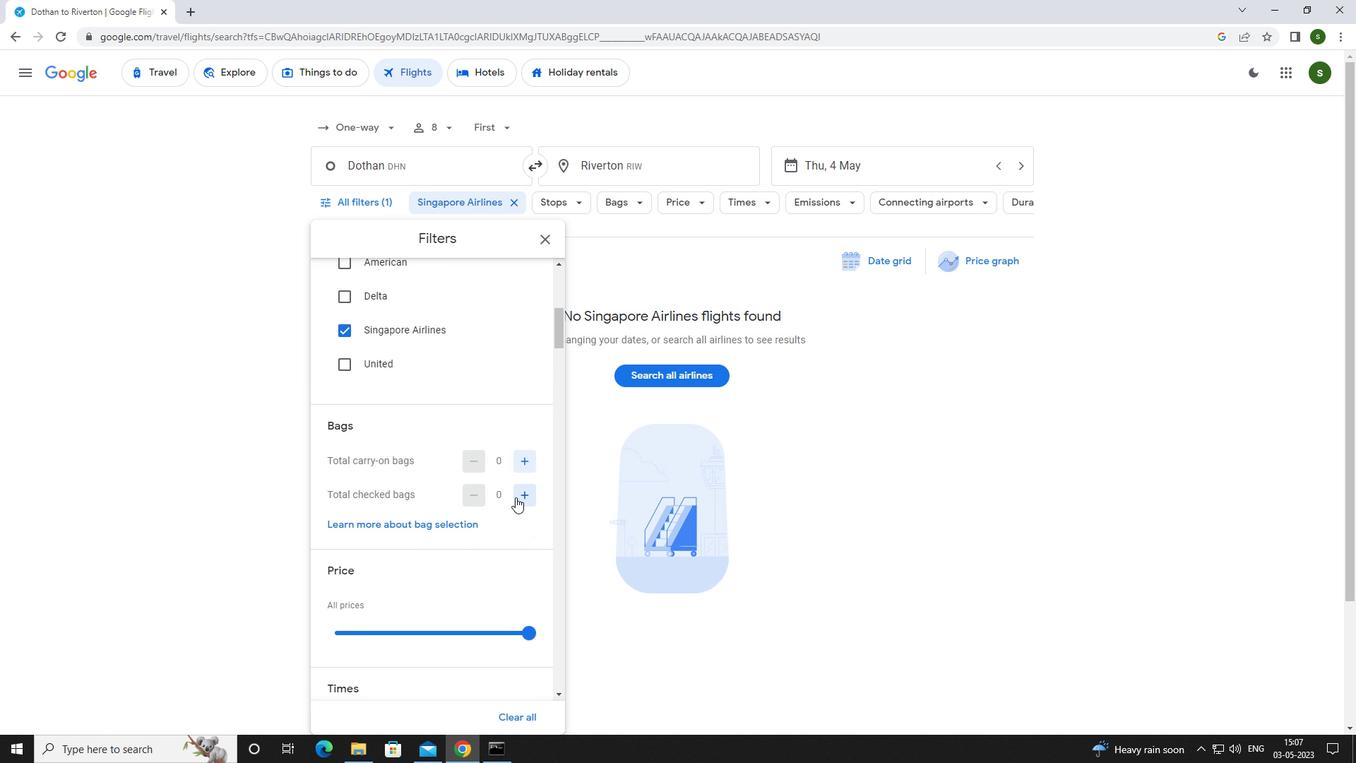 
Action: Mouse pressed left at (520, 493)
Screenshot: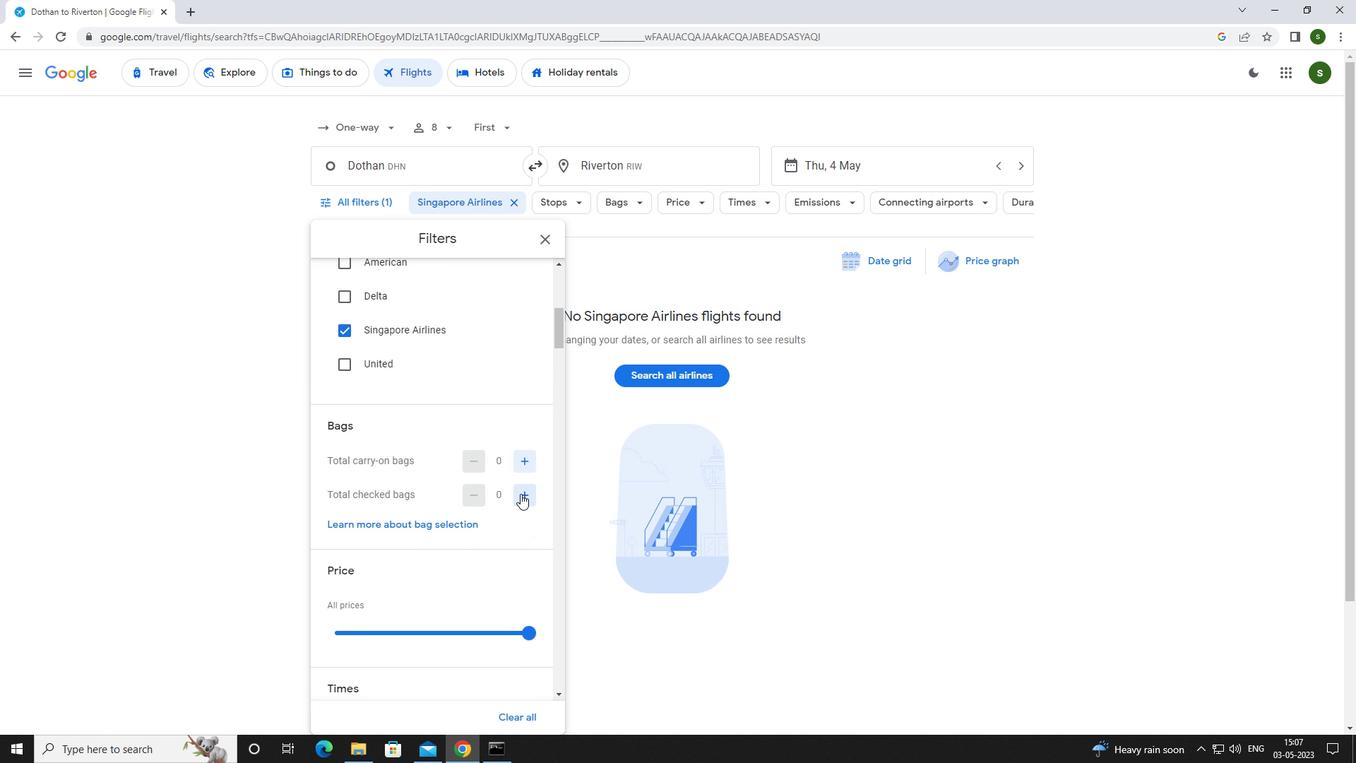 
Action: Mouse pressed left at (520, 493)
Screenshot: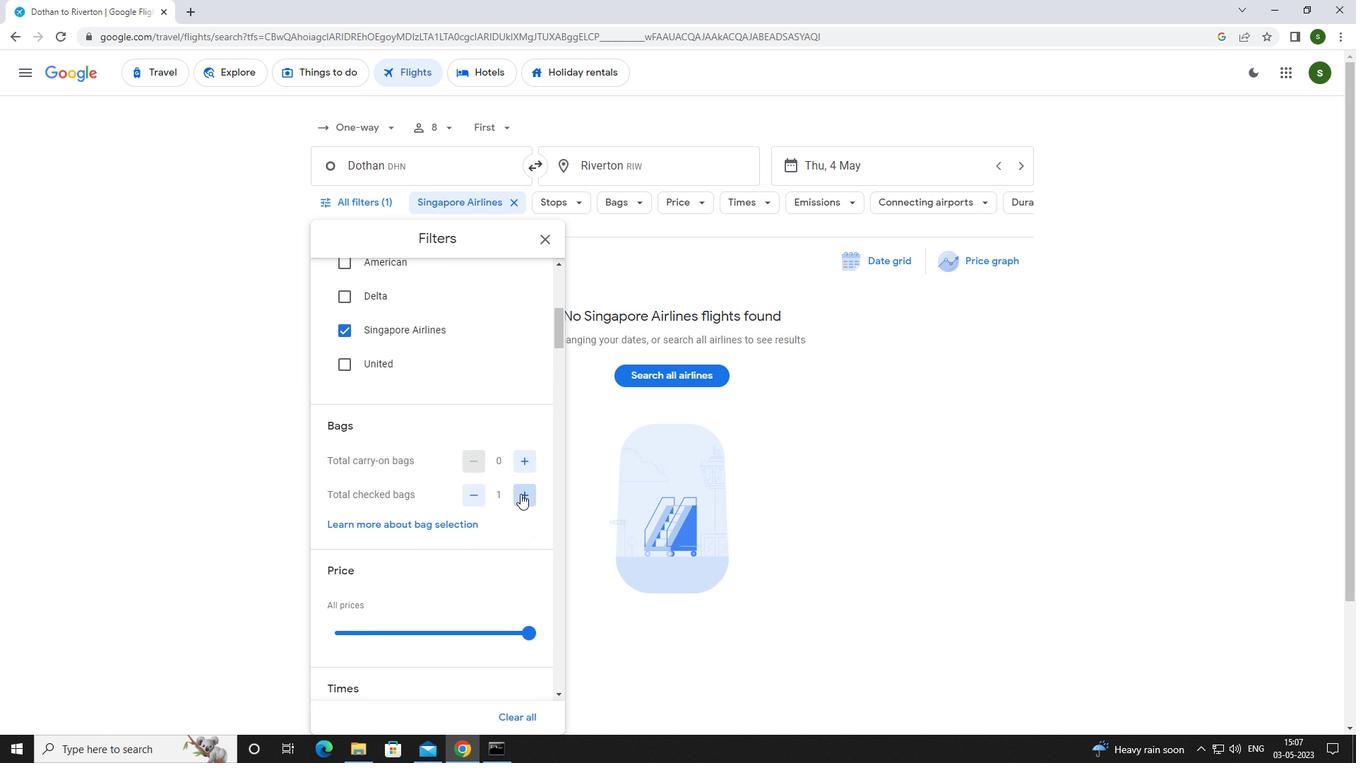 
Action: Mouse pressed left at (520, 493)
Screenshot: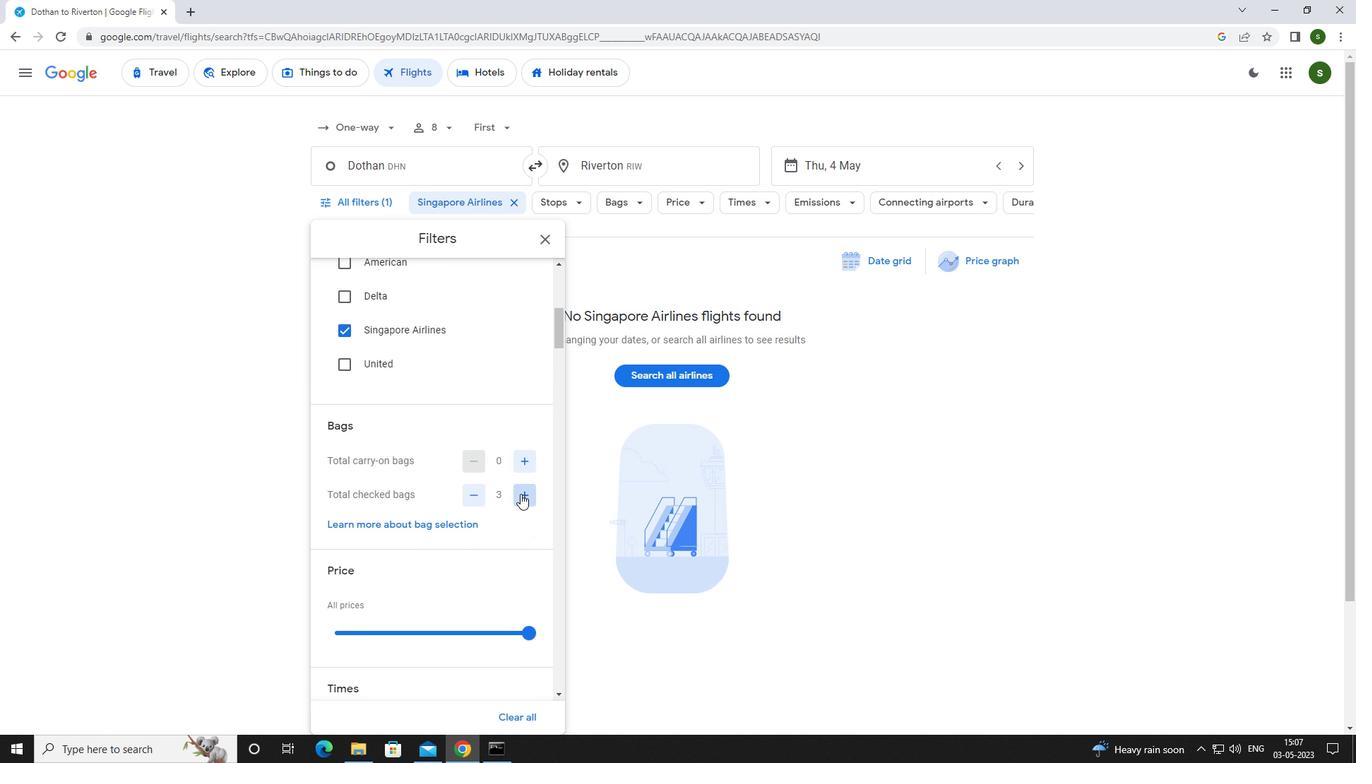 
Action: Mouse pressed left at (520, 493)
Screenshot: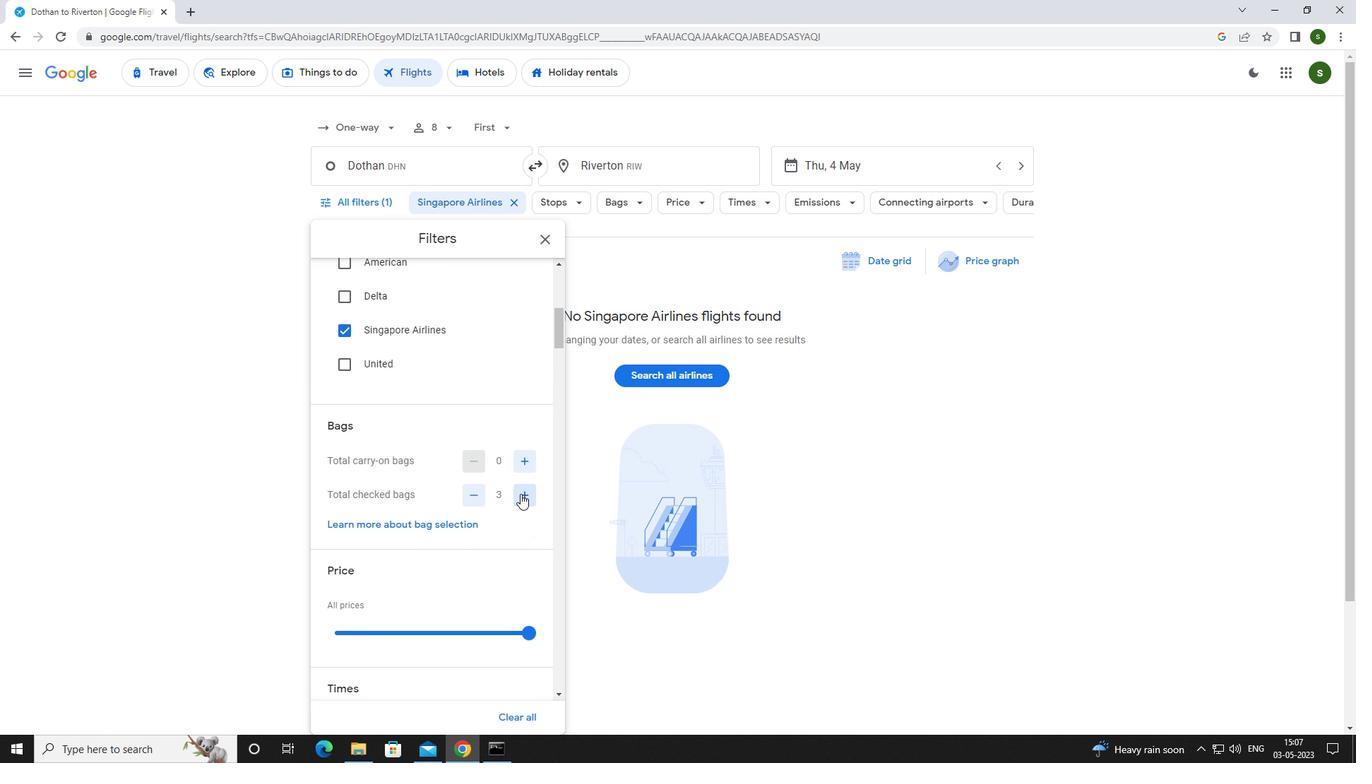 
Action: Mouse pressed left at (520, 493)
Screenshot: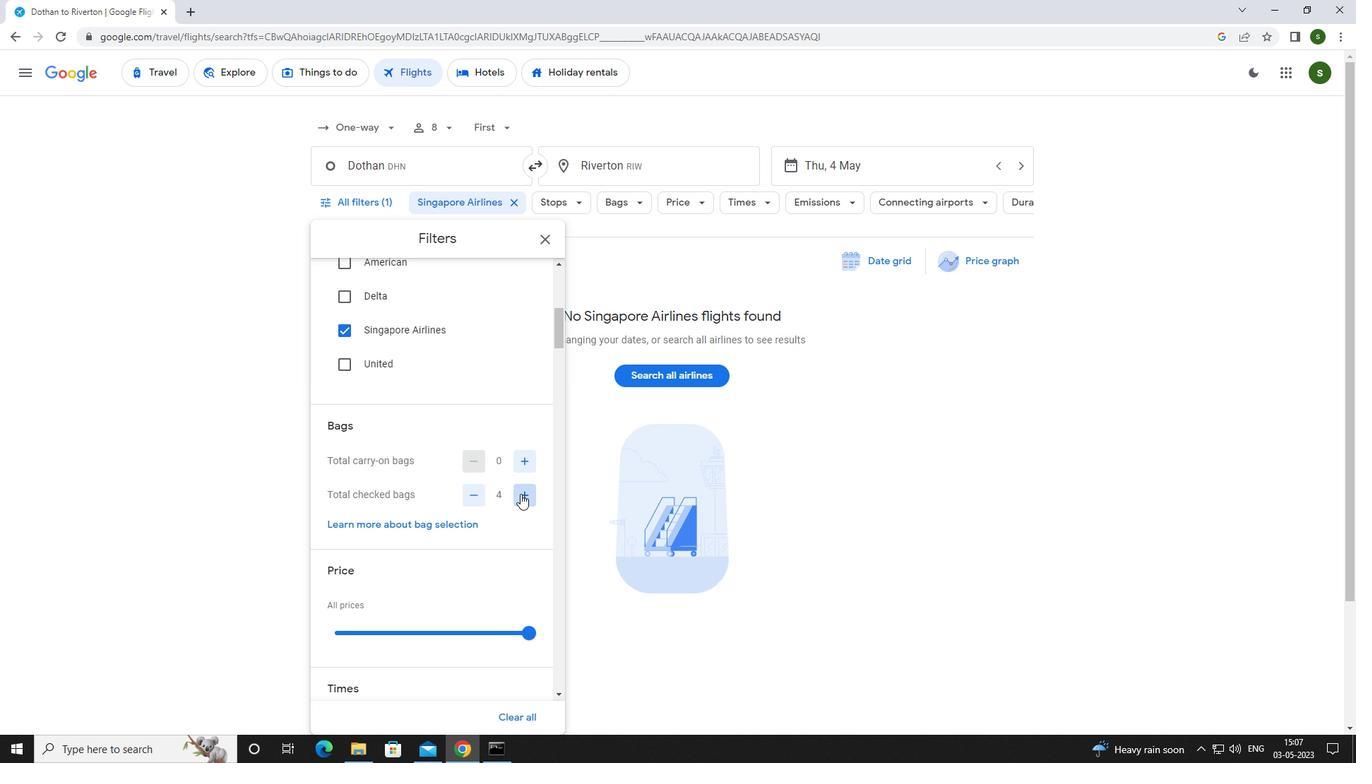 
Action: Mouse pressed left at (520, 493)
Screenshot: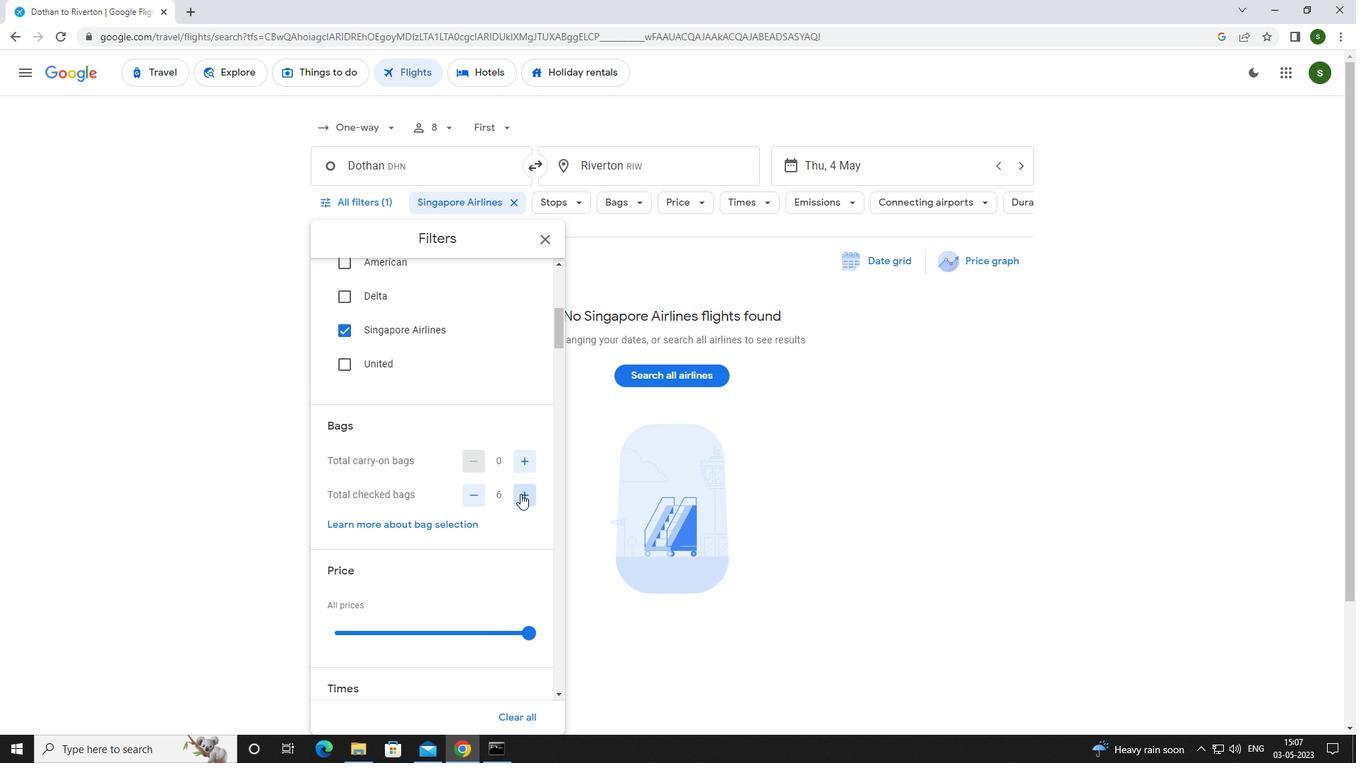 
Action: Mouse moved to (517, 494)
Screenshot: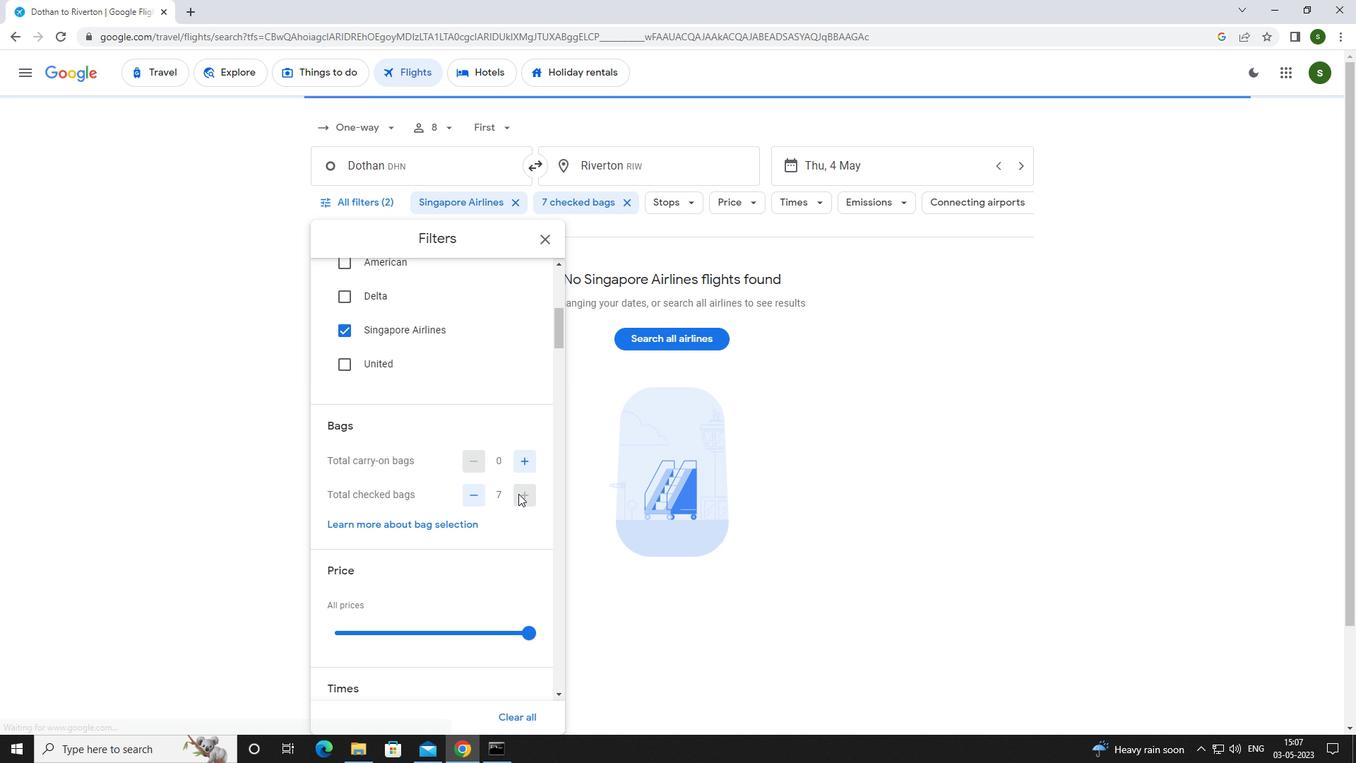 
Action: Mouse scrolled (517, 493) with delta (0, 0)
Screenshot: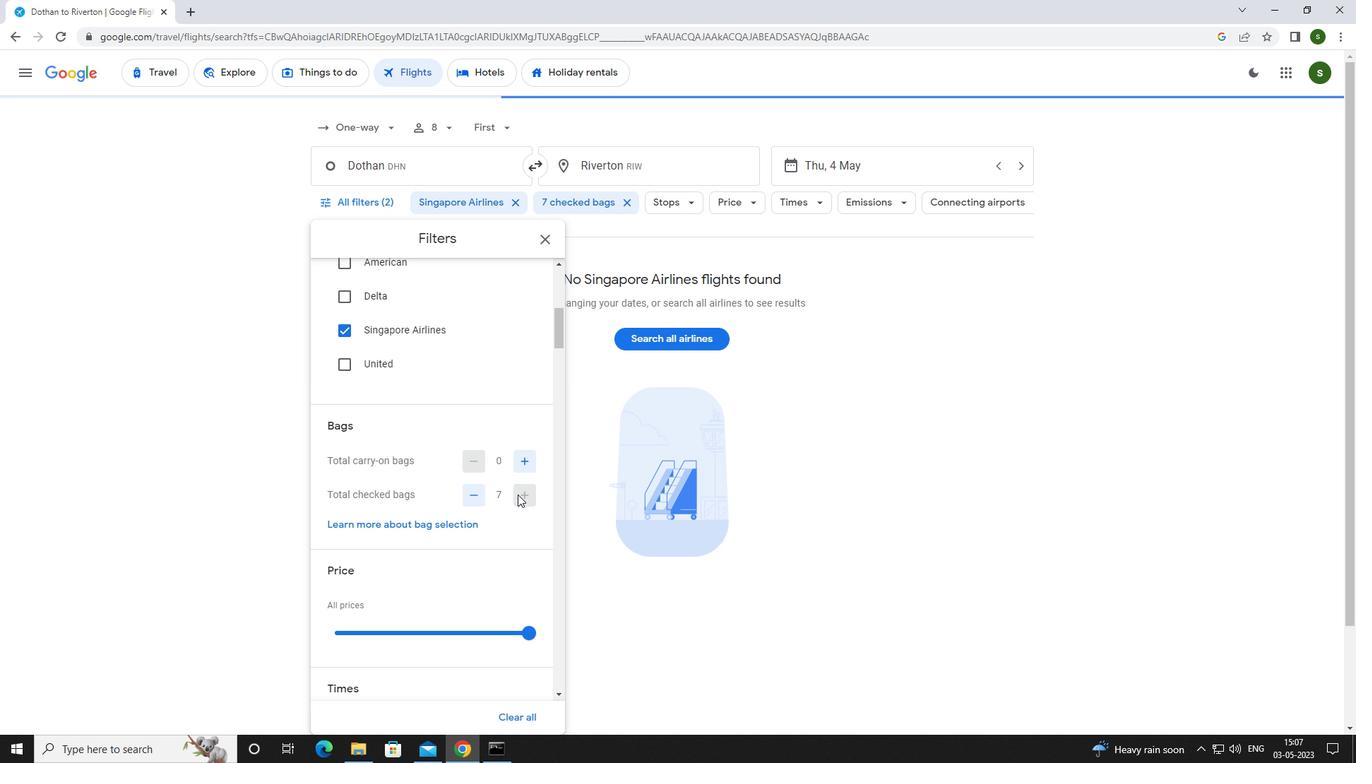 
Action: Mouse scrolled (517, 493) with delta (0, 0)
Screenshot: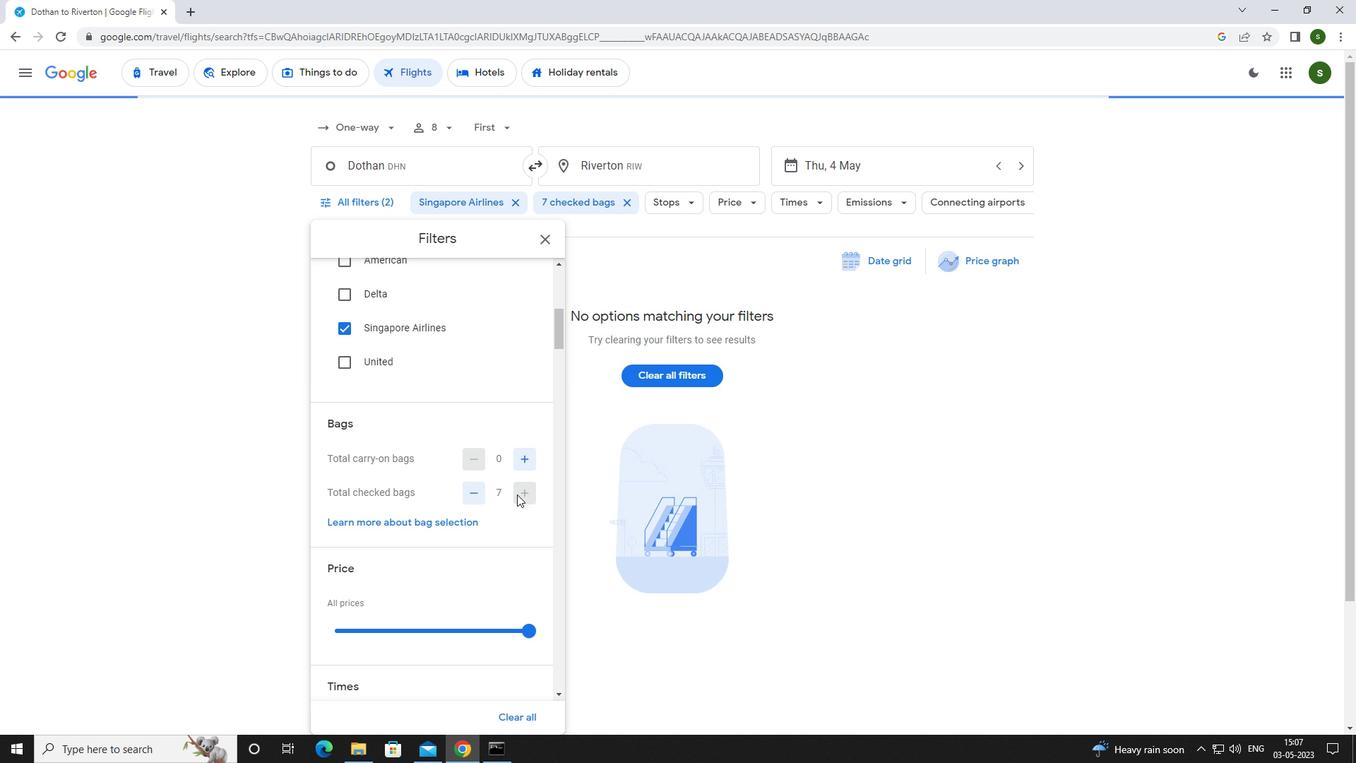 
Action: Mouse moved to (527, 491)
Screenshot: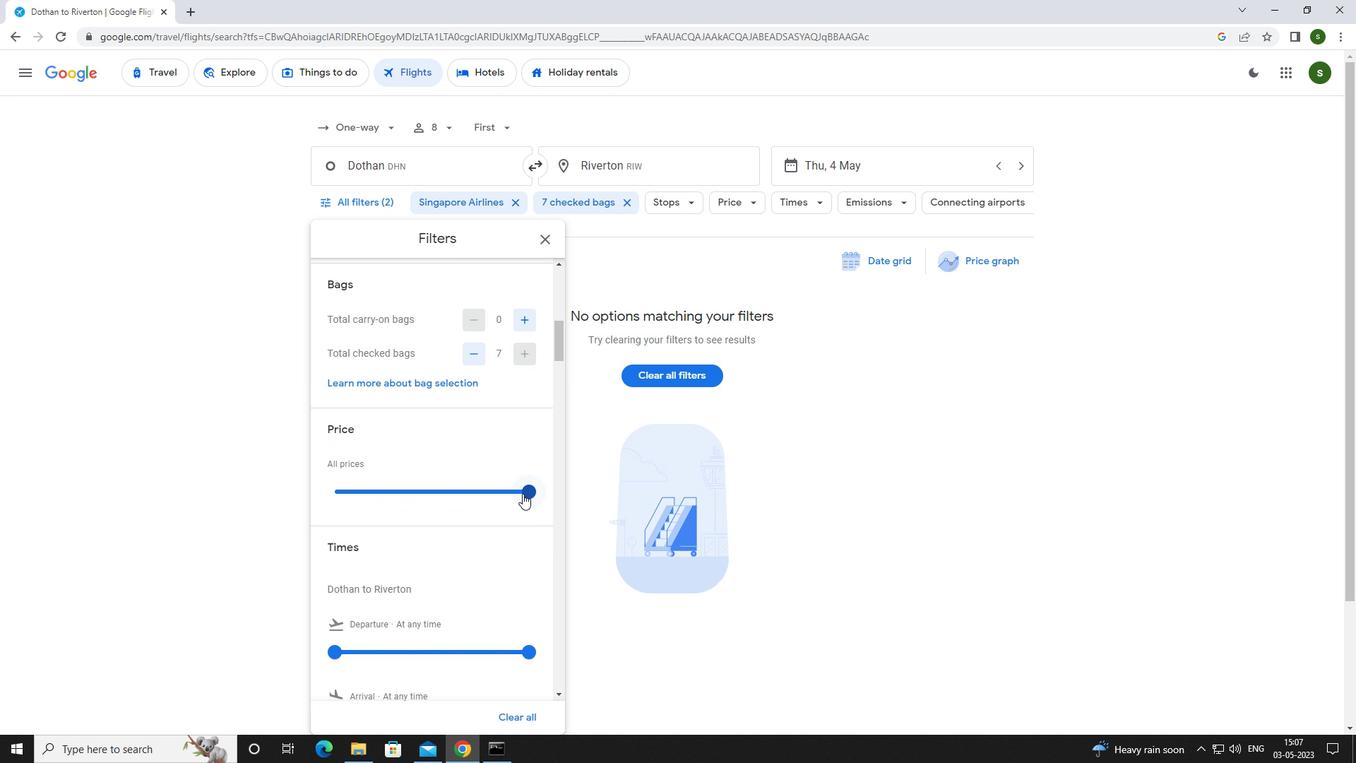
Action: Mouse pressed left at (527, 491)
Screenshot: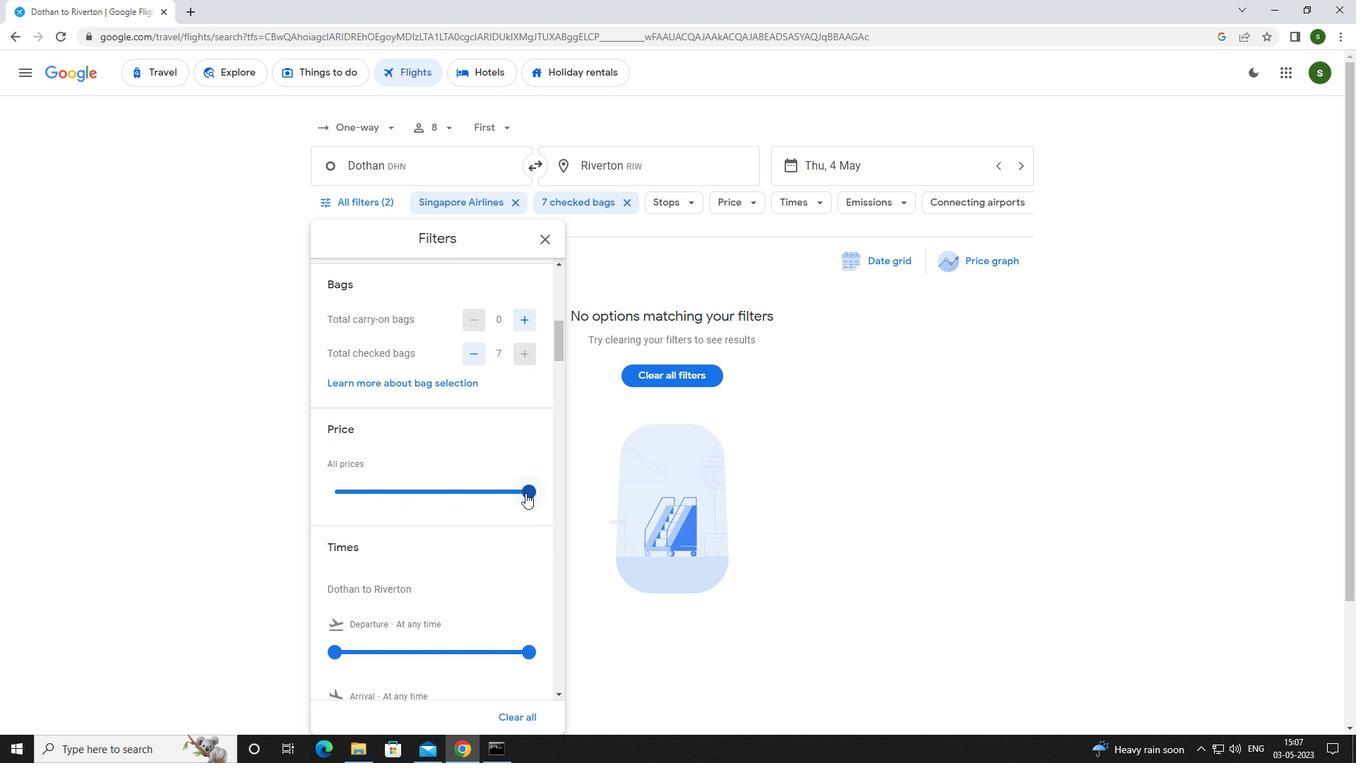 
Action: Mouse scrolled (527, 491) with delta (0, 0)
Screenshot: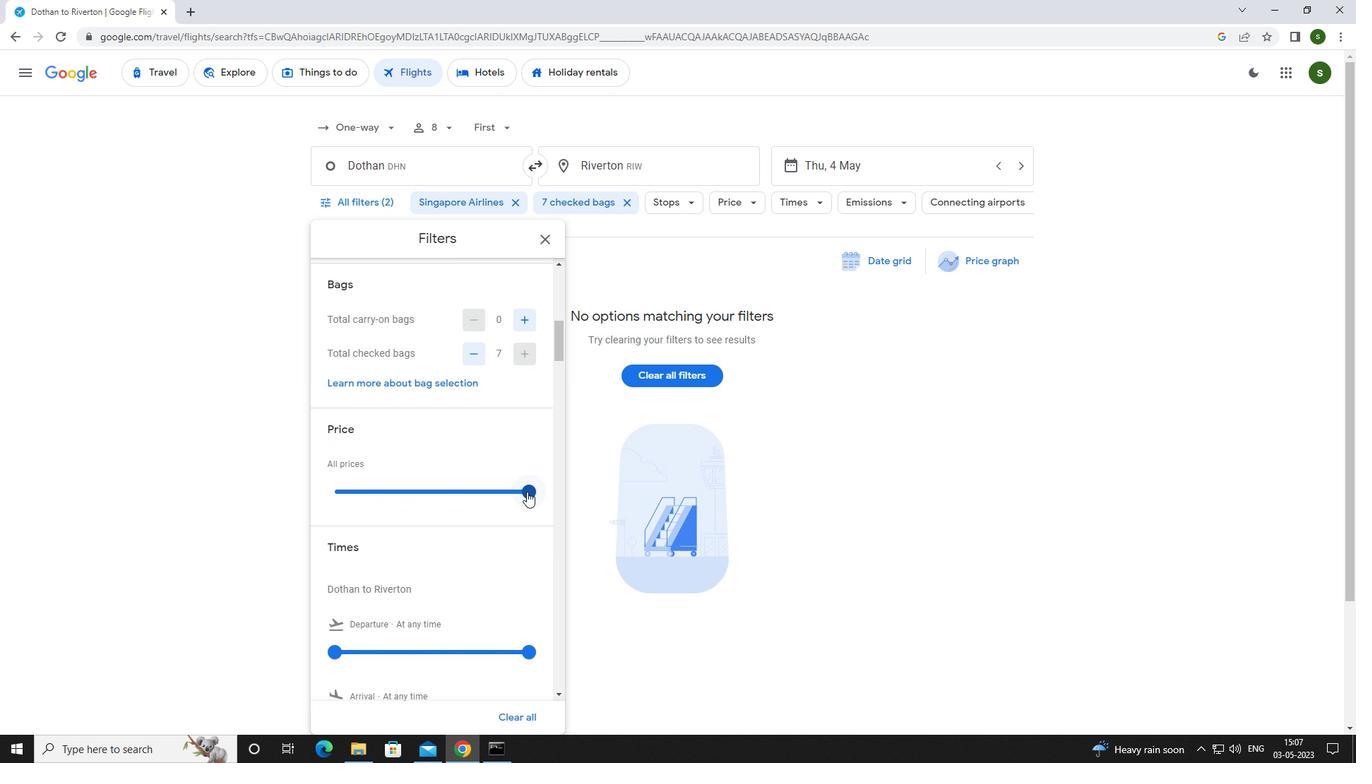 
Action: Mouse moved to (332, 577)
Screenshot: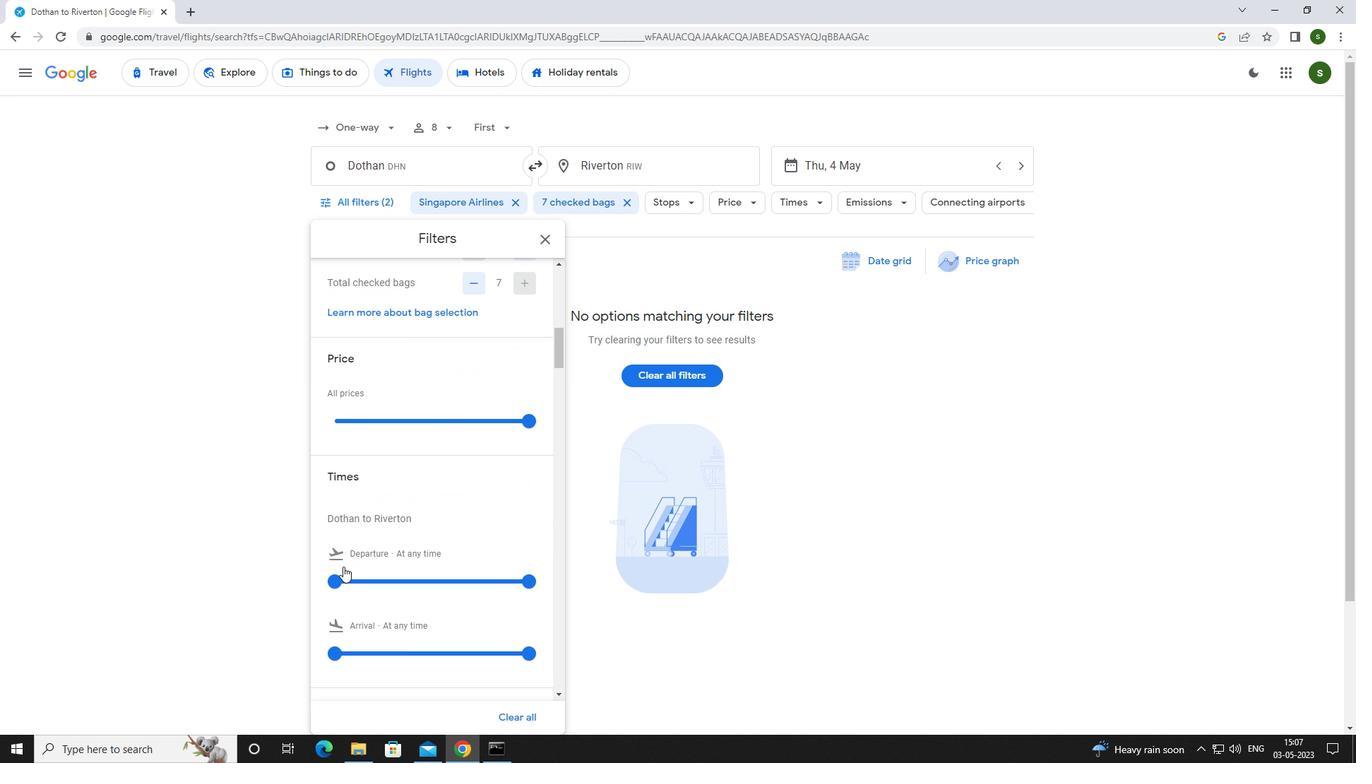 
Action: Mouse pressed left at (332, 577)
Screenshot: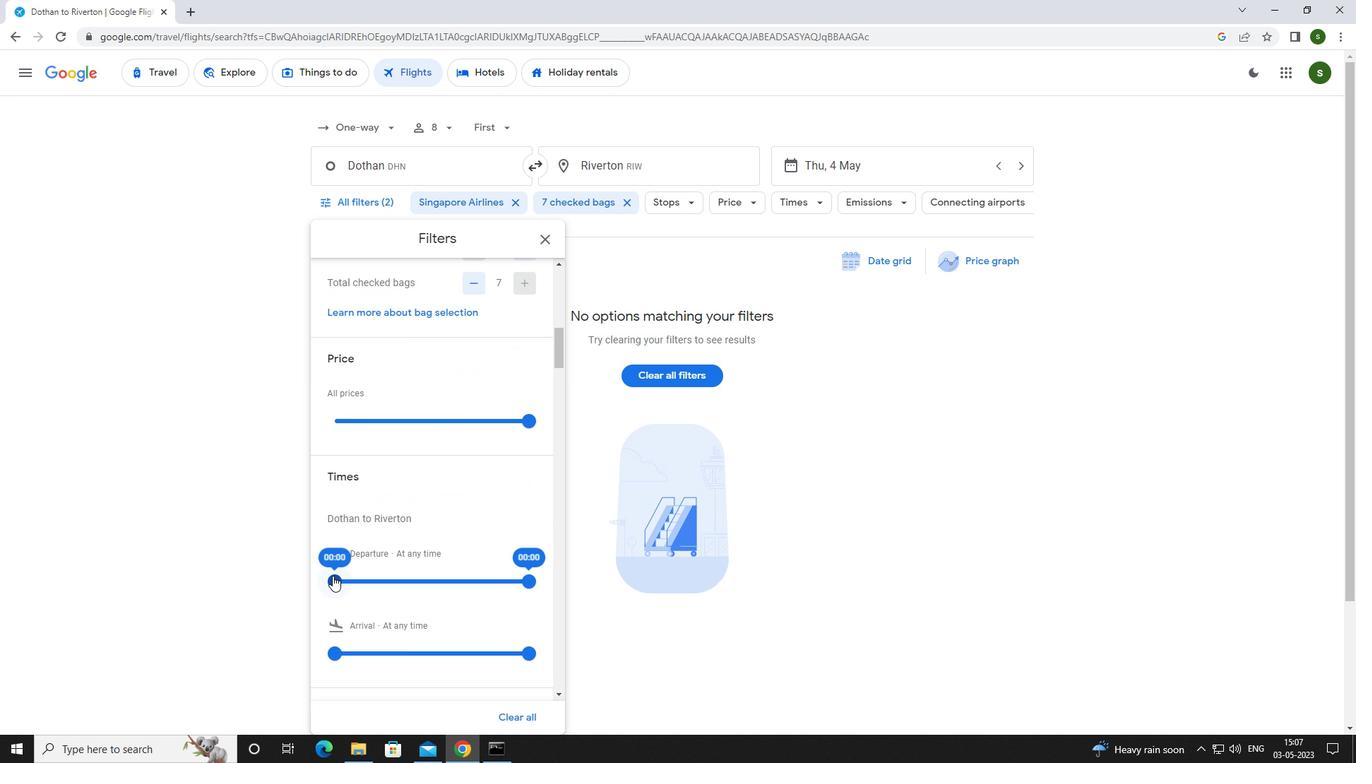 
Action: Mouse moved to (792, 399)
Screenshot: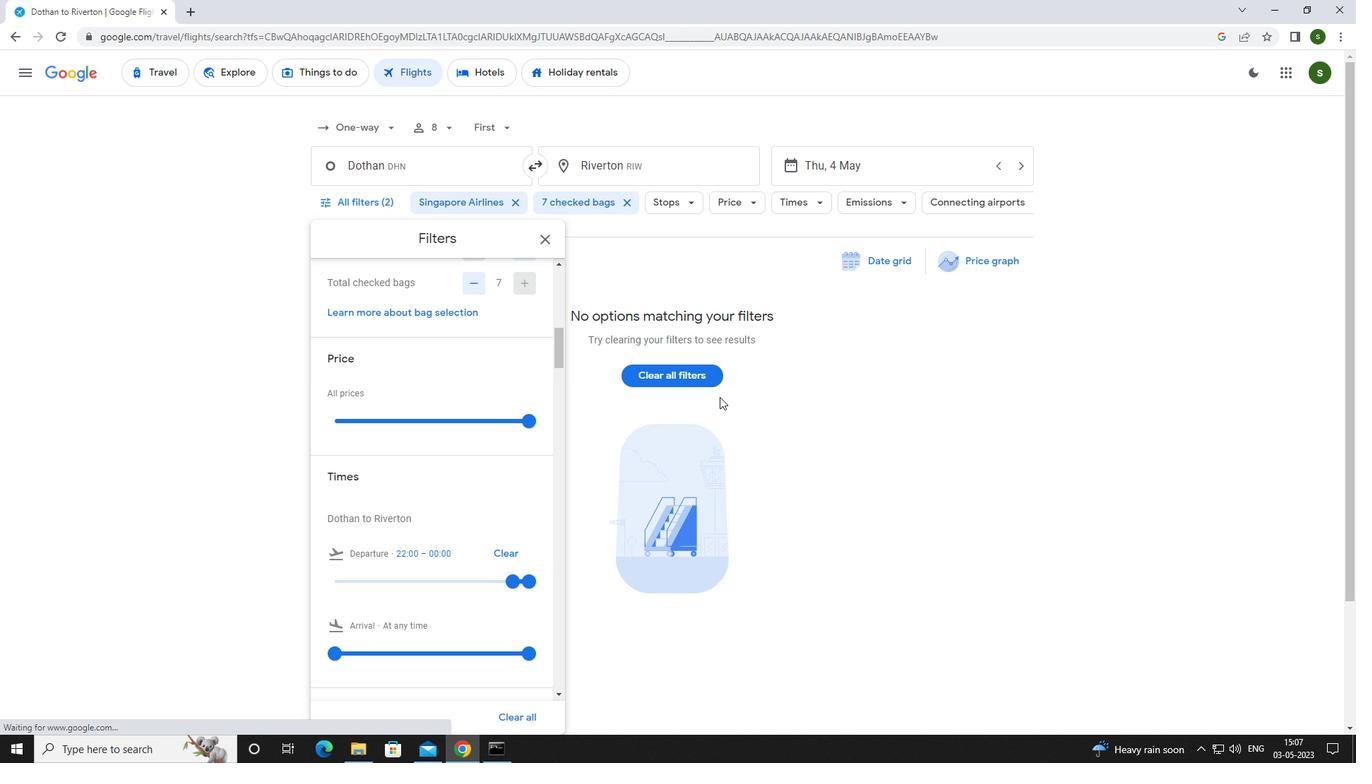 
Action: Mouse pressed left at (792, 399)
Screenshot: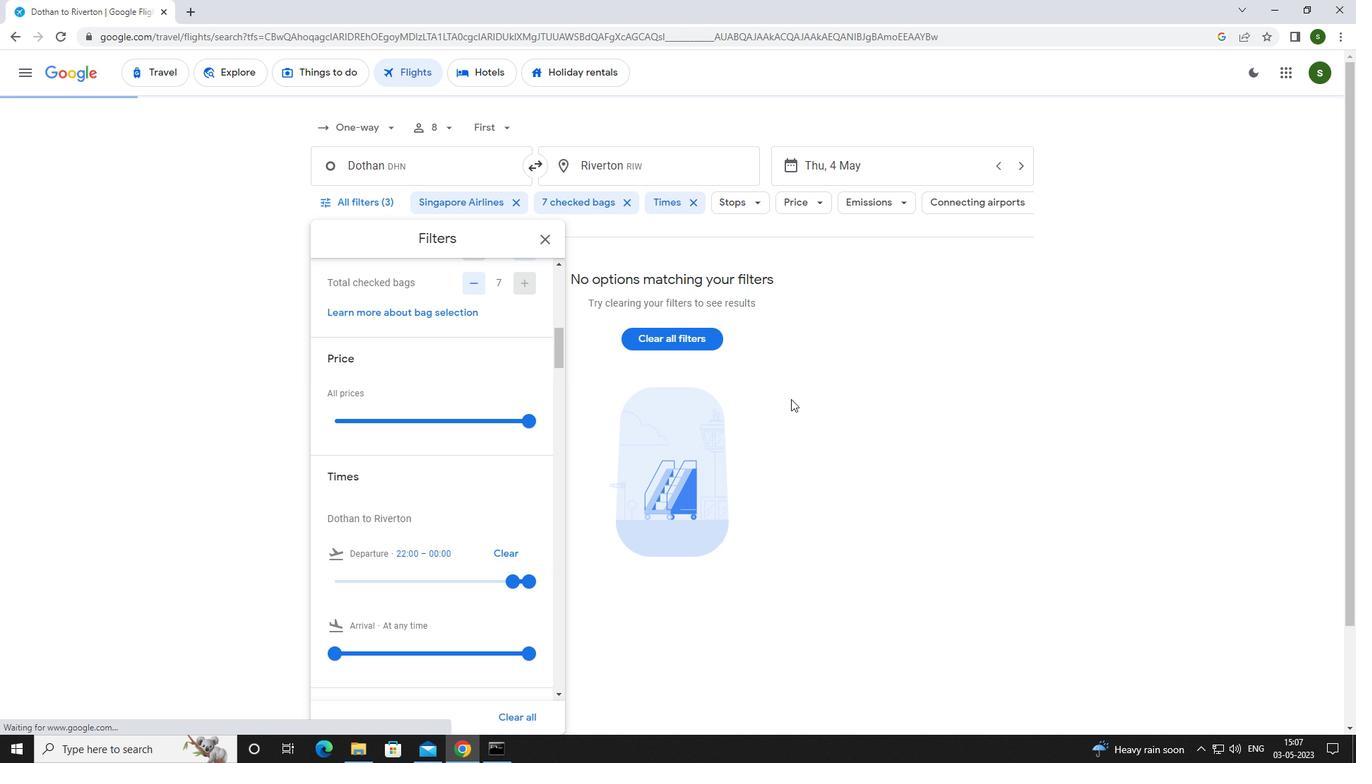 
